 Task: Find connections with filter location Hospet with filter topic #homes with filter profile language French with filter current company Gensler with filter school Institute of Road and Transport Technology with filter industry Wholesale Food and Beverage with filter service category iOS Development with filter keywords title Mover
Action: Mouse moved to (672, 94)
Screenshot: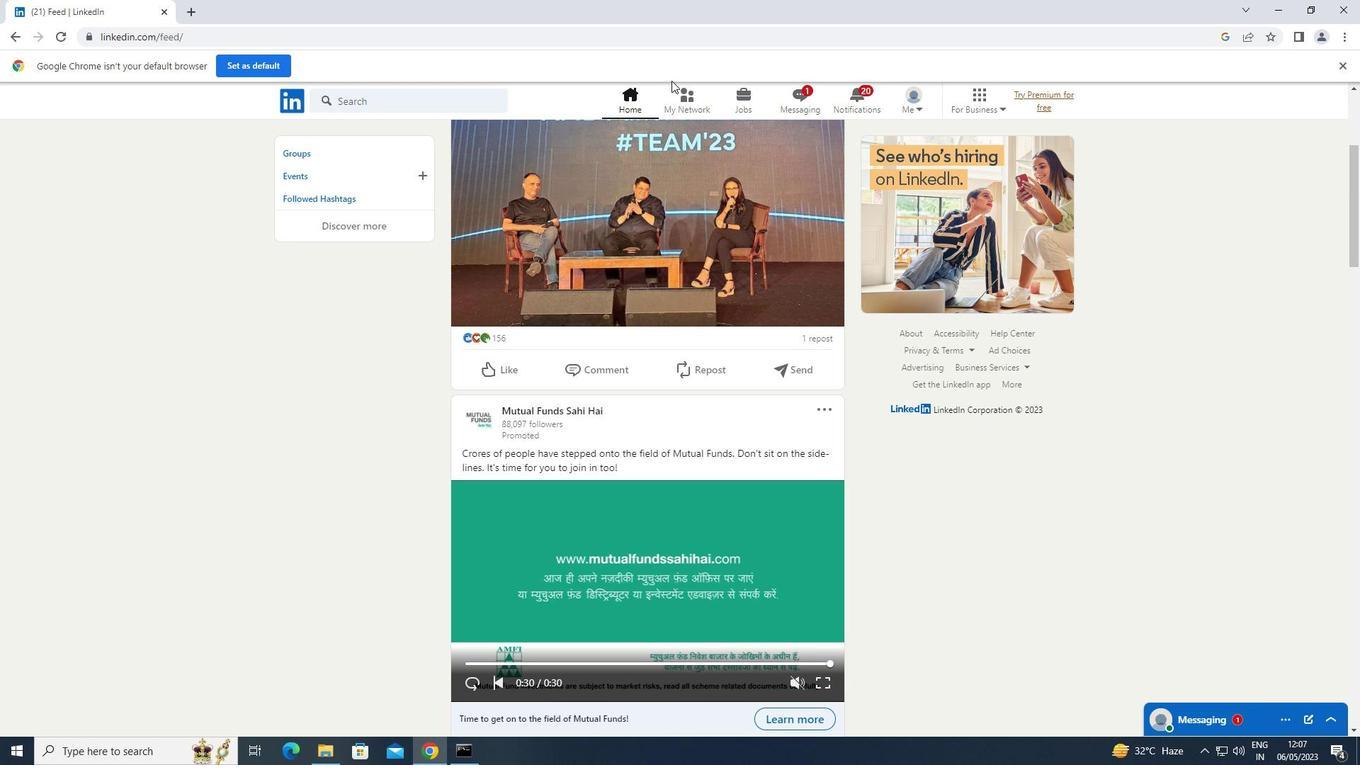 
Action: Mouse pressed left at (672, 94)
Screenshot: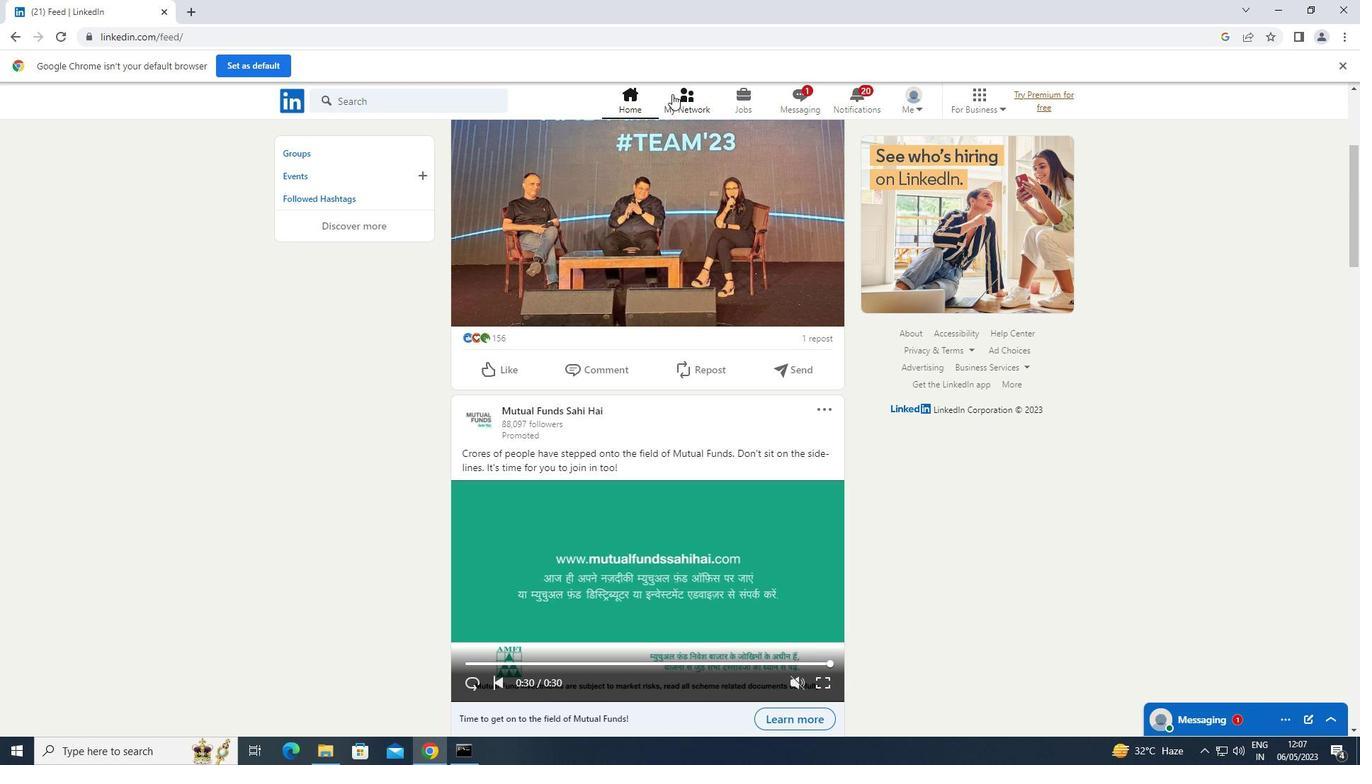 
Action: Mouse moved to (314, 171)
Screenshot: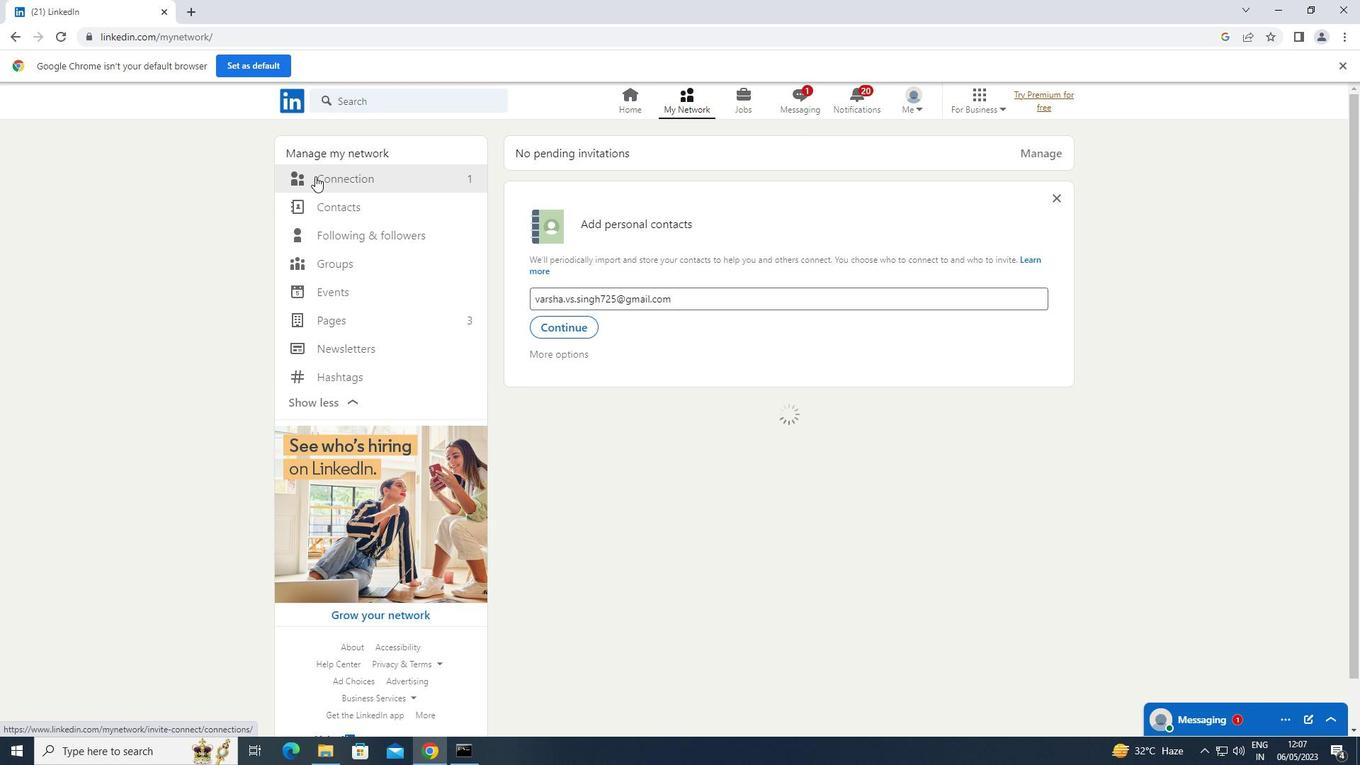 
Action: Mouse pressed left at (314, 171)
Screenshot: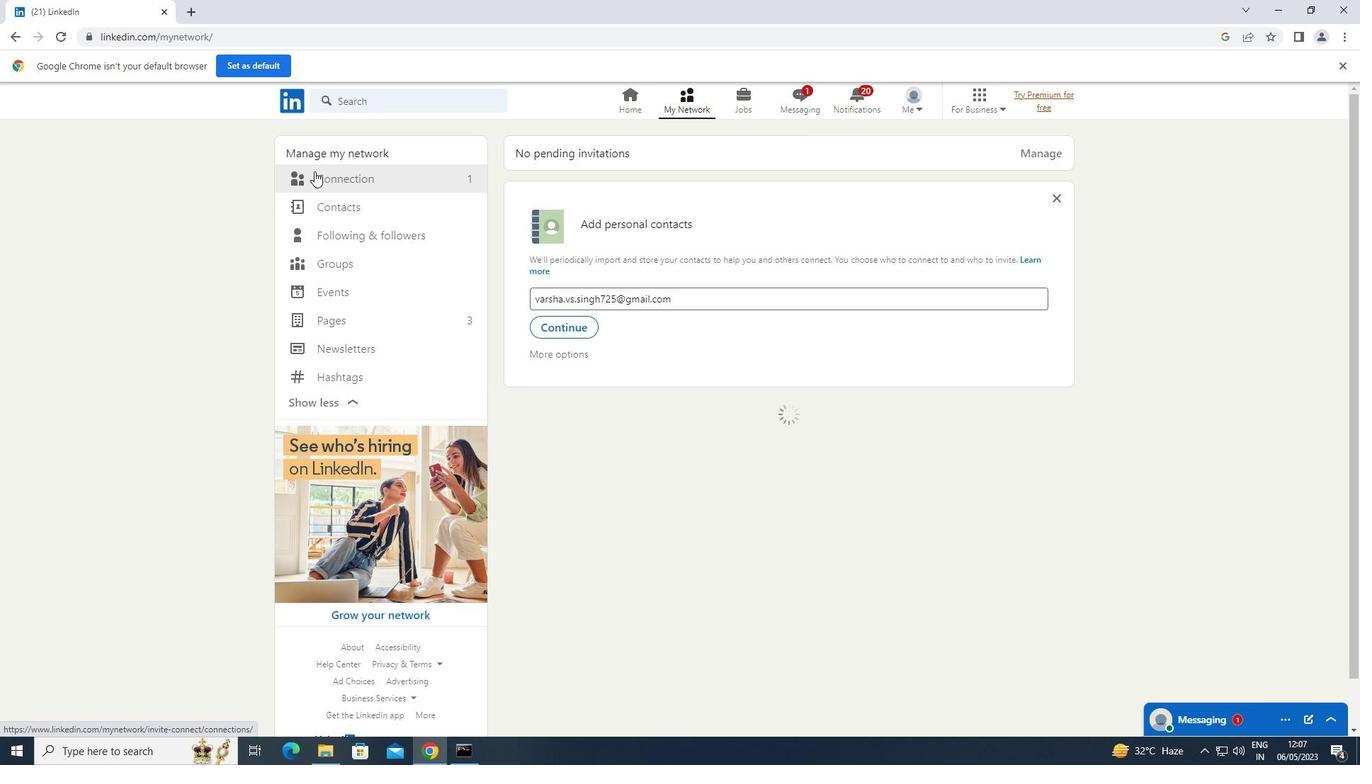
Action: Mouse moved to (778, 175)
Screenshot: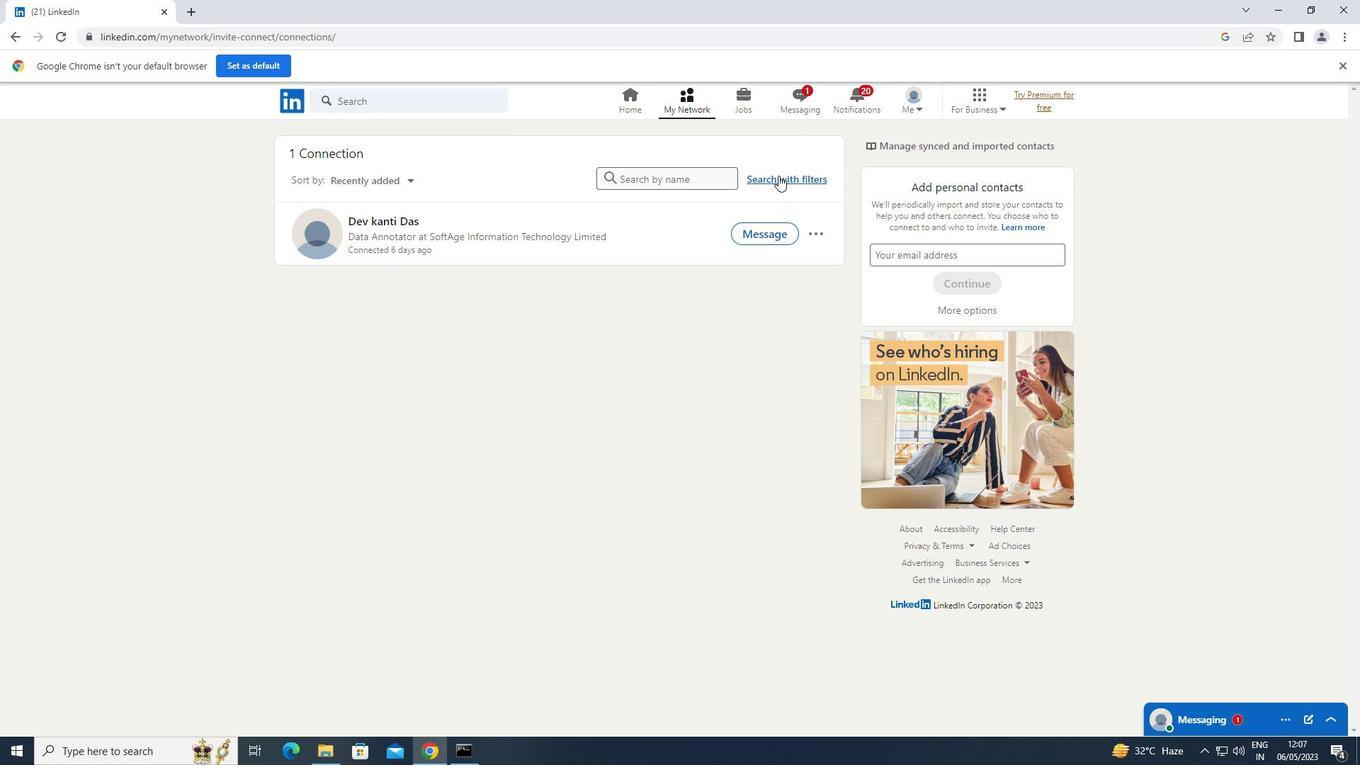 
Action: Mouse pressed left at (778, 175)
Screenshot: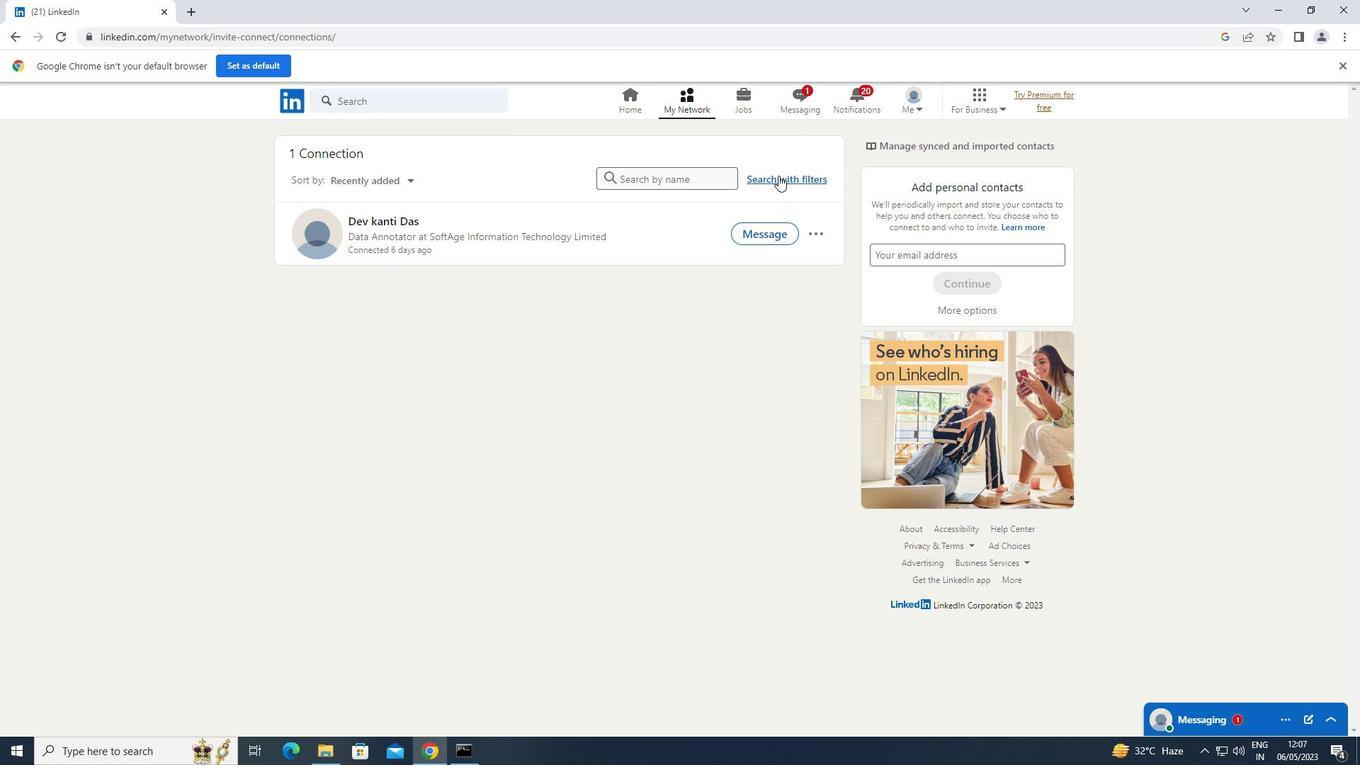 
Action: Mouse moved to (720, 143)
Screenshot: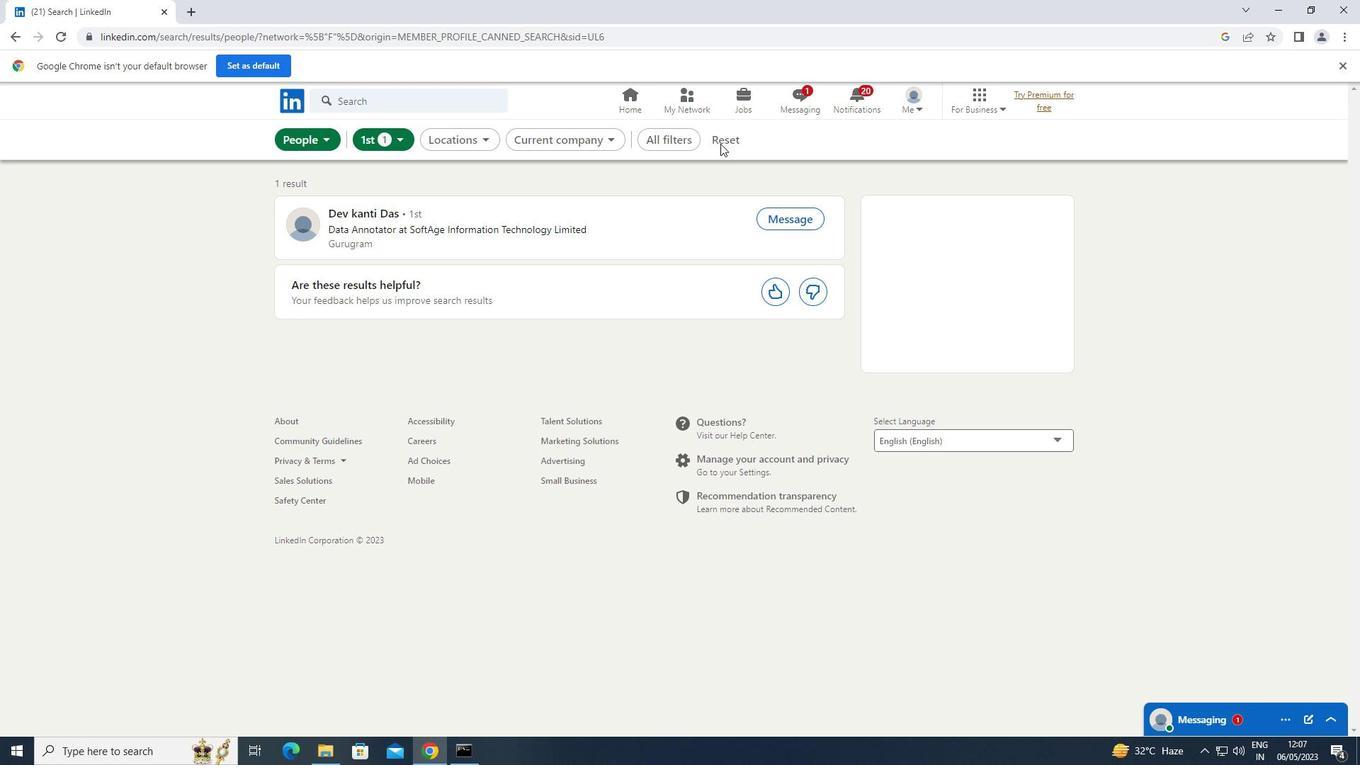 
Action: Mouse pressed left at (720, 143)
Screenshot: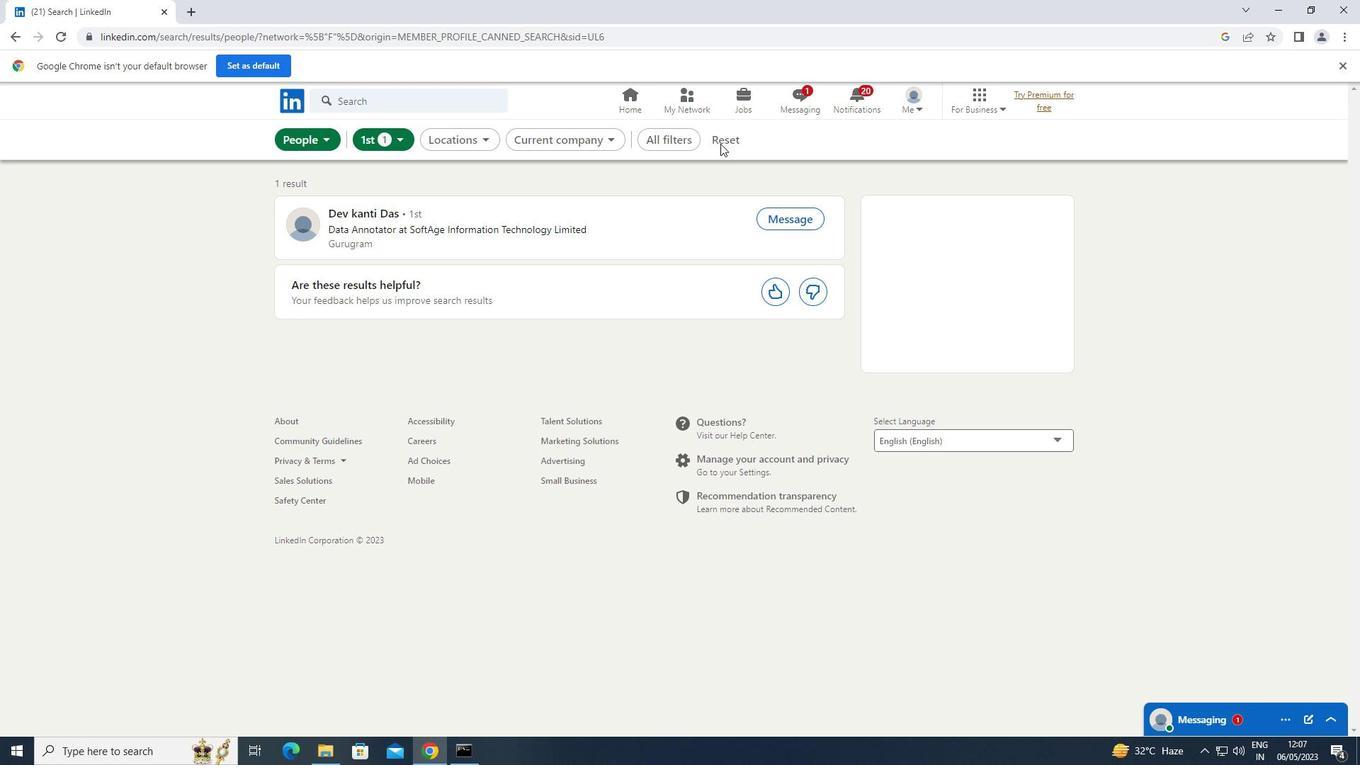 
Action: Mouse moved to (701, 142)
Screenshot: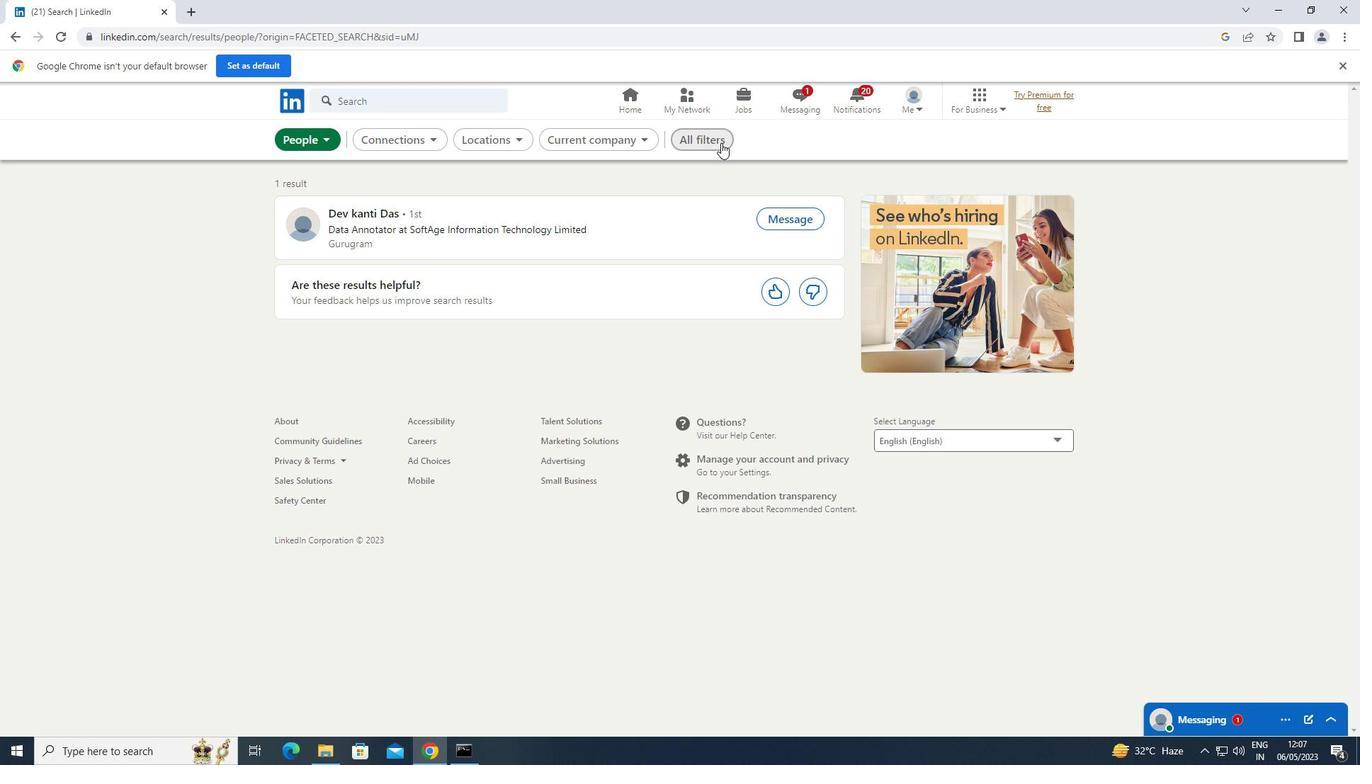 
Action: Mouse pressed left at (701, 142)
Screenshot: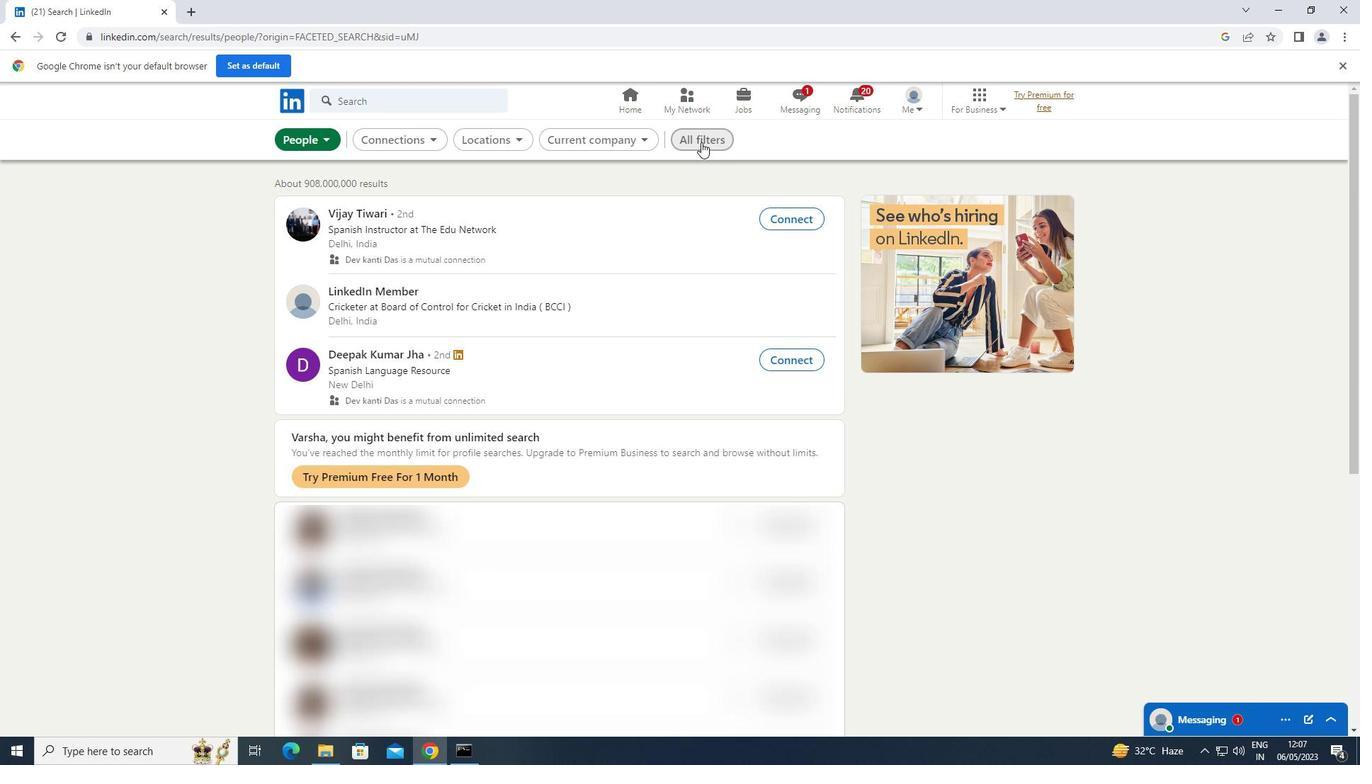
Action: Mouse moved to (1097, 362)
Screenshot: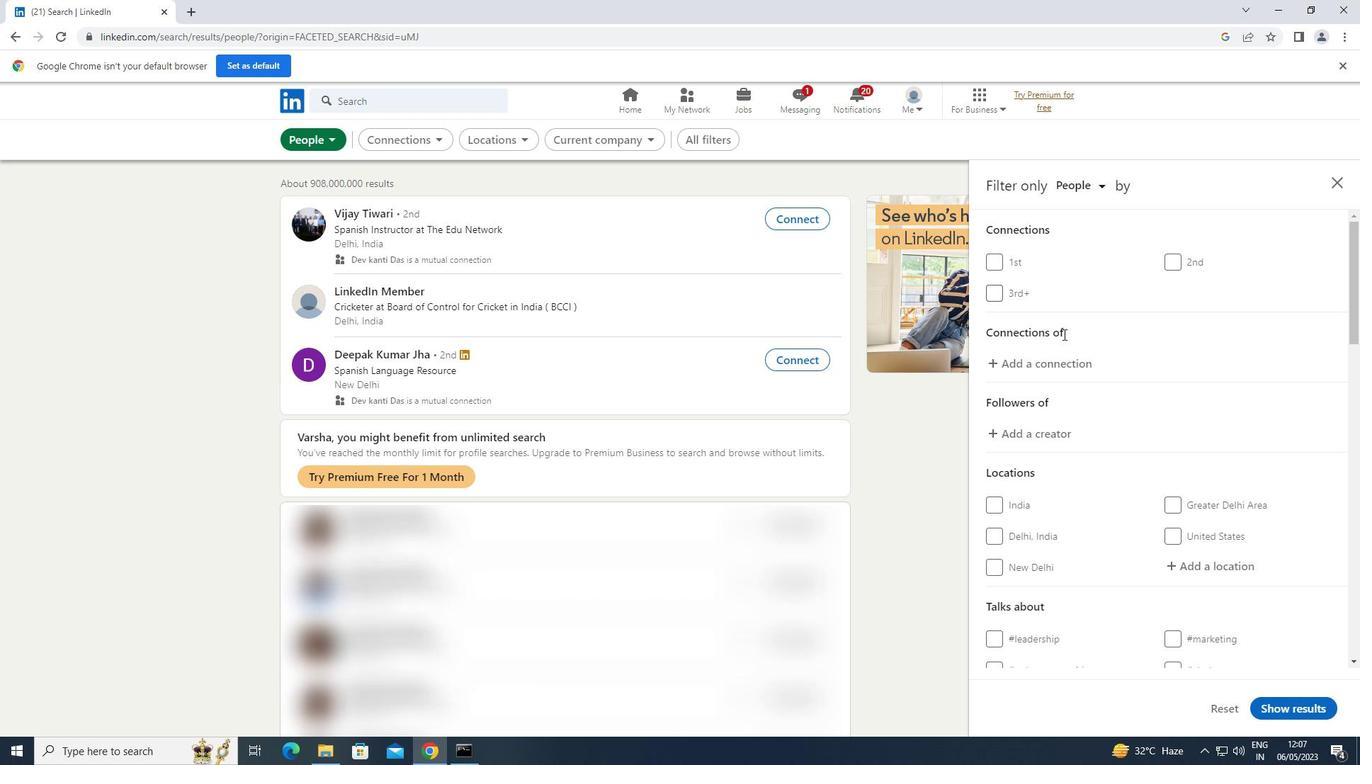 
Action: Mouse scrolled (1097, 361) with delta (0, 0)
Screenshot: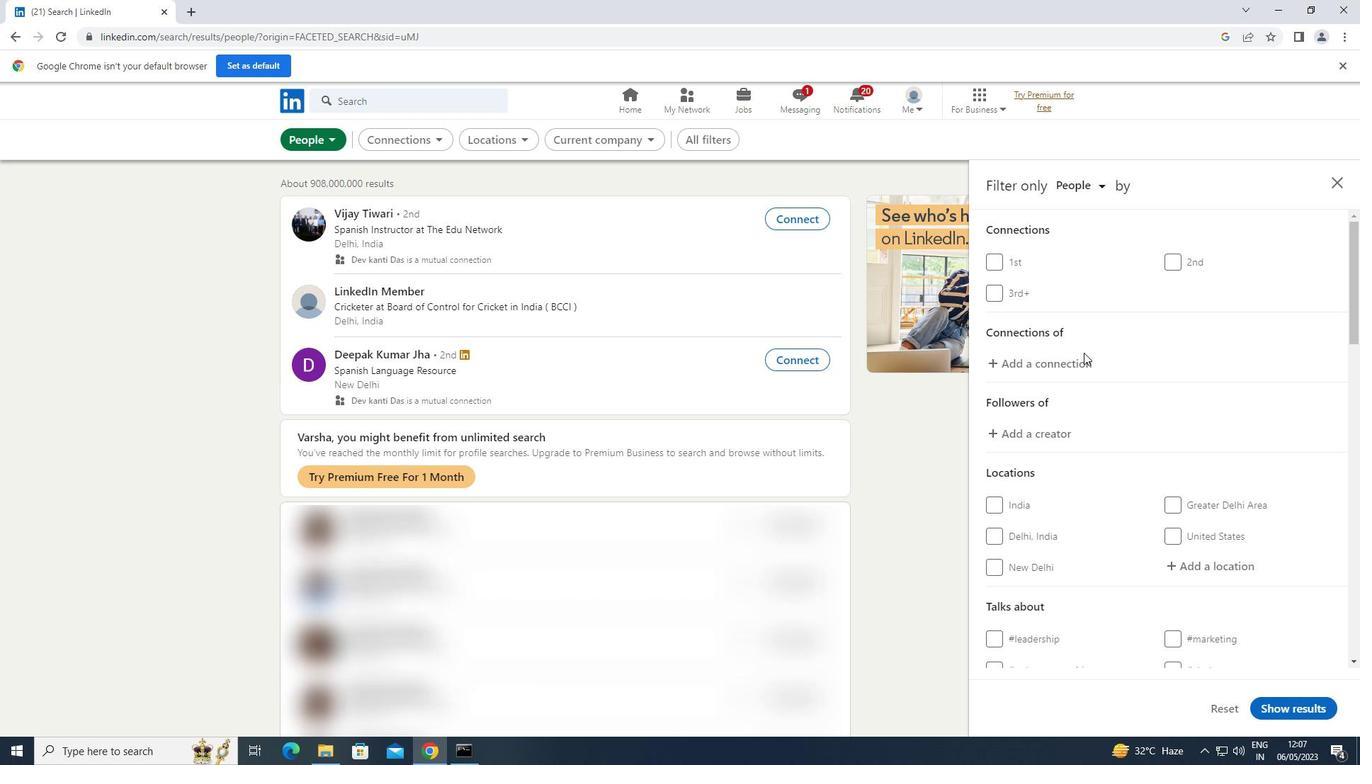 
Action: Mouse scrolled (1097, 361) with delta (0, 0)
Screenshot: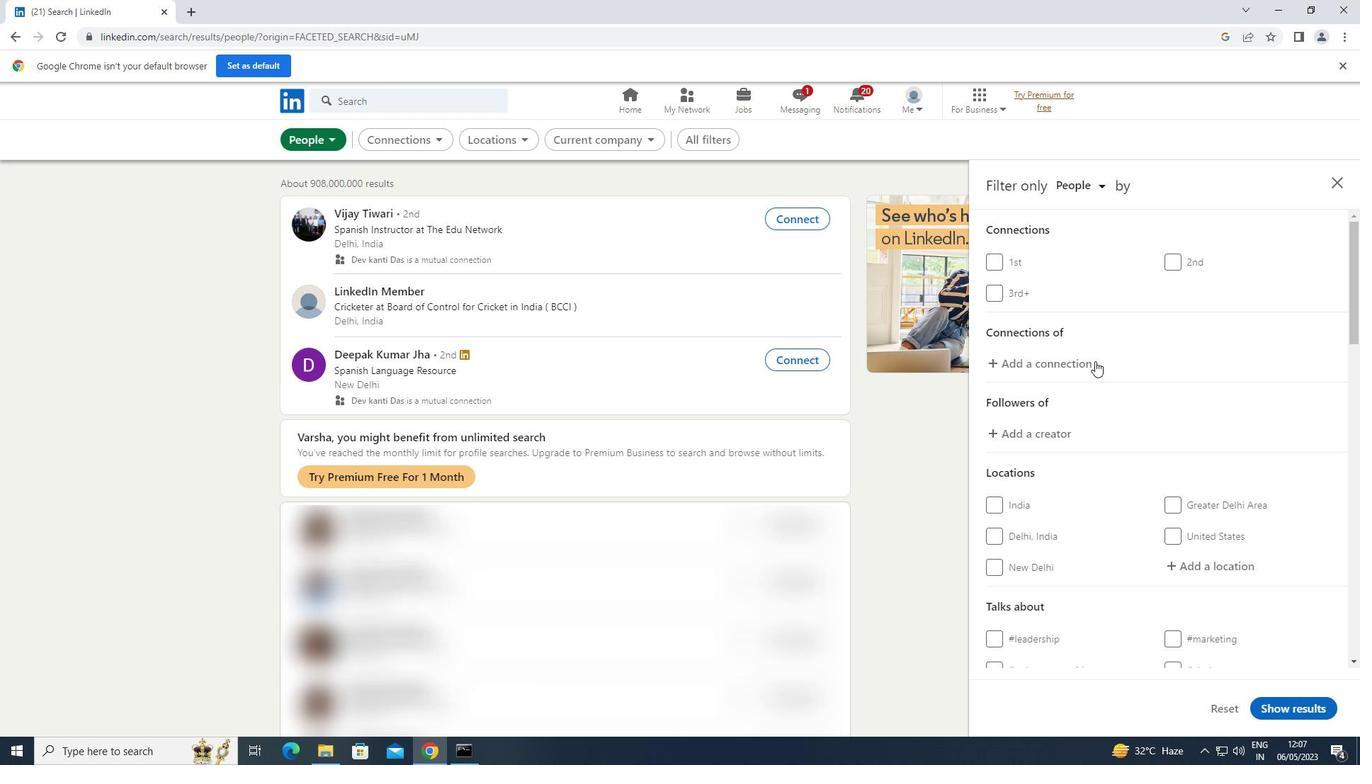 
Action: Mouse scrolled (1097, 361) with delta (0, 0)
Screenshot: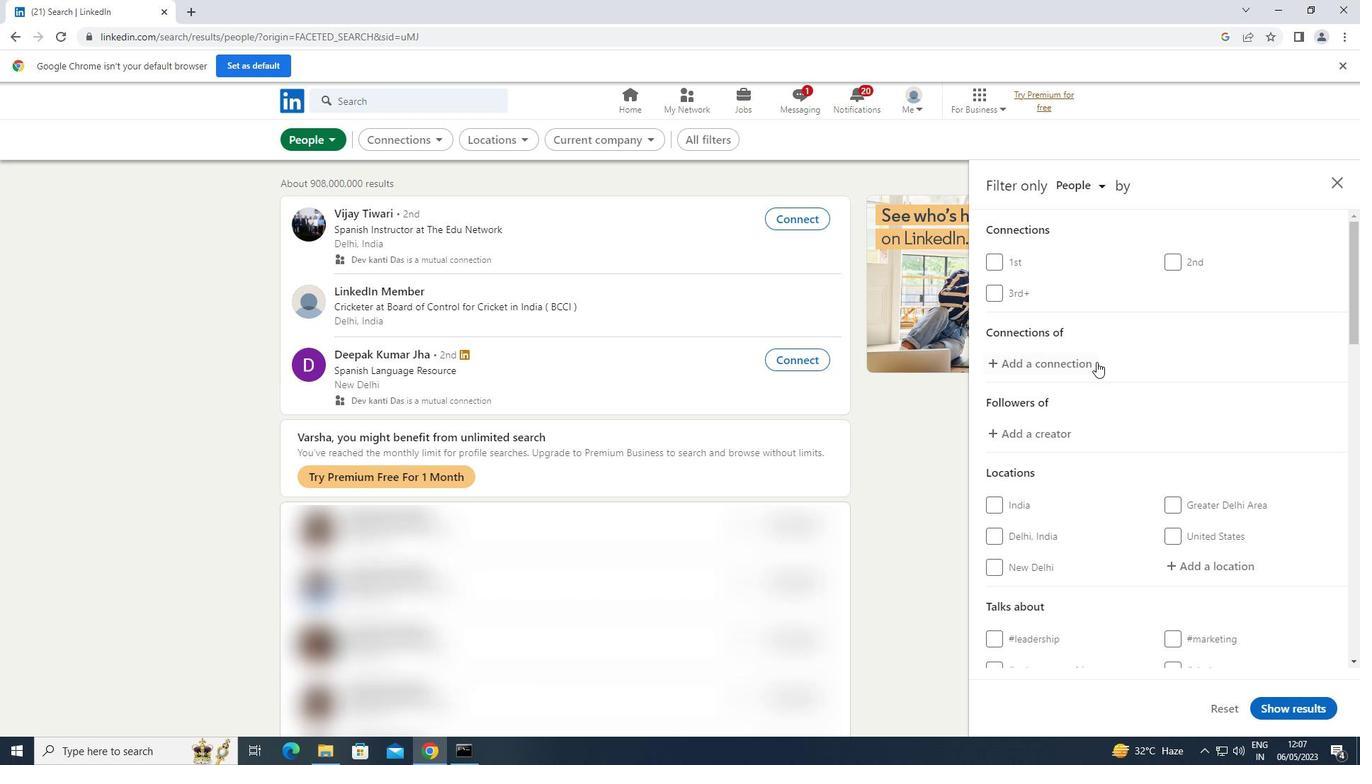 
Action: Mouse moved to (1197, 352)
Screenshot: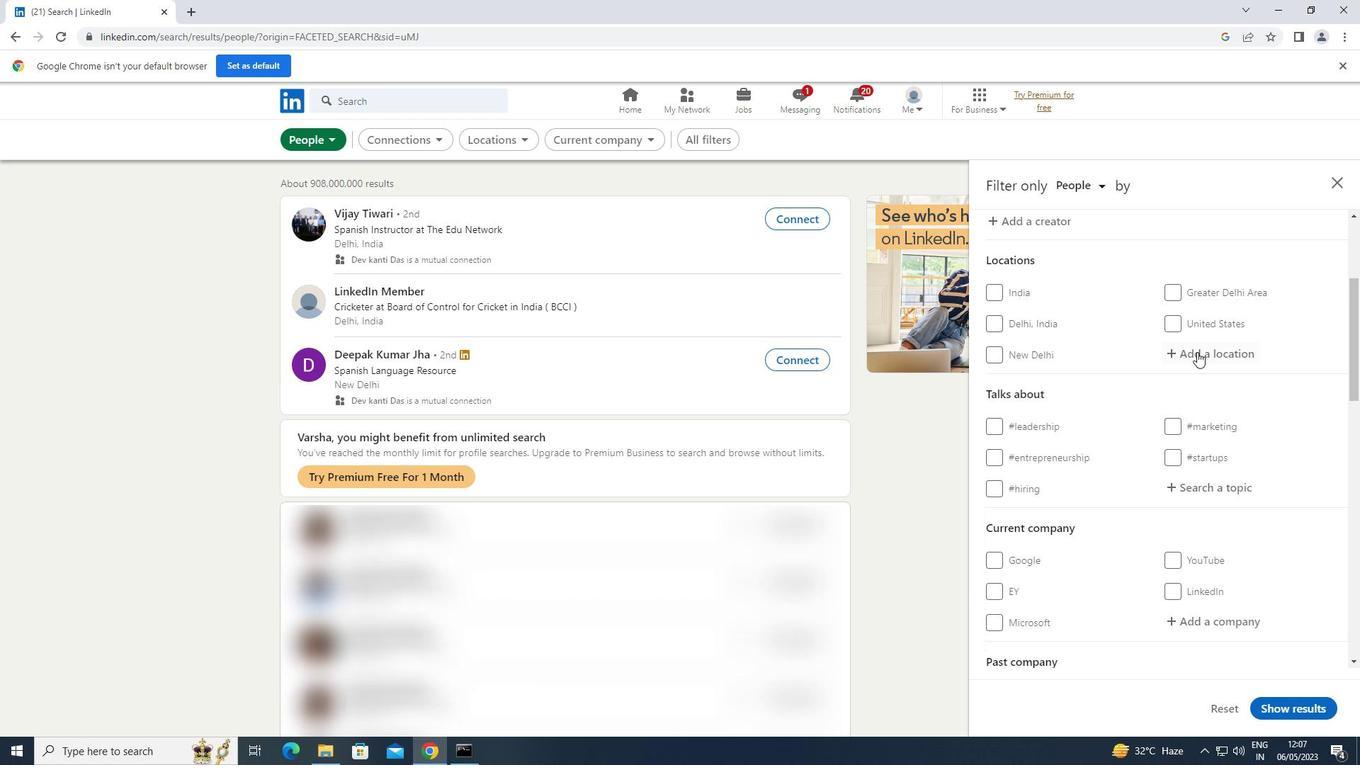 
Action: Mouse pressed left at (1197, 352)
Screenshot: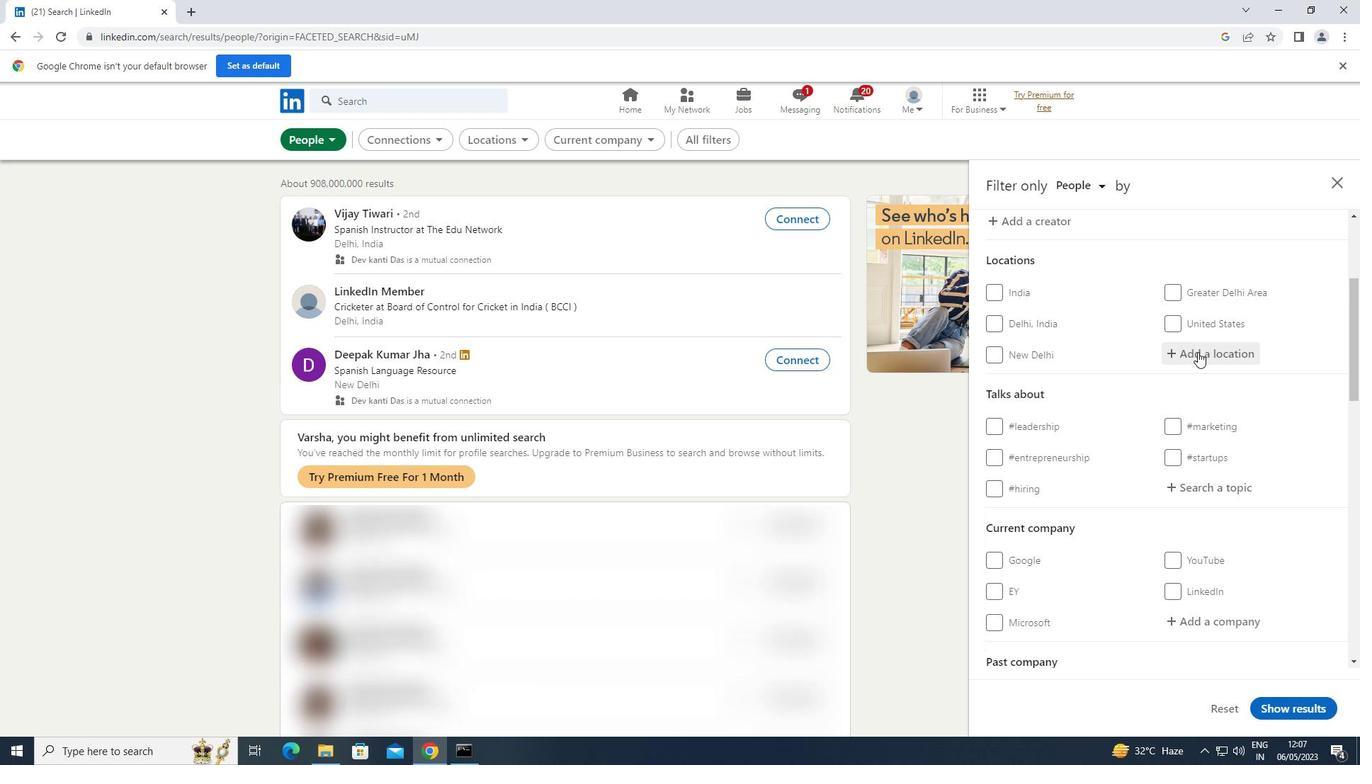 
Action: Mouse moved to (1180, 347)
Screenshot: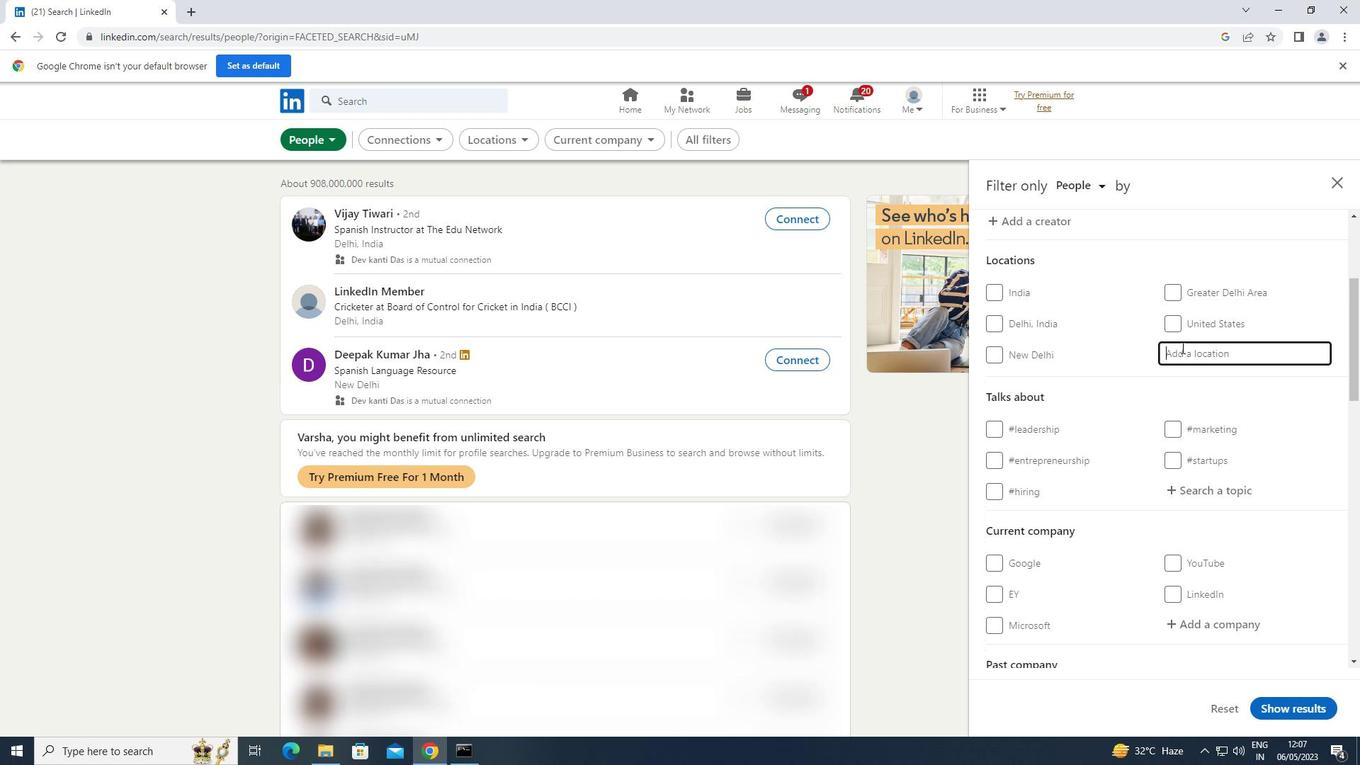 
Action: Key pressed <Key.shift>HOSPET
Screenshot: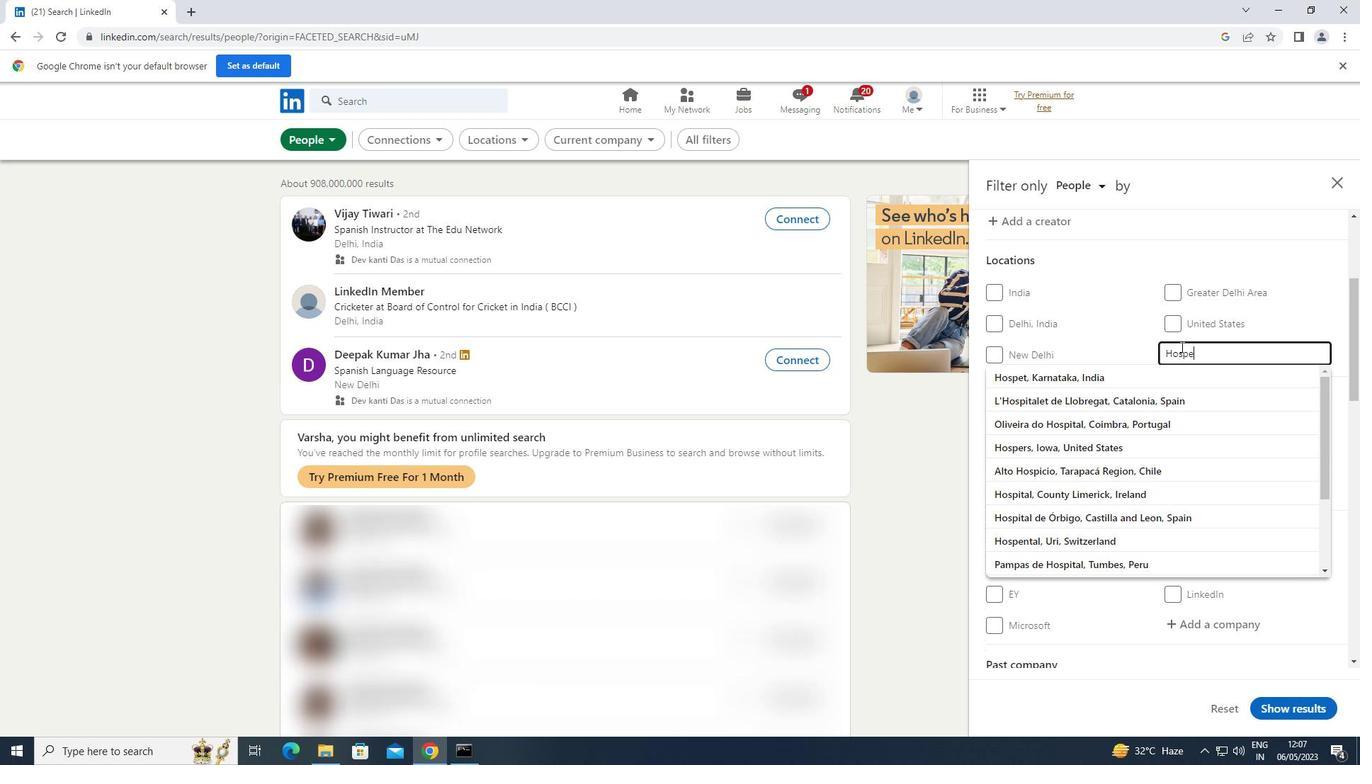 
Action: Mouse moved to (1213, 489)
Screenshot: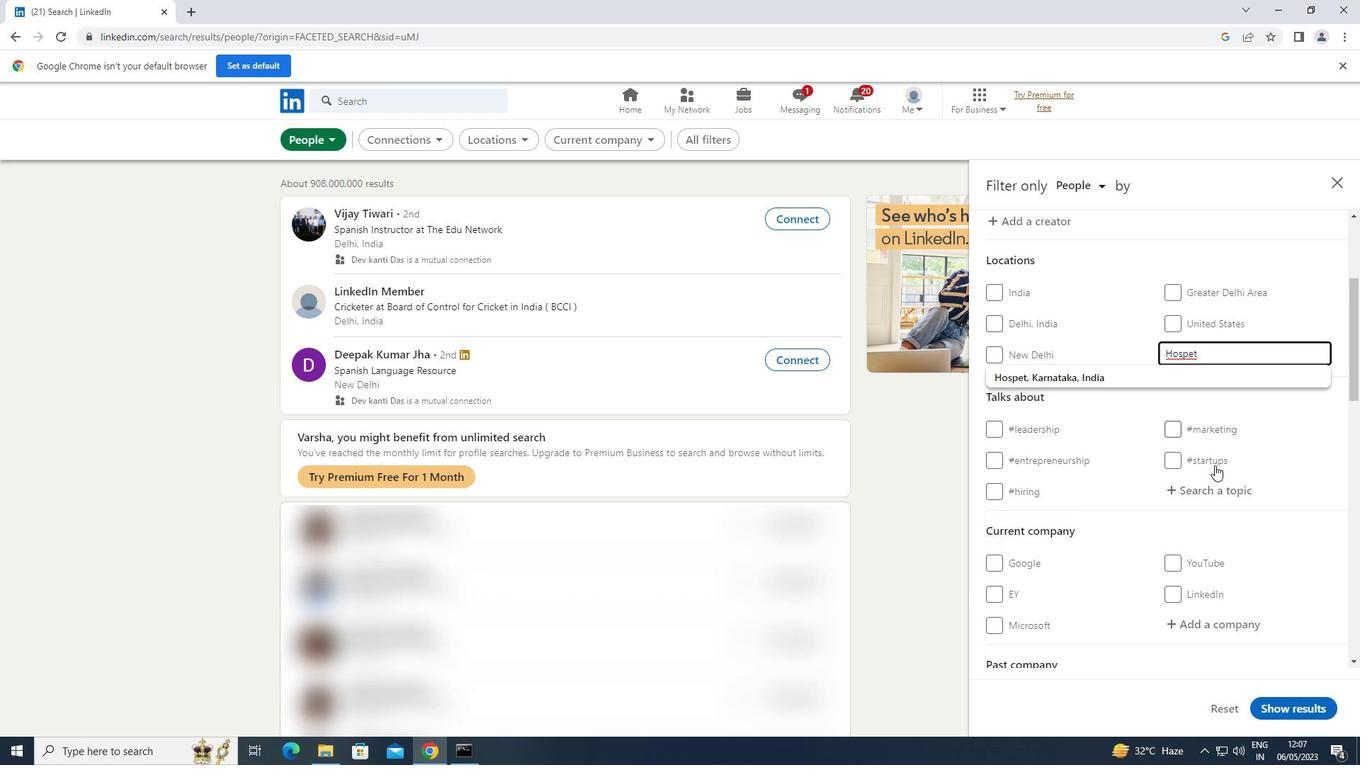 
Action: Mouse pressed left at (1213, 489)
Screenshot: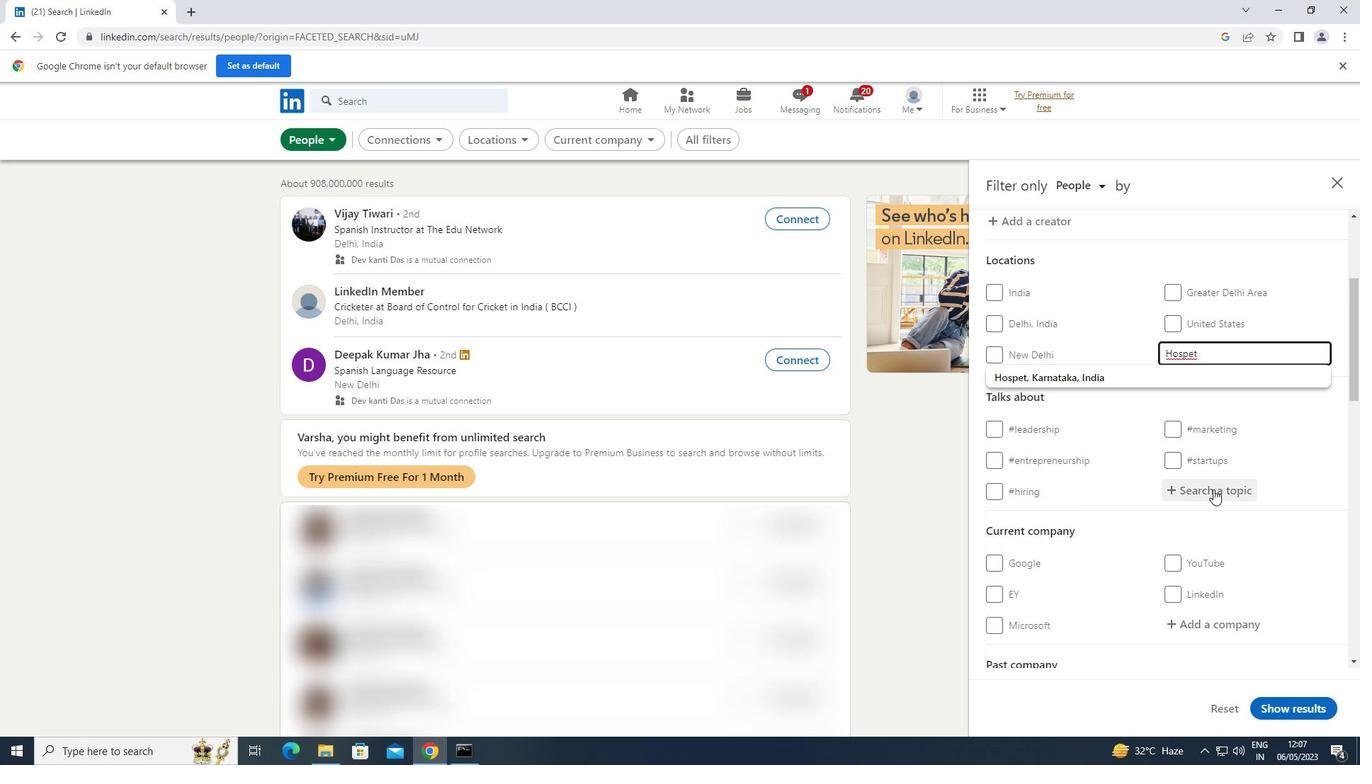 
Action: Key pressed HOMES
Screenshot: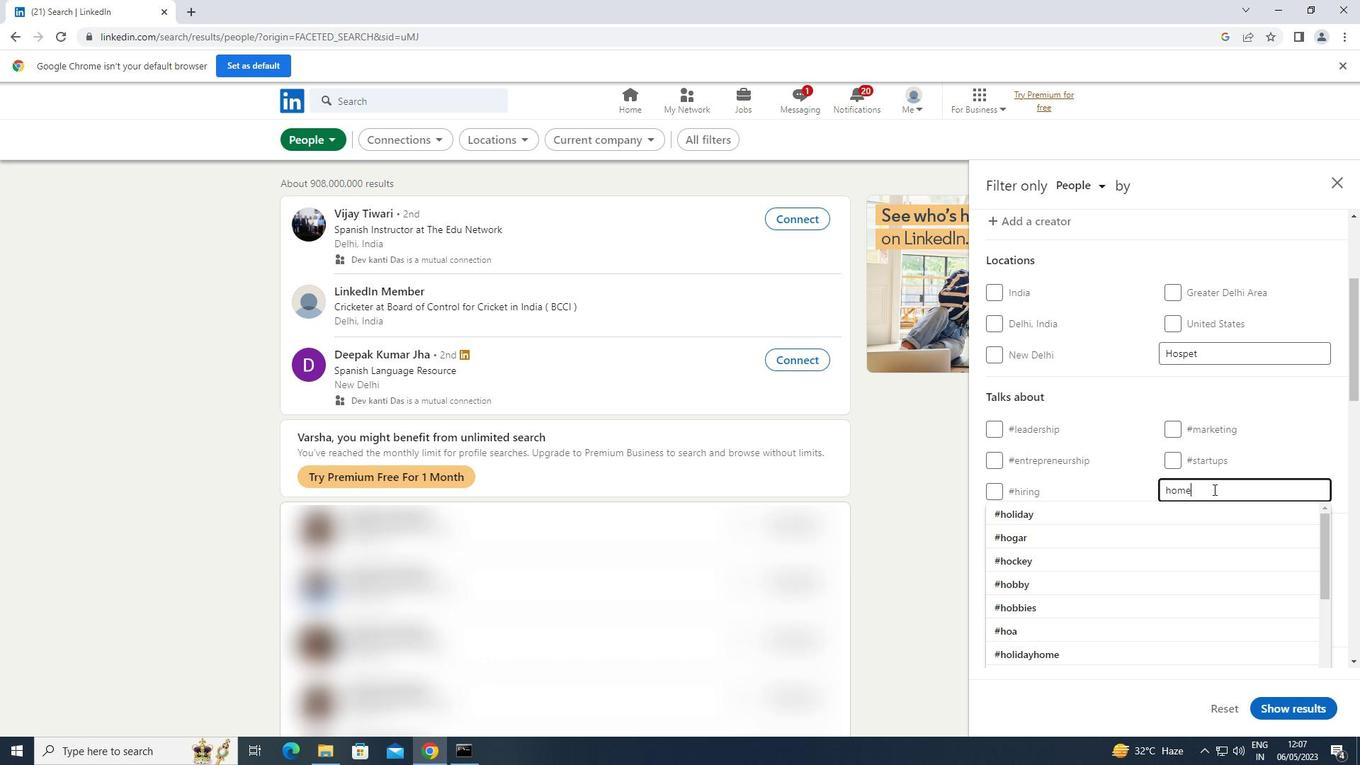 
Action: Mouse moved to (1034, 607)
Screenshot: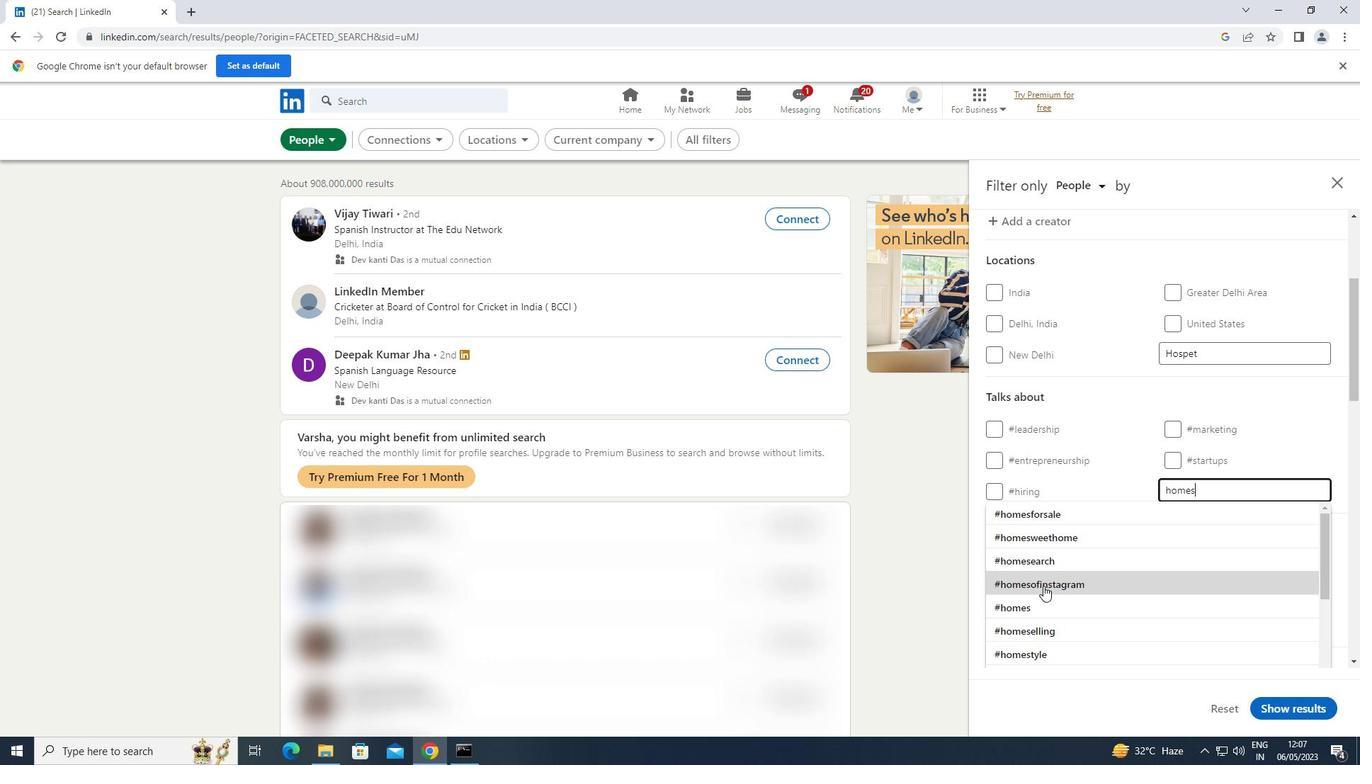 
Action: Mouse pressed left at (1034, 607)
Screenshot: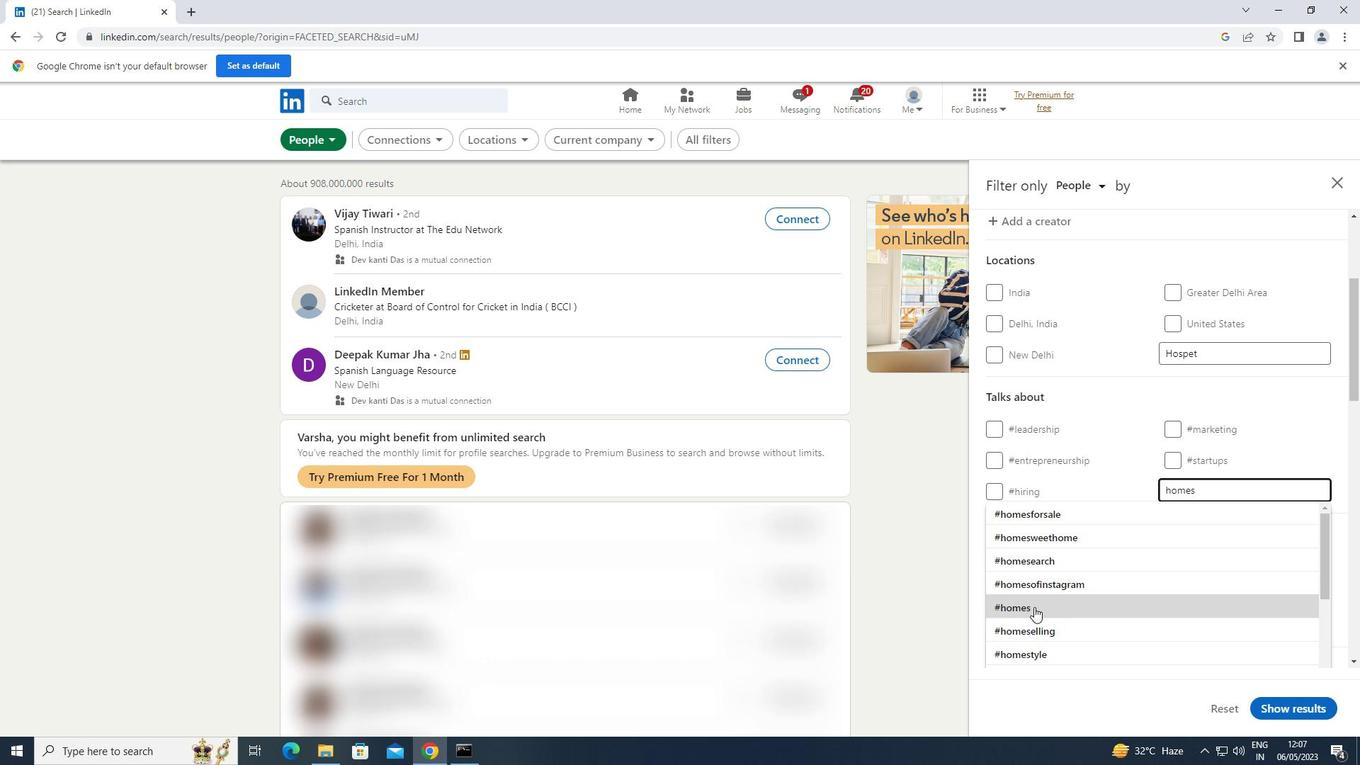 
Action: Mouse moved to (1106, 471)
Screenshot: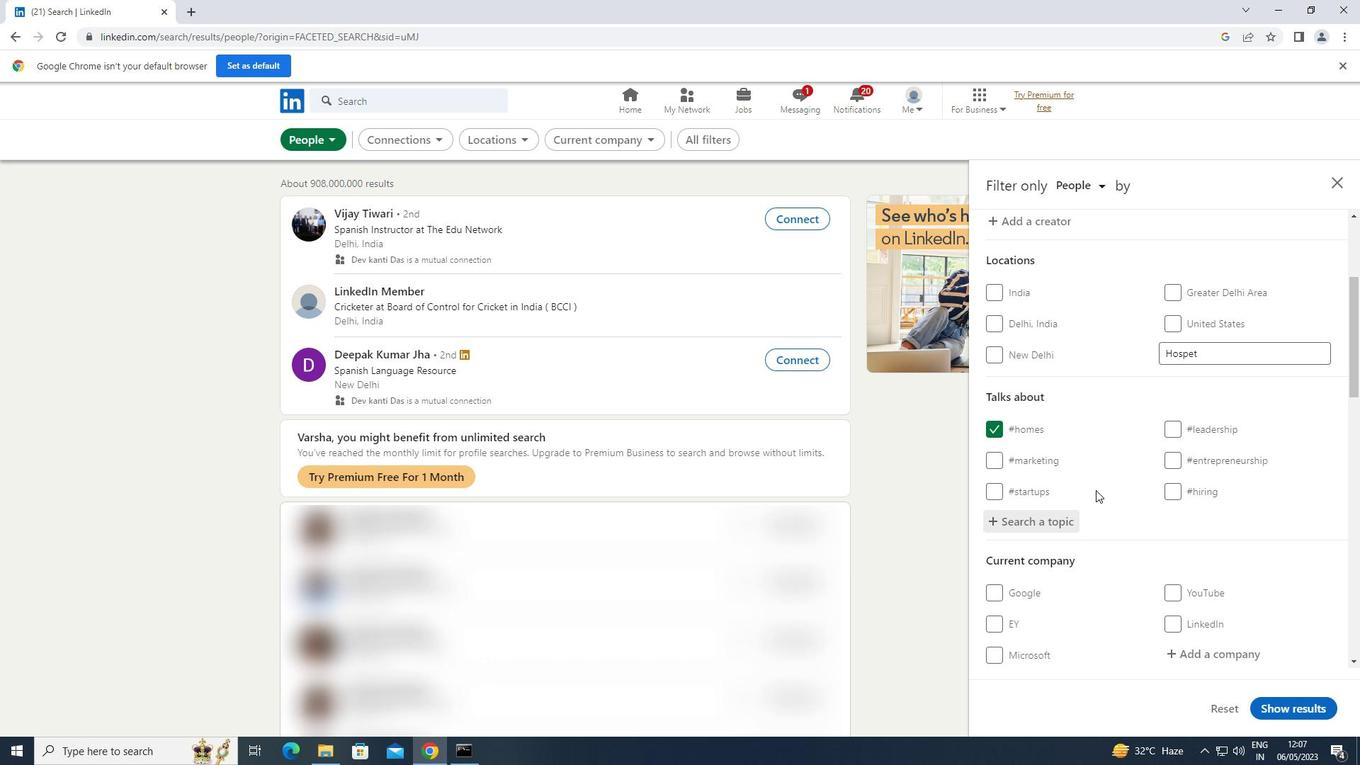 
Action: Mouse scrolled (1106, 470) with delta (0, 0)
Screenshot: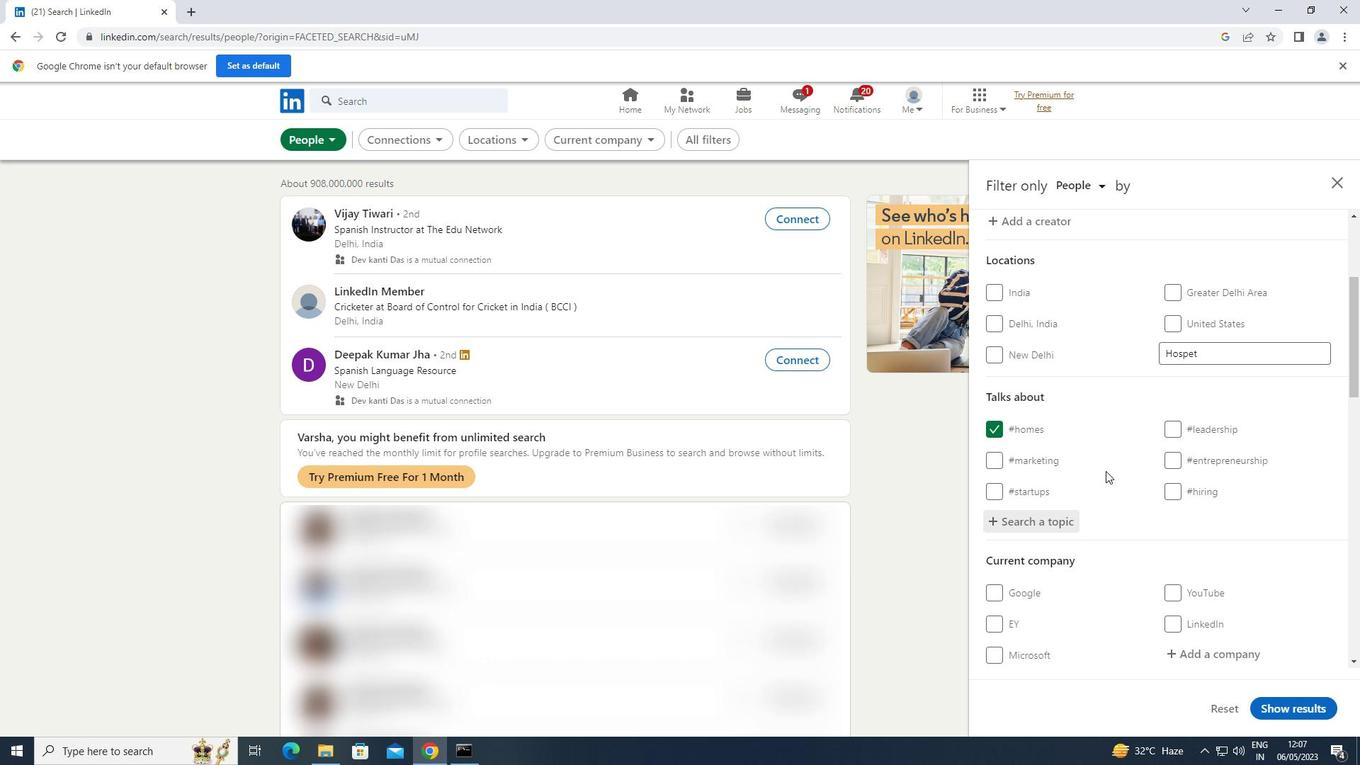 
Action: Mouse scrolled (1106, 470) with delta (0, 0)
Screenshot: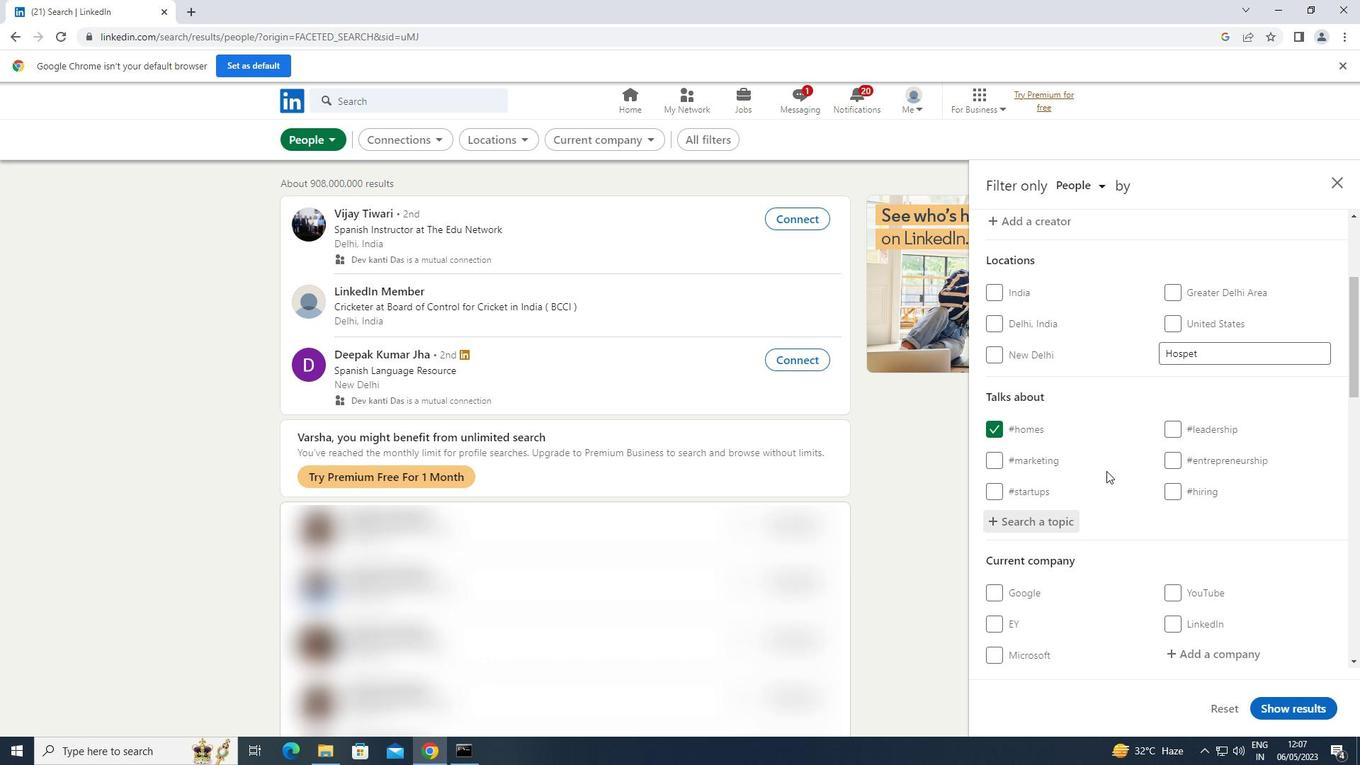 
Action: Mouse scrolled (1106, 470) with delta (0, 0)
Screenshot: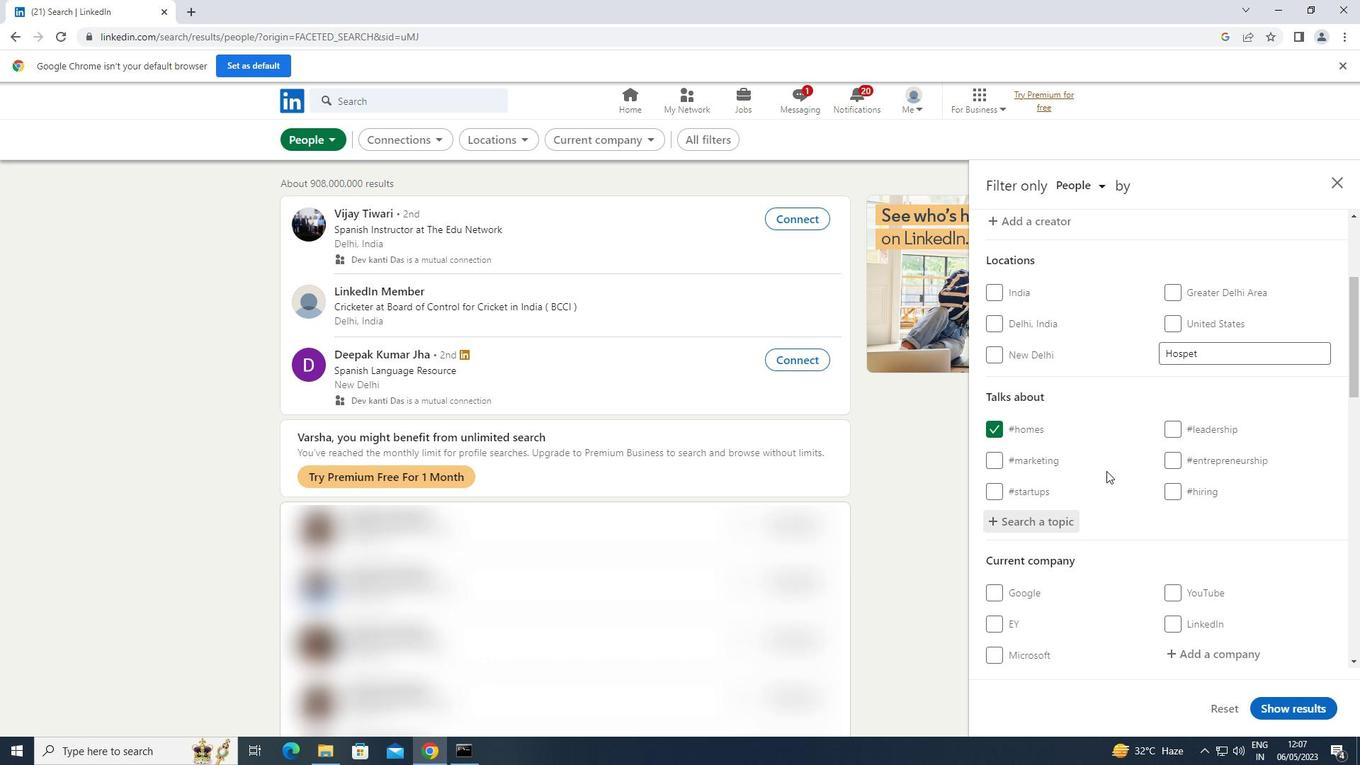 
Action: Mouse scrolled (1106, 470) with delta (0, 0)
Screenshot: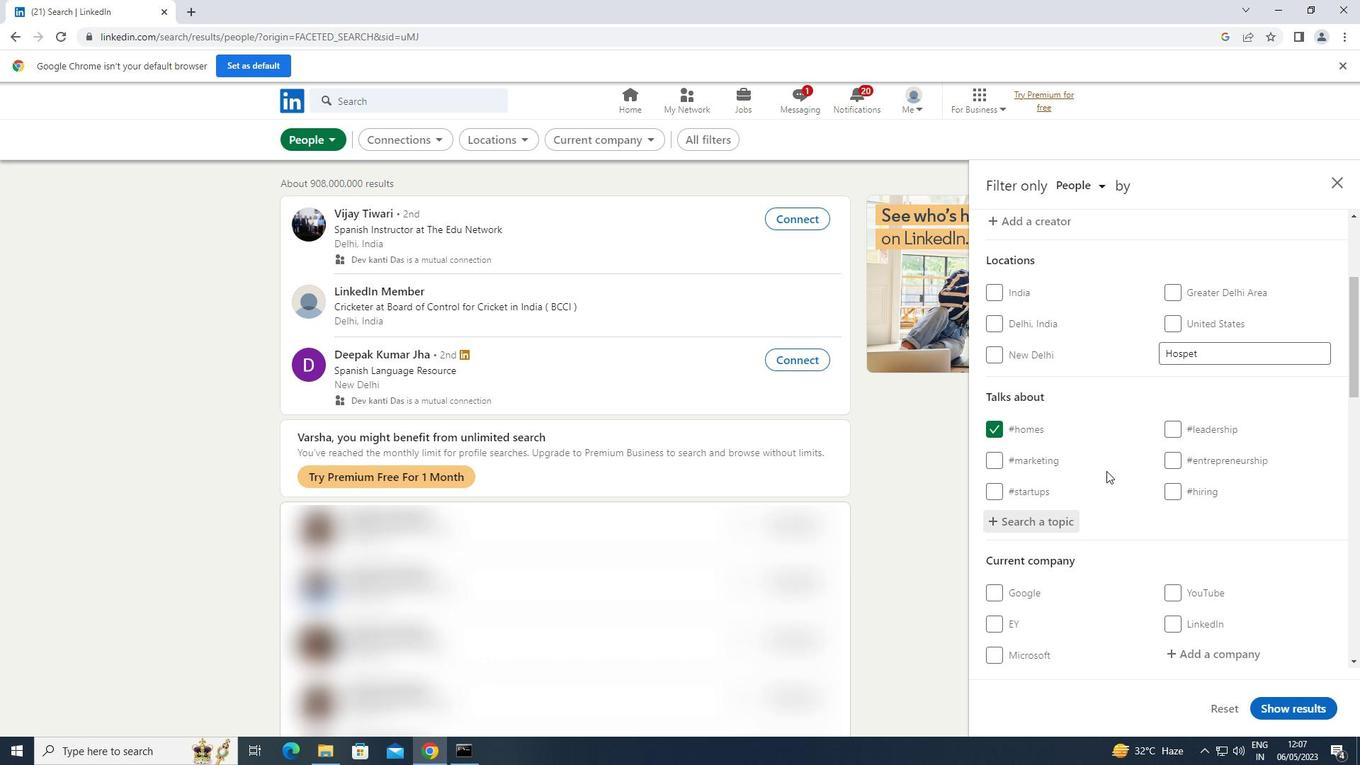 
Action: Mouse scrolled (1106, 470) with delta (0, 0)
Screenshot: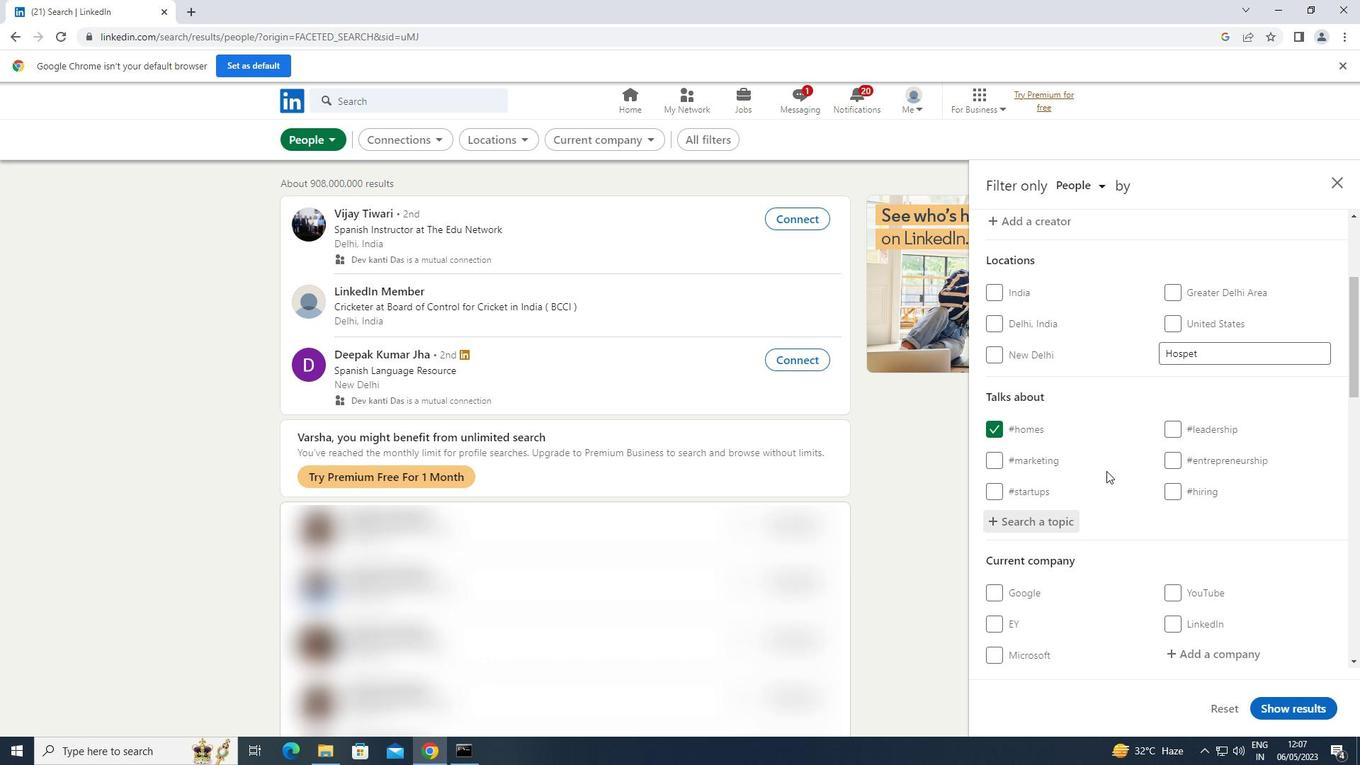 
Action: Mouse moved to (1107, 397)
Screenshot: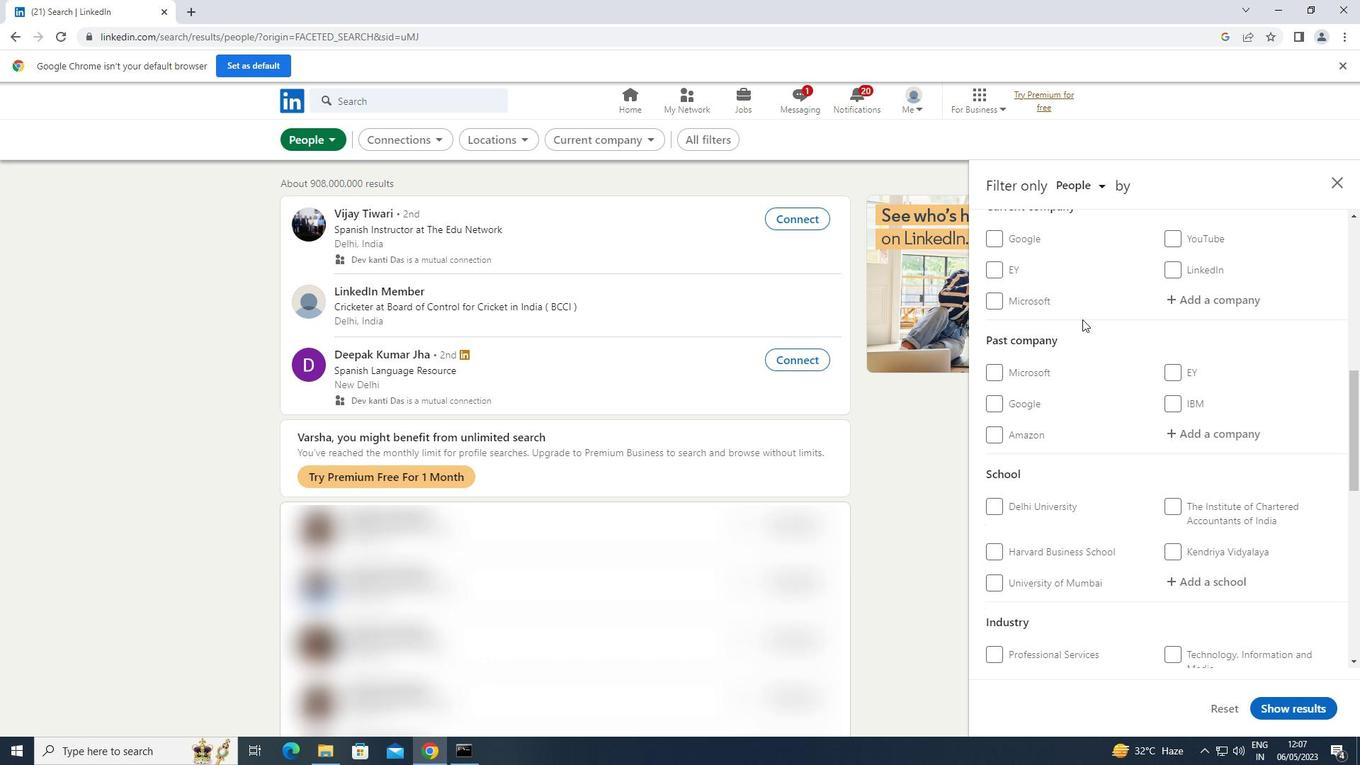 
Action: Mouse scrolled (1107, 396) with delta (0, 0)
Screenshot: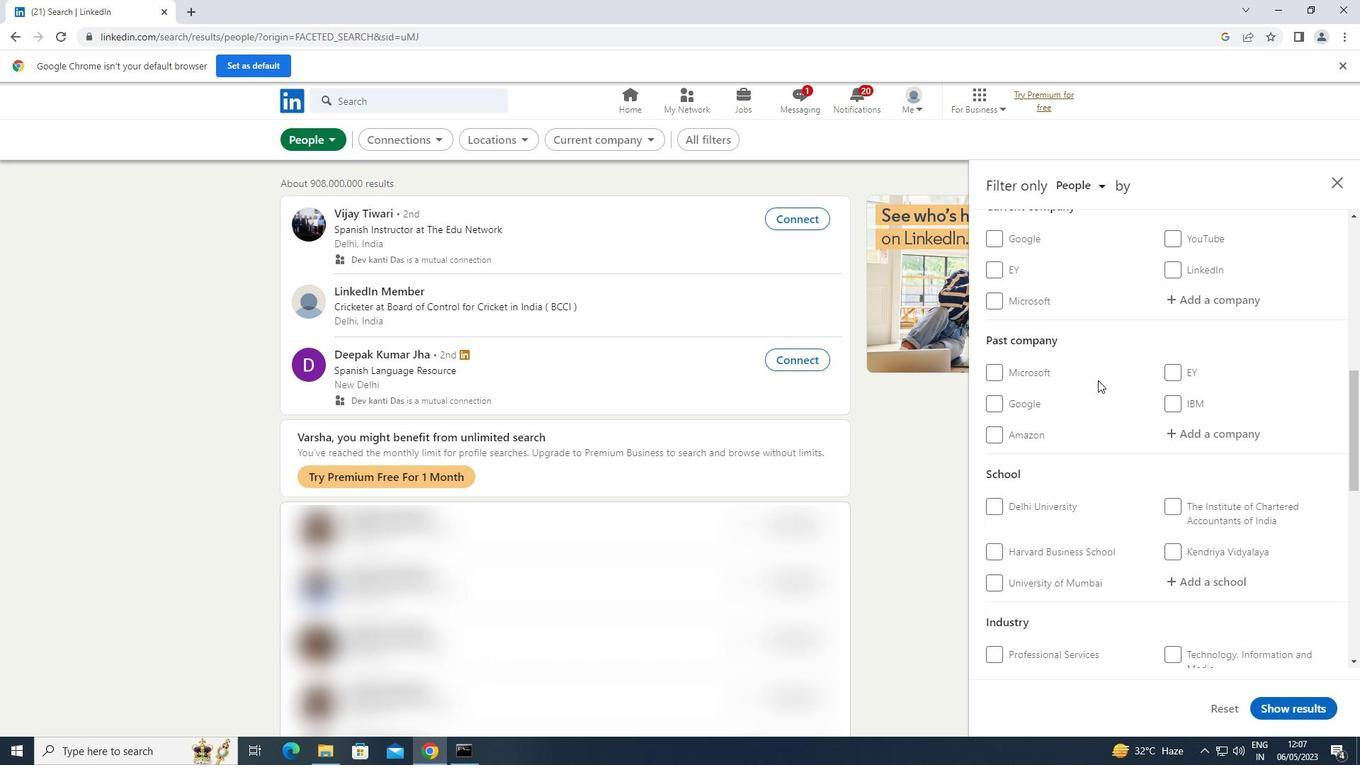 
Action: Mouse scrolled (1107, 396) with delta (0, 0)
Screenshot: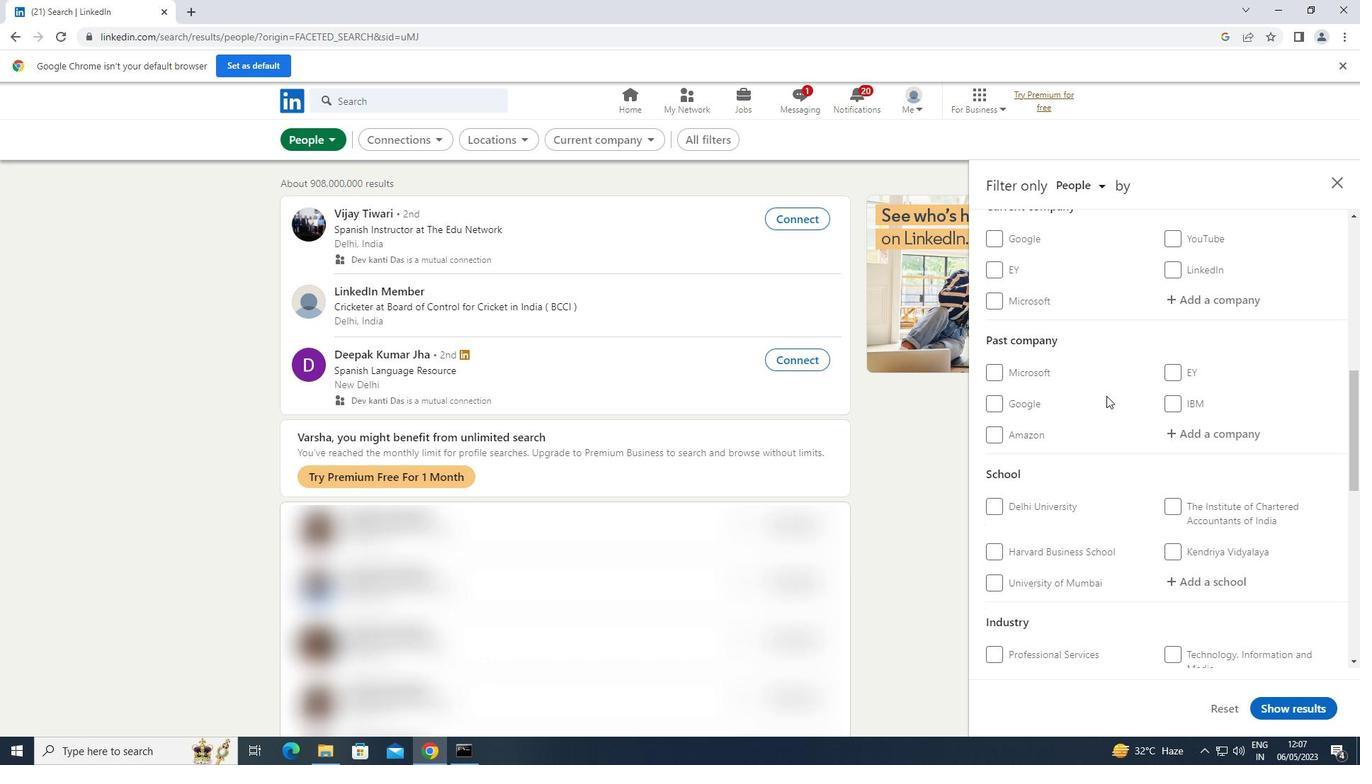 
Action: Mouse scrolled (1107, 396) with delta (0, 0)
Screenshot: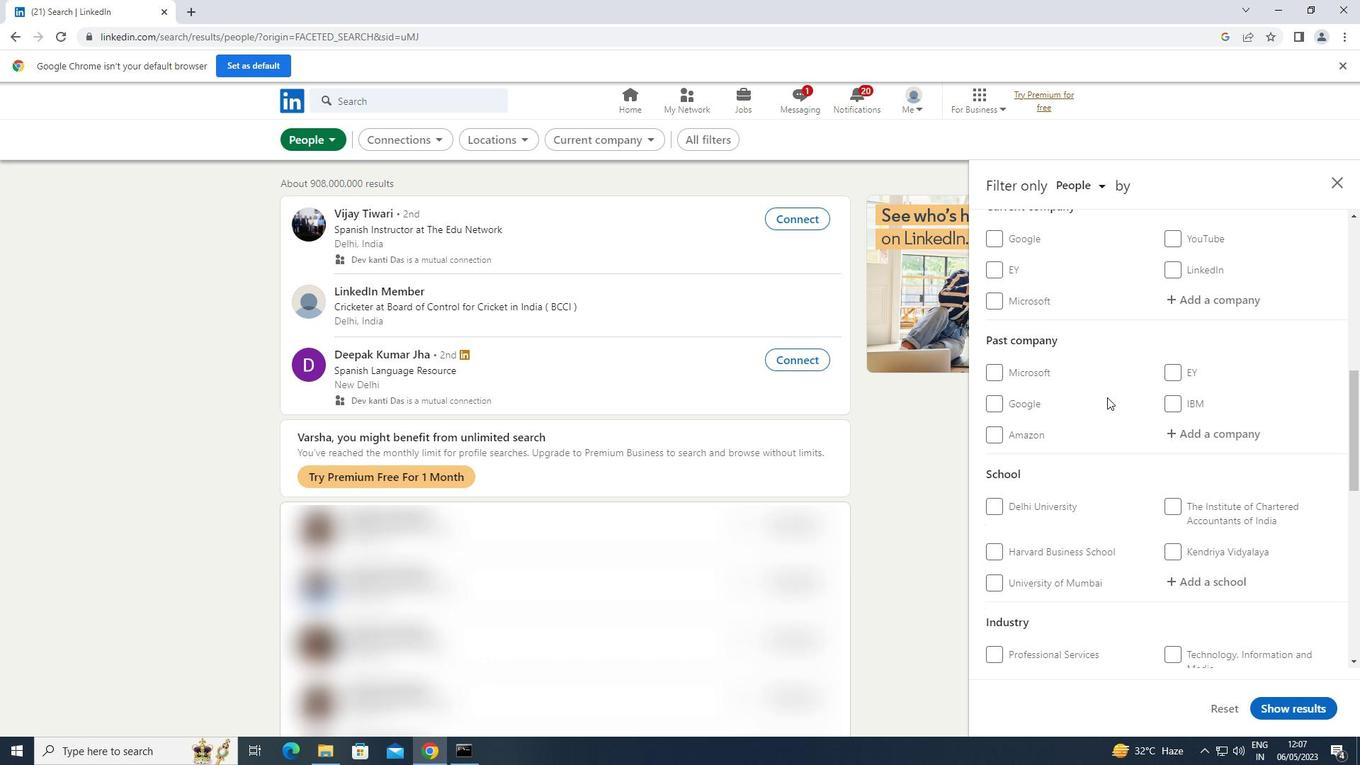 
Action: Mouse scrolled (1107, 396) with delta (0, 0)
Screenshot: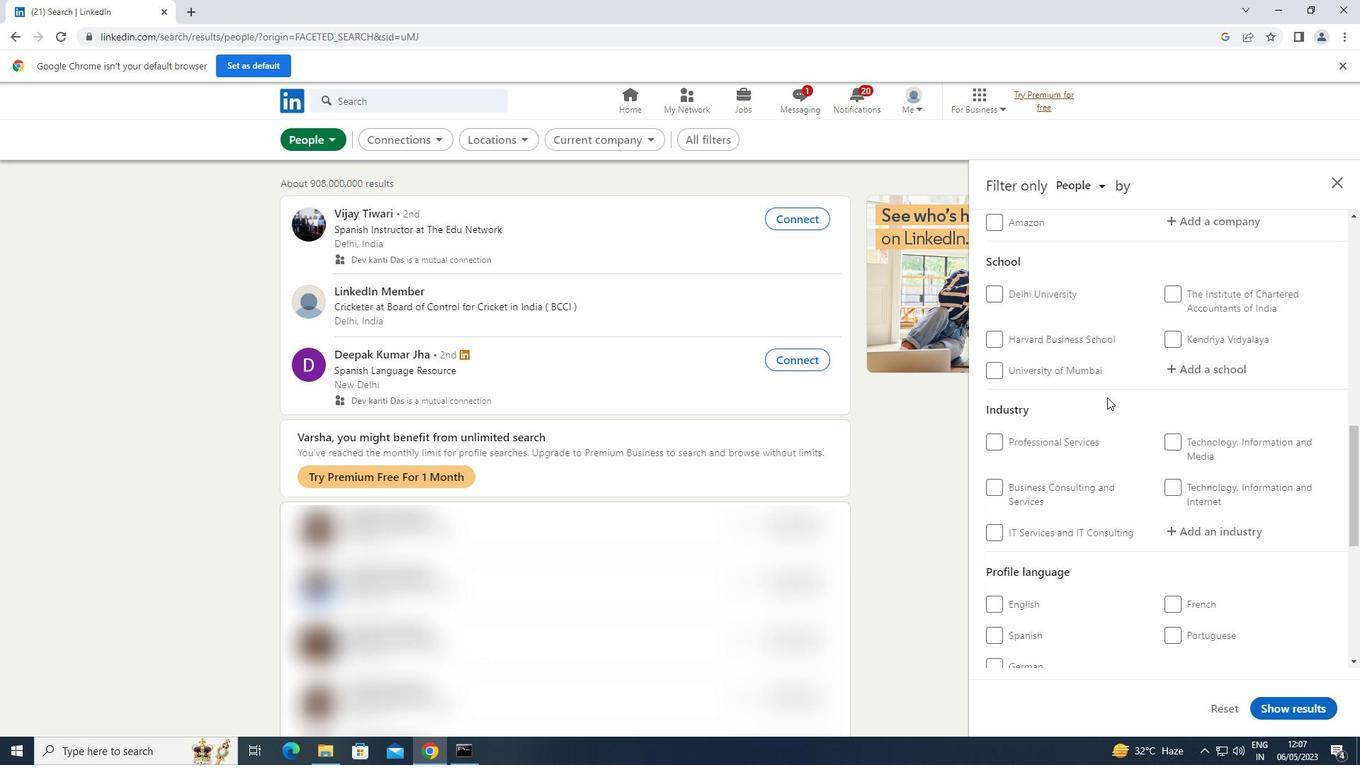 
Action: Mouse scrolled (1107, 396) with delta (0, 0)
Screenshot: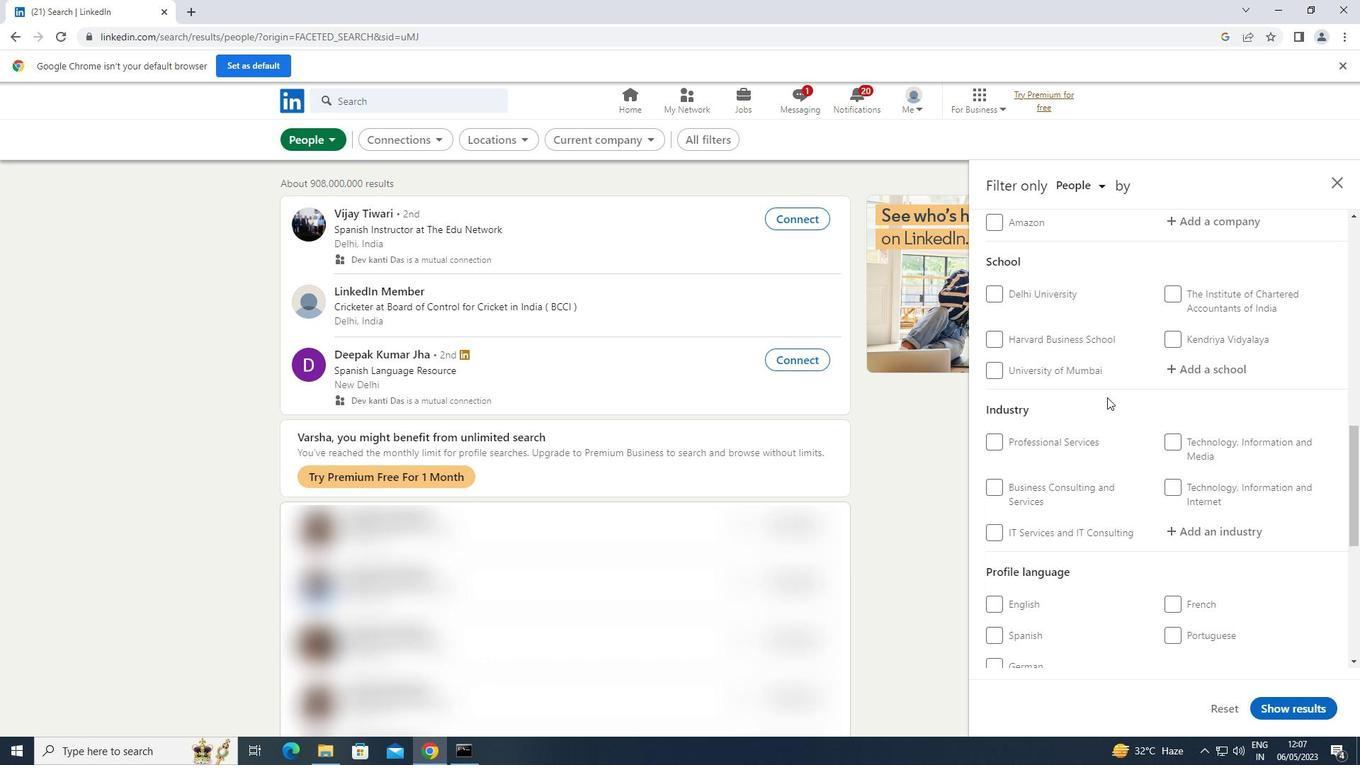 
Action: Mouse scrolled (1107, 396) with delta (0, 0)
Screenshot: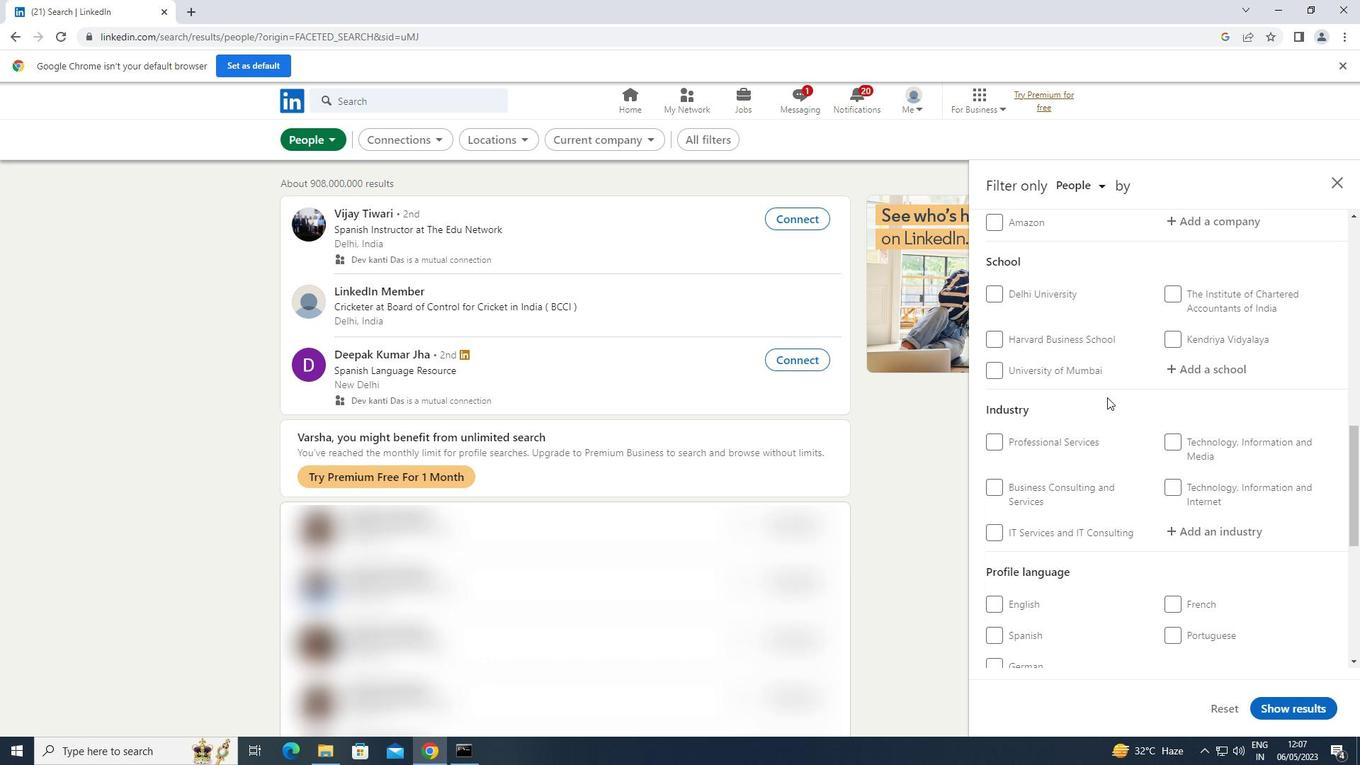 
Action: Mouse moved to (1171, 390)
Screenshot: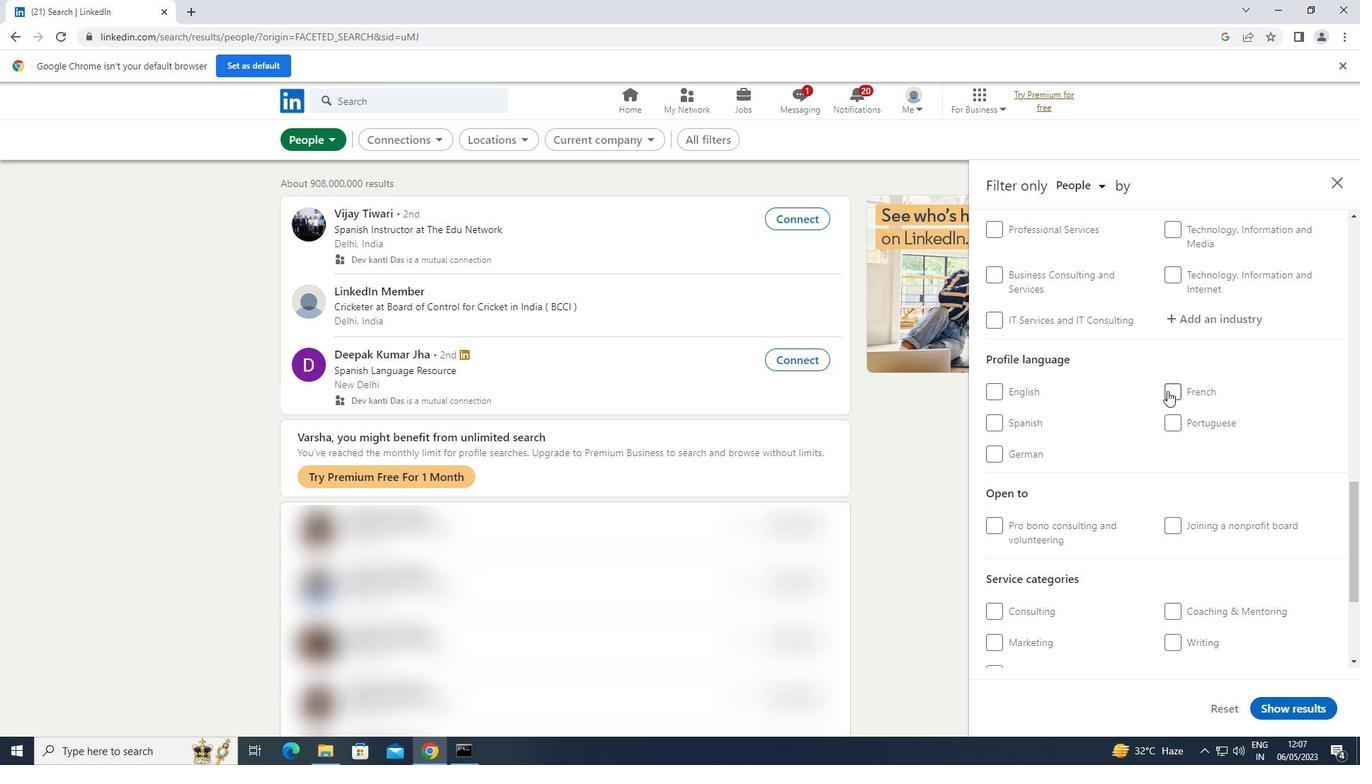 
Action: Mouse pressed left at (1171, 390)
Screenshot: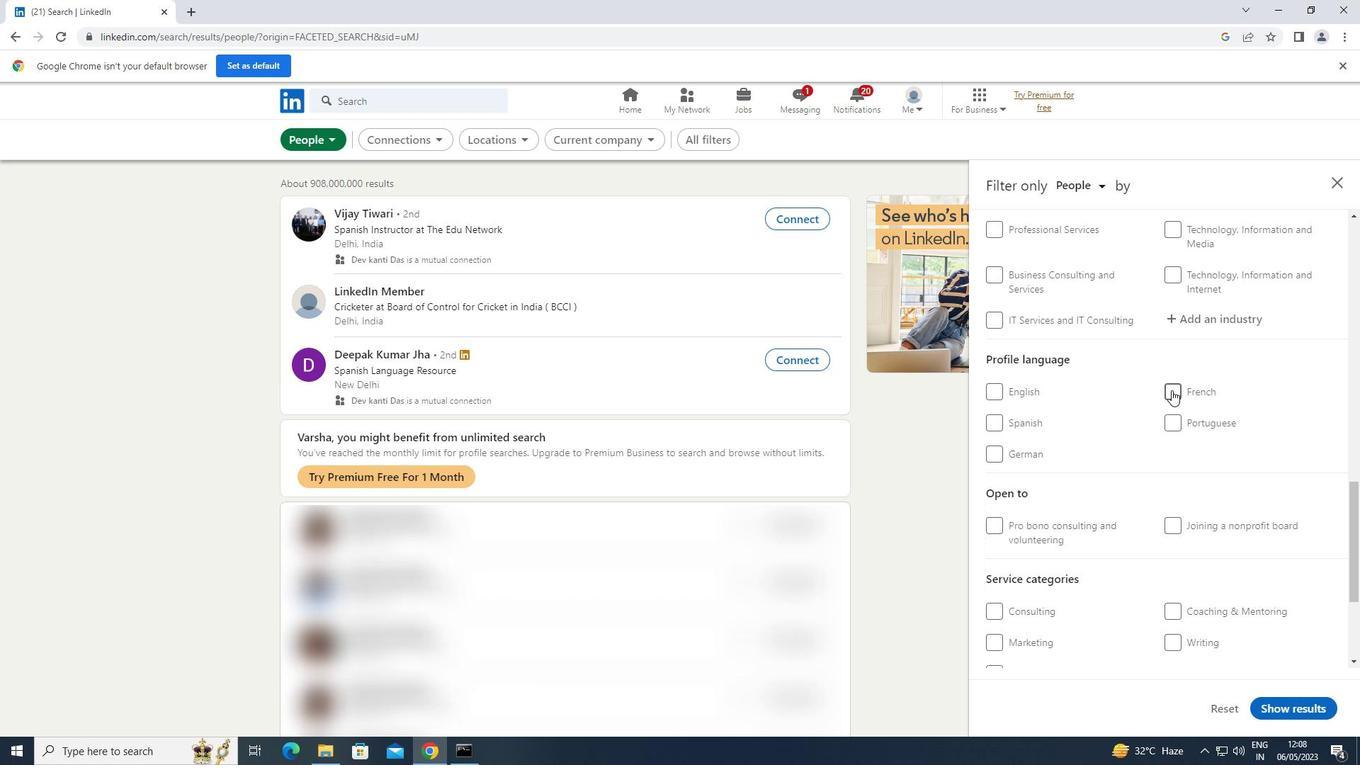 
Action: Mouse moved to (1170, 388)
Screenshot: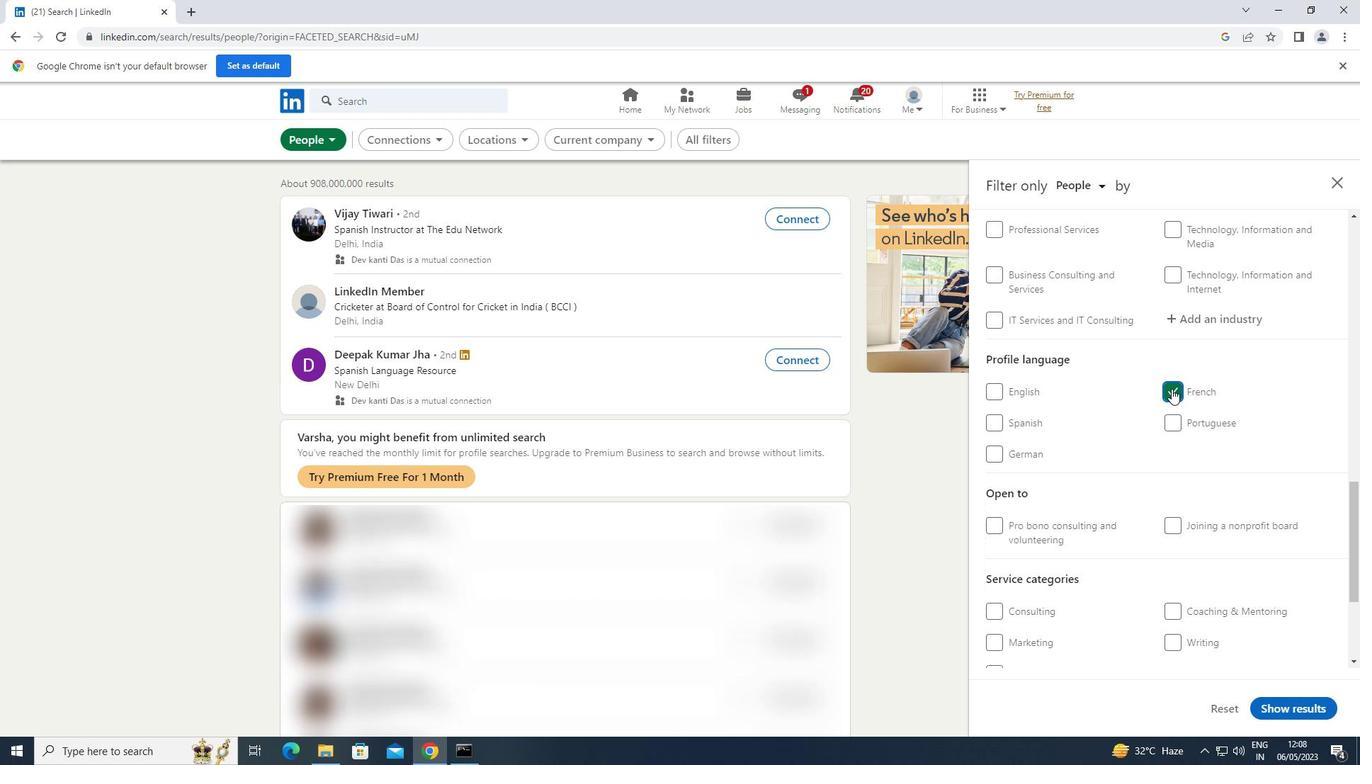 
Action: Mouse scrolled (1170, 388) with delta (0, 0)
Screenshot: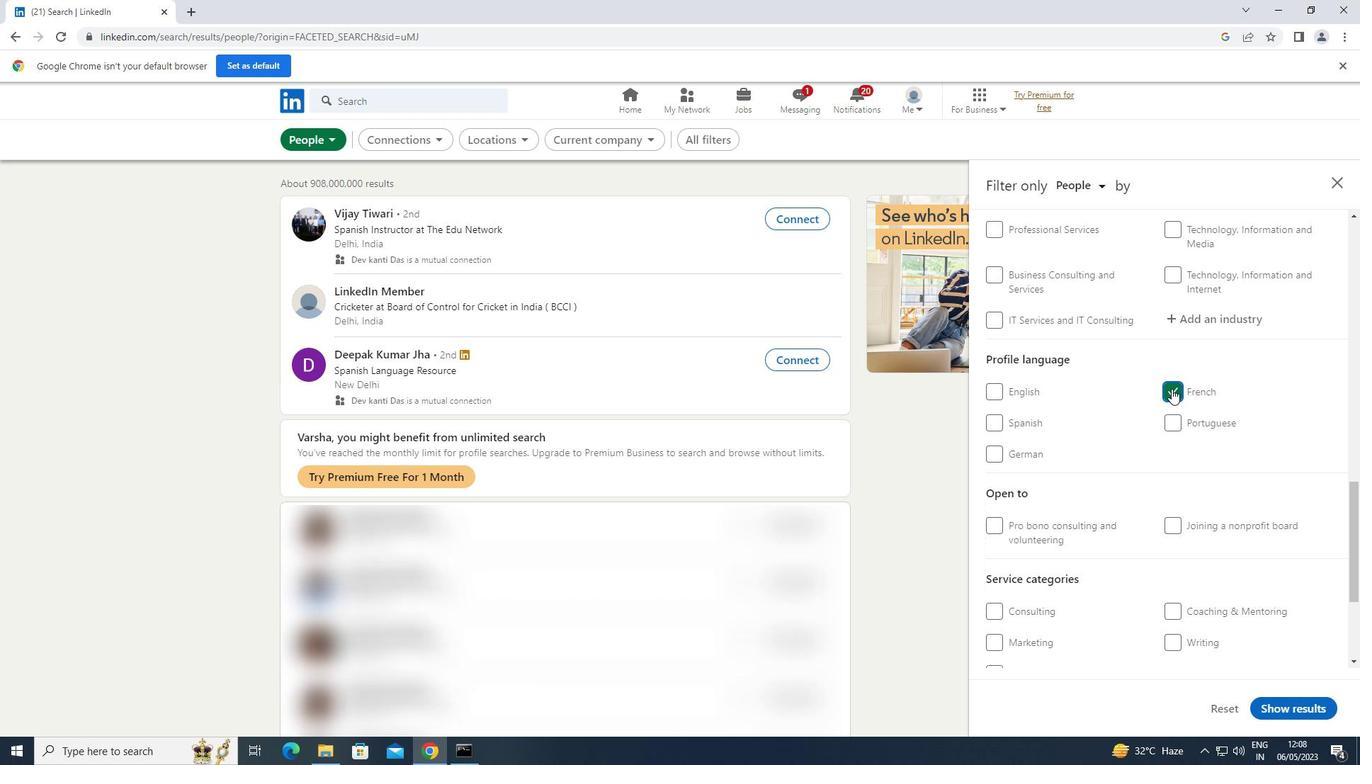 
Action: Mouse scrolled (1170, 388) with delta (0, 0)
Screenshot: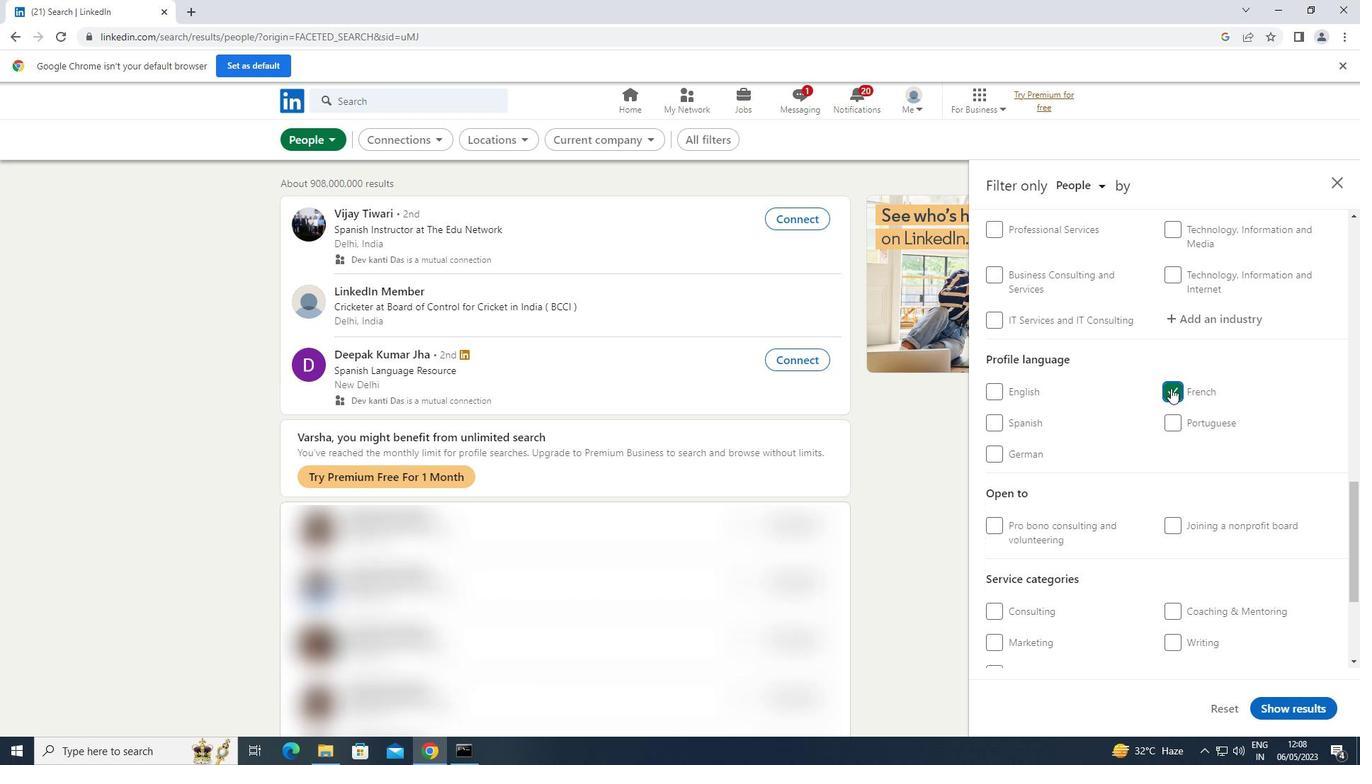 
Action: Mouse moved to (1169, 386)
Screenshot: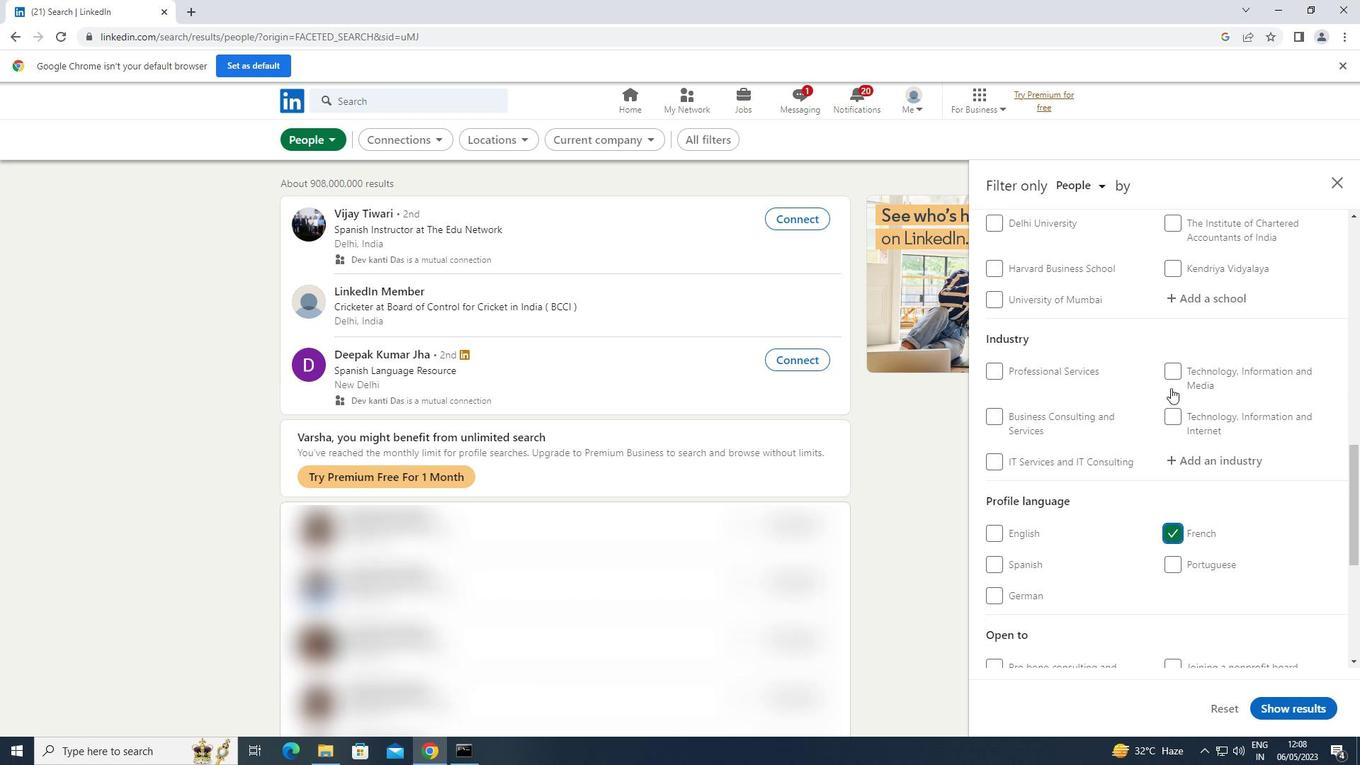 
Action: Mouse scrolled (1169, 387) with delta (0, 0)
Screenshot: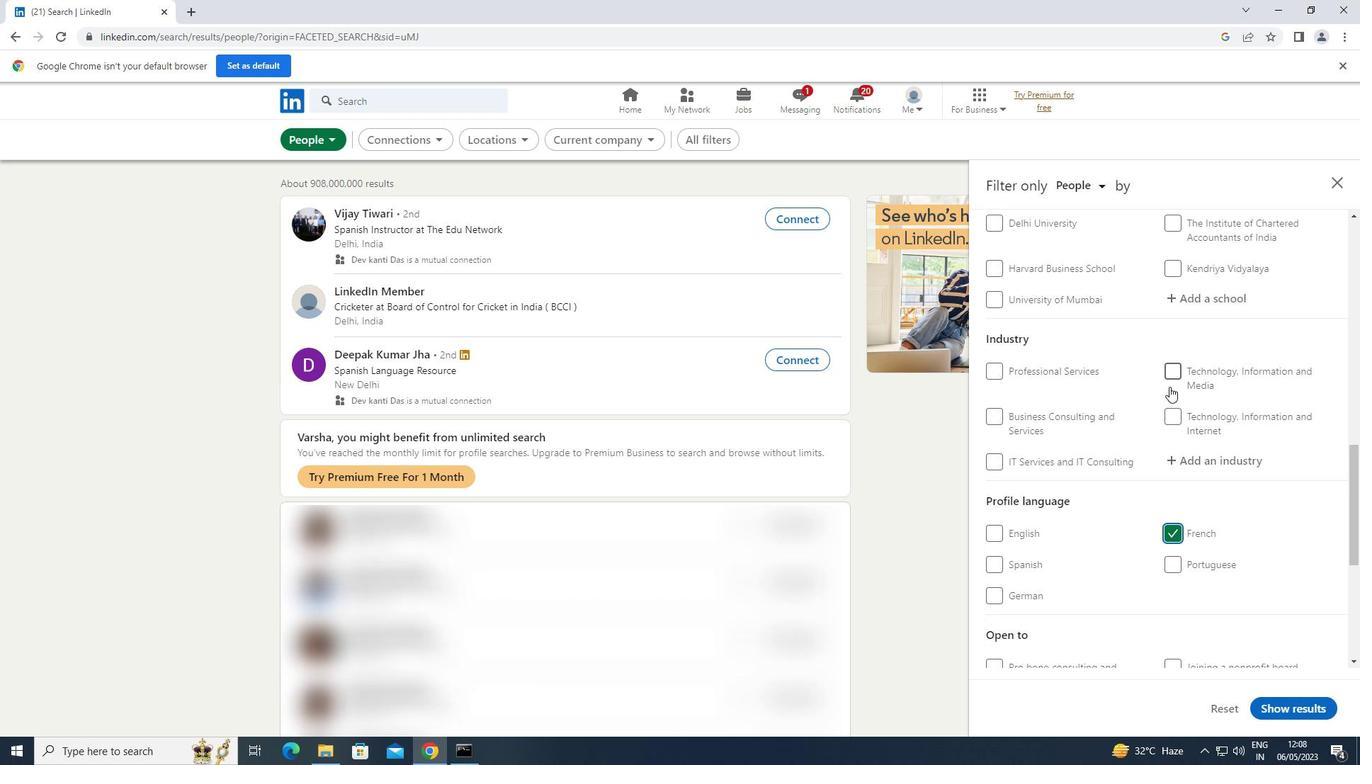 
Action: Mouse scrolled (1169, 387) with delta (0, 0)
Screenshot: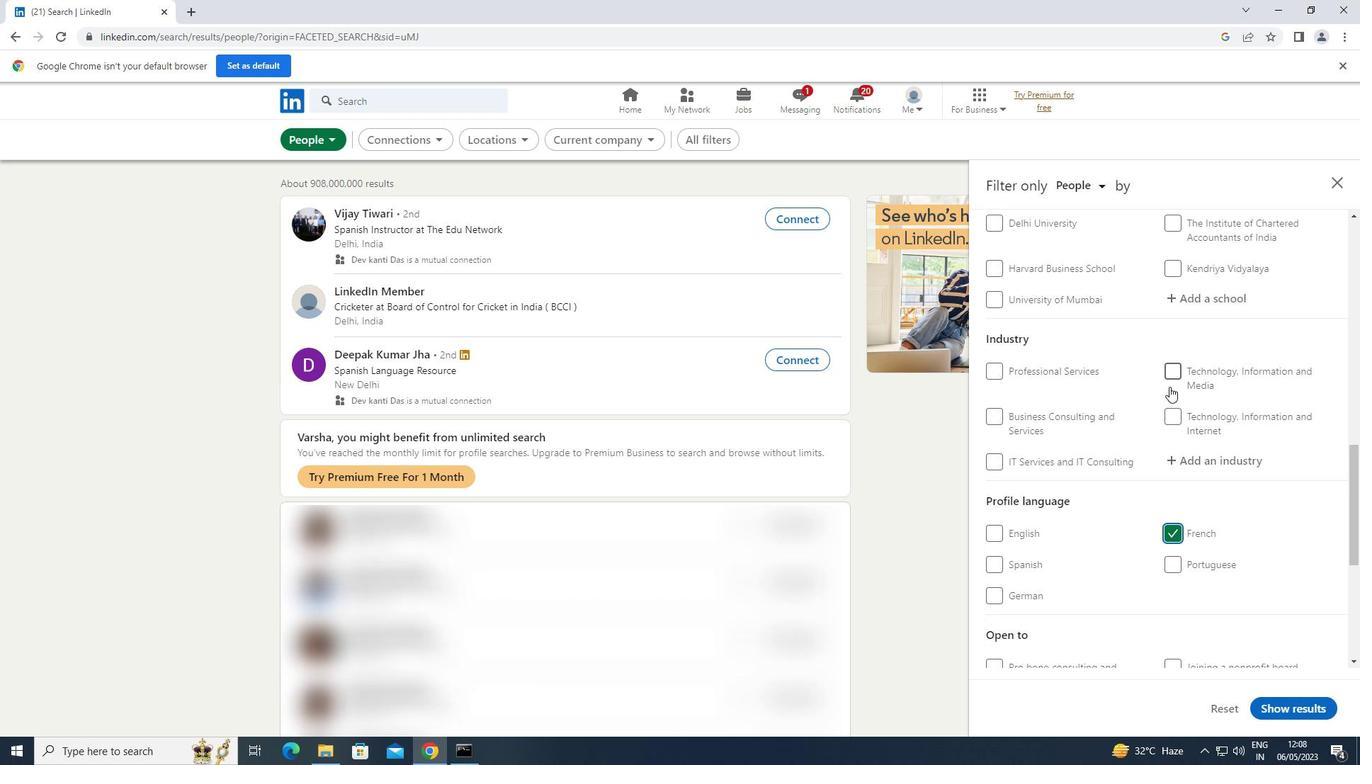 
Action: Mouse scrolled (1169, 387) with delta (0, 0)
Screenshot: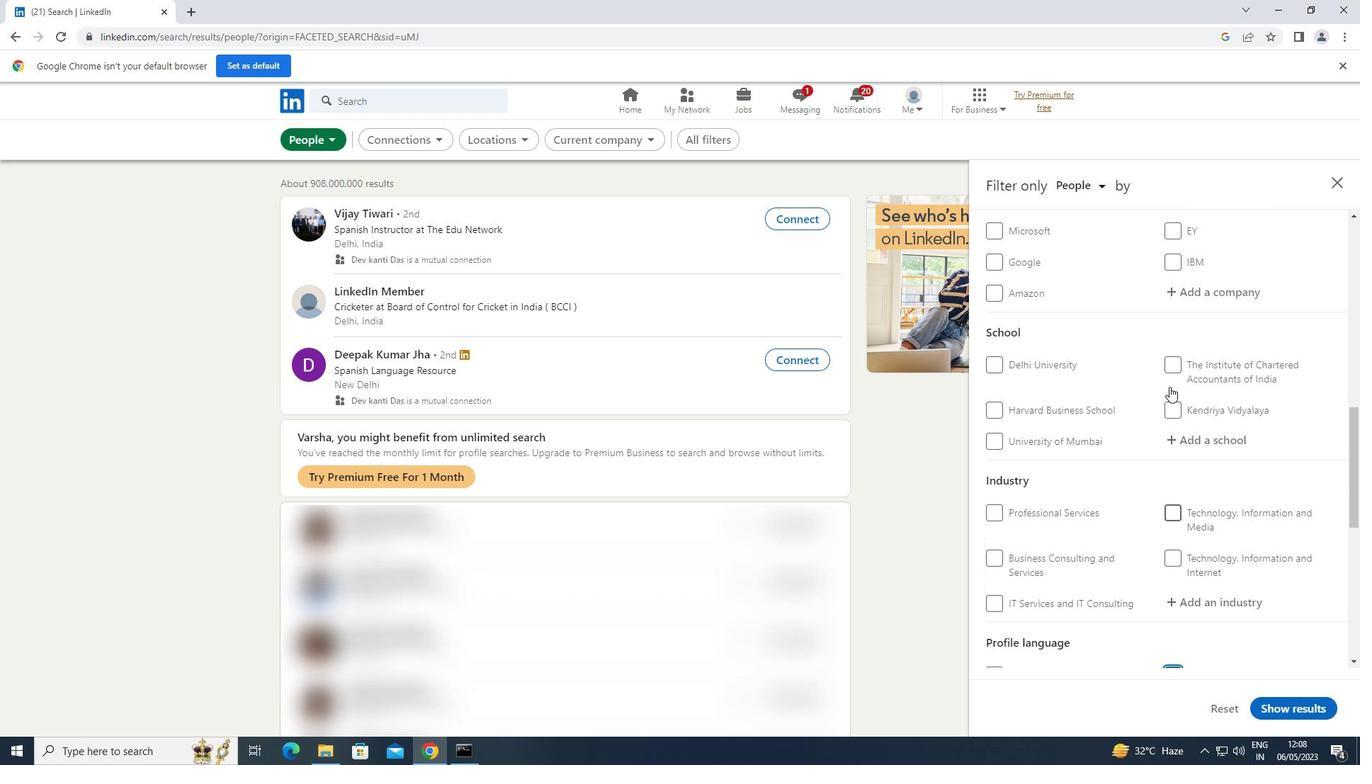 
Action: Mouse scrolled (1169, 387) with delta (0, 0)
Screenshot: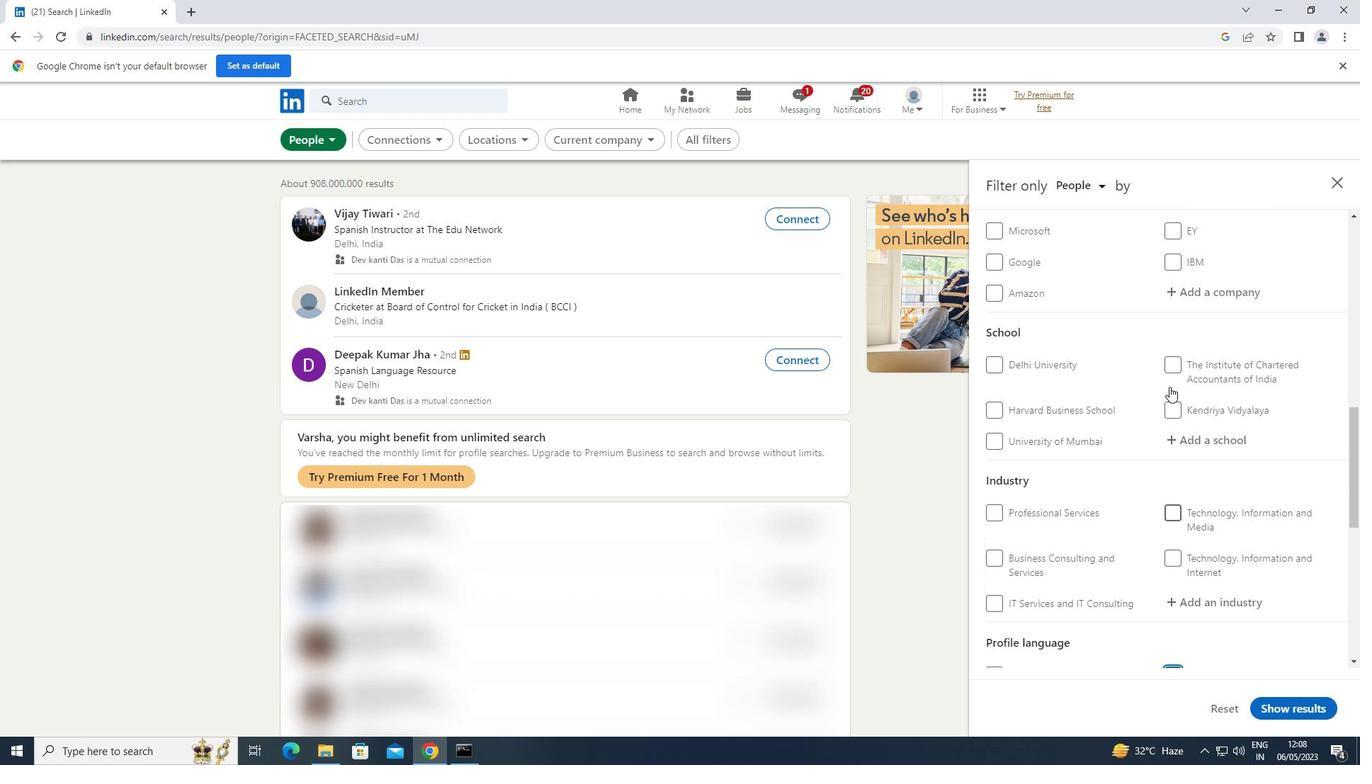
Action: Mouse scrolled (1169, 387) with delta (0, 0)
Screenshot: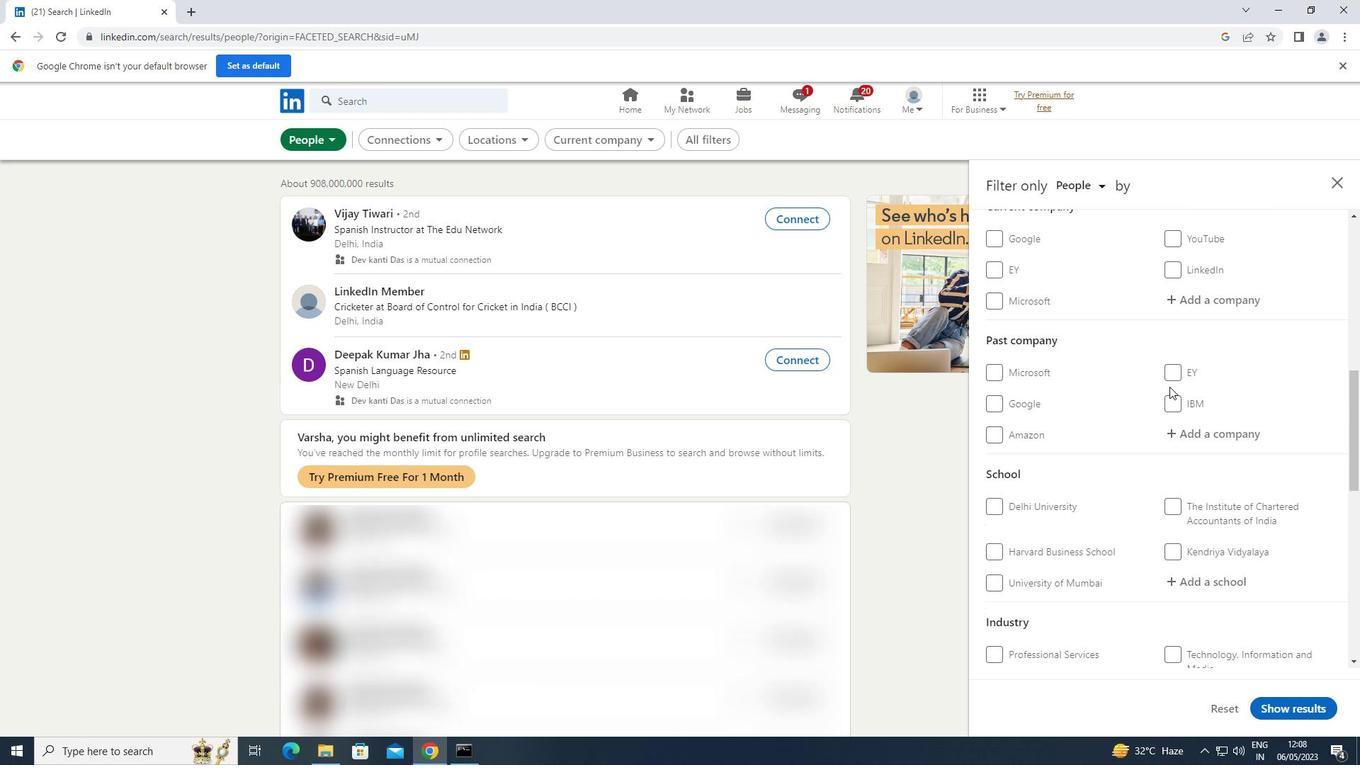
Action: Mouse moved to (1190, 371)
Screenshot: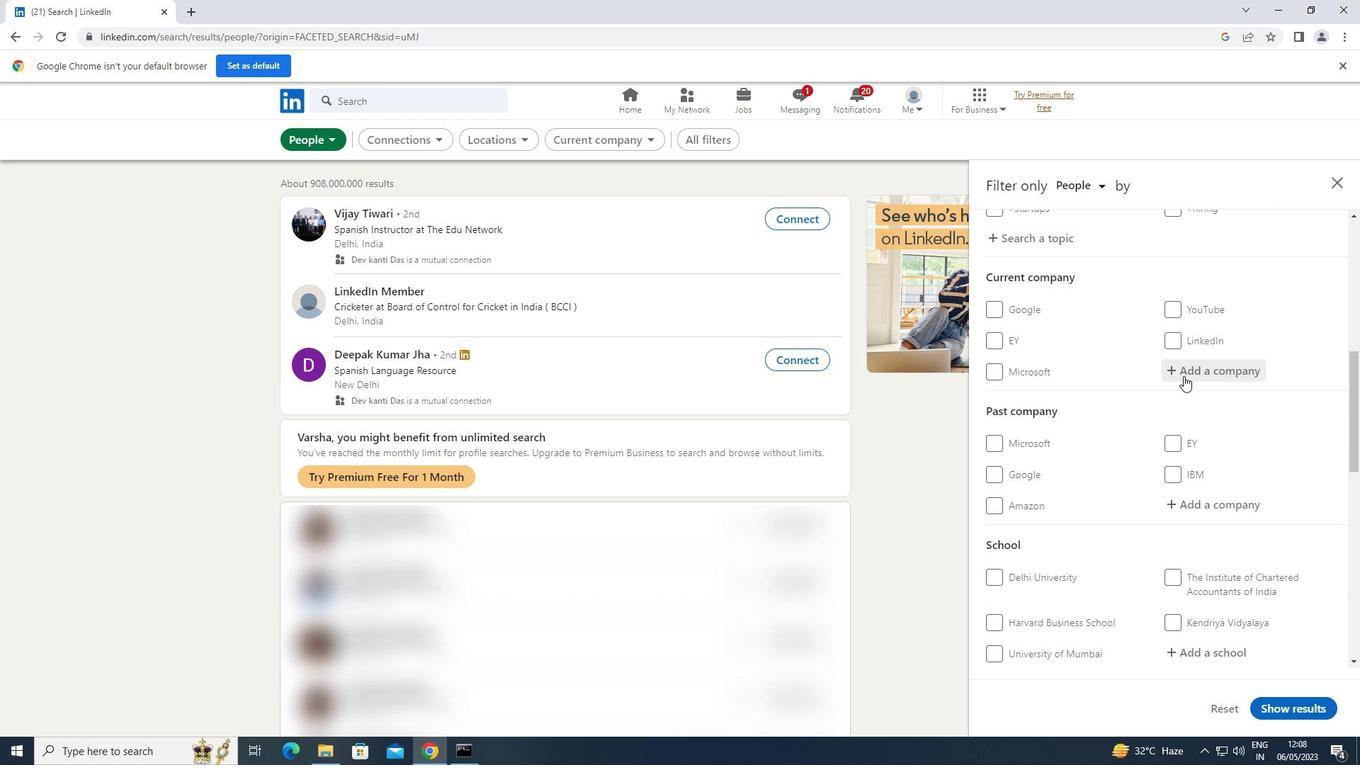
Action: Mouse pressed left at (1190, 371)
Screenshot: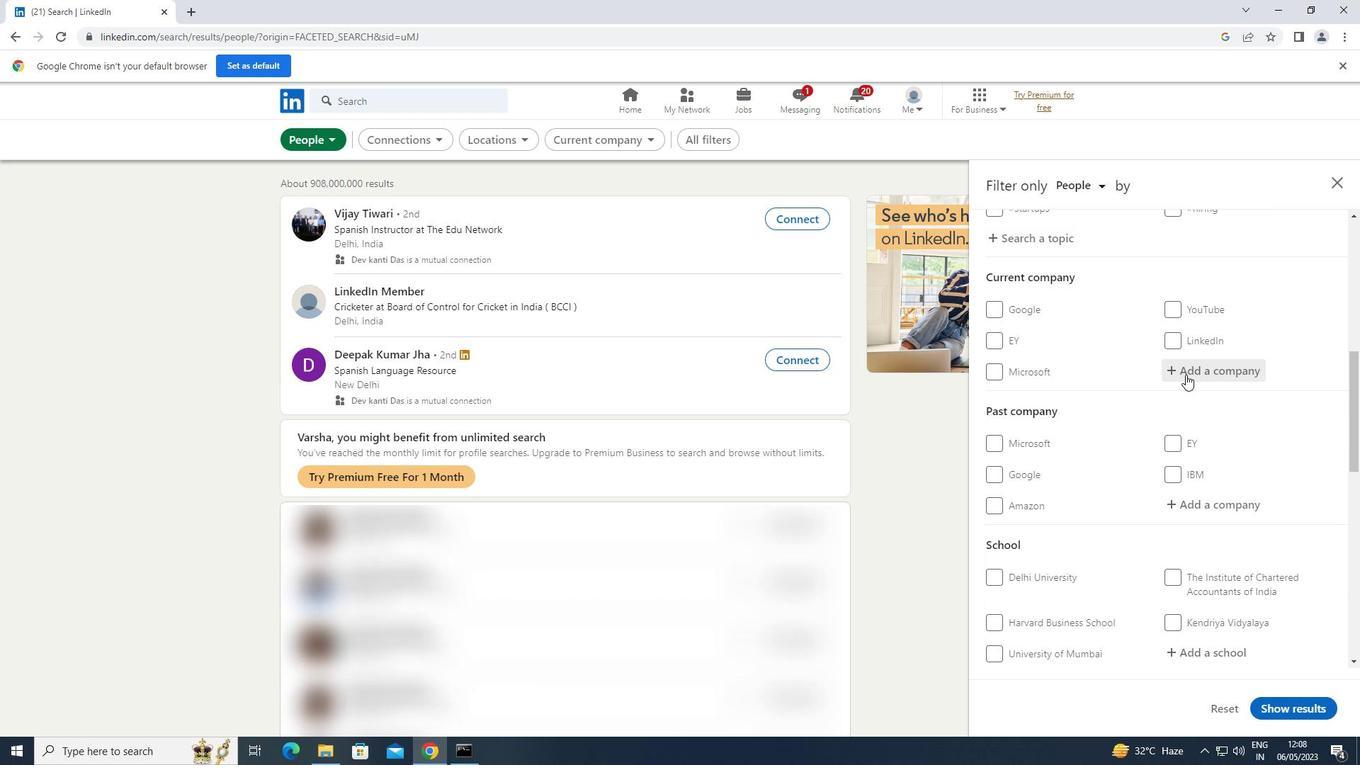 
Action: Mouse moved to (1165, 371)
Screenshot: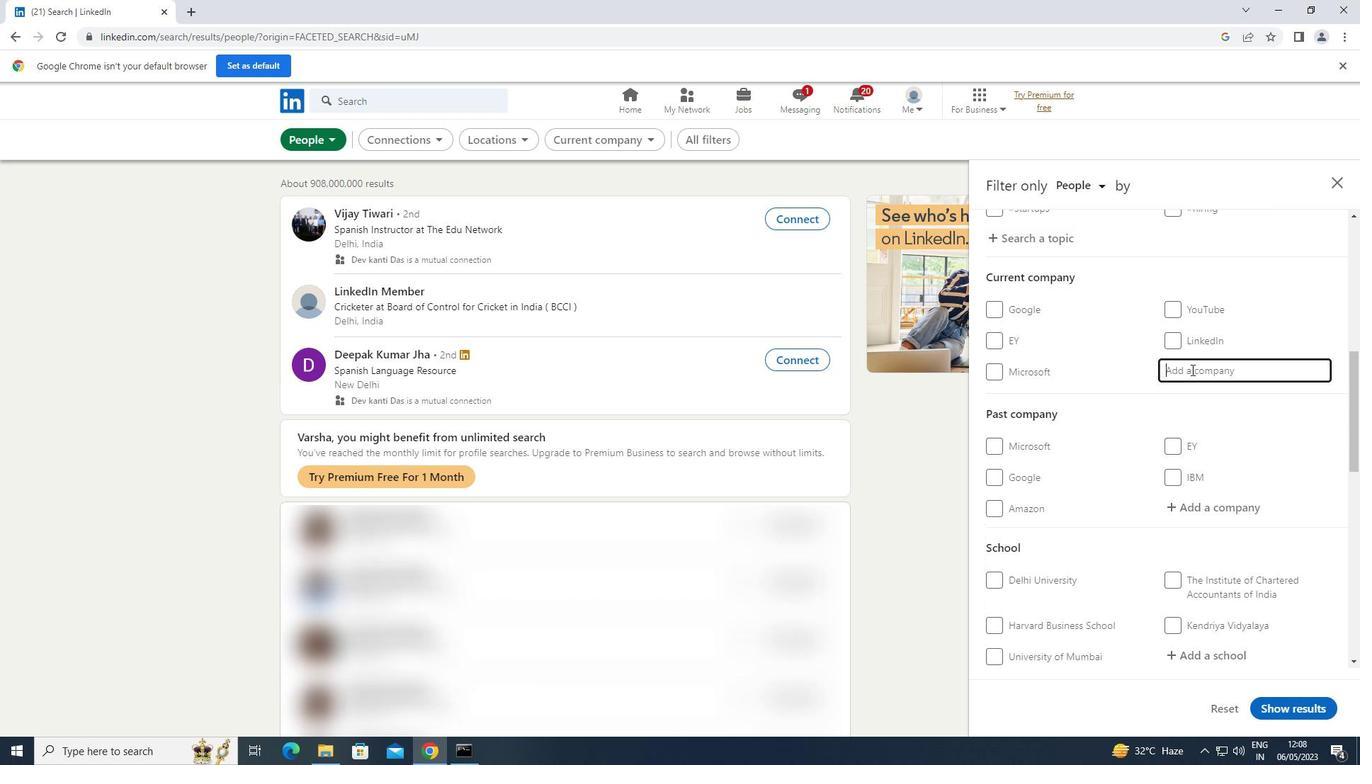
Action: Key pressed <Key.shift>GENSLER
Screenshot: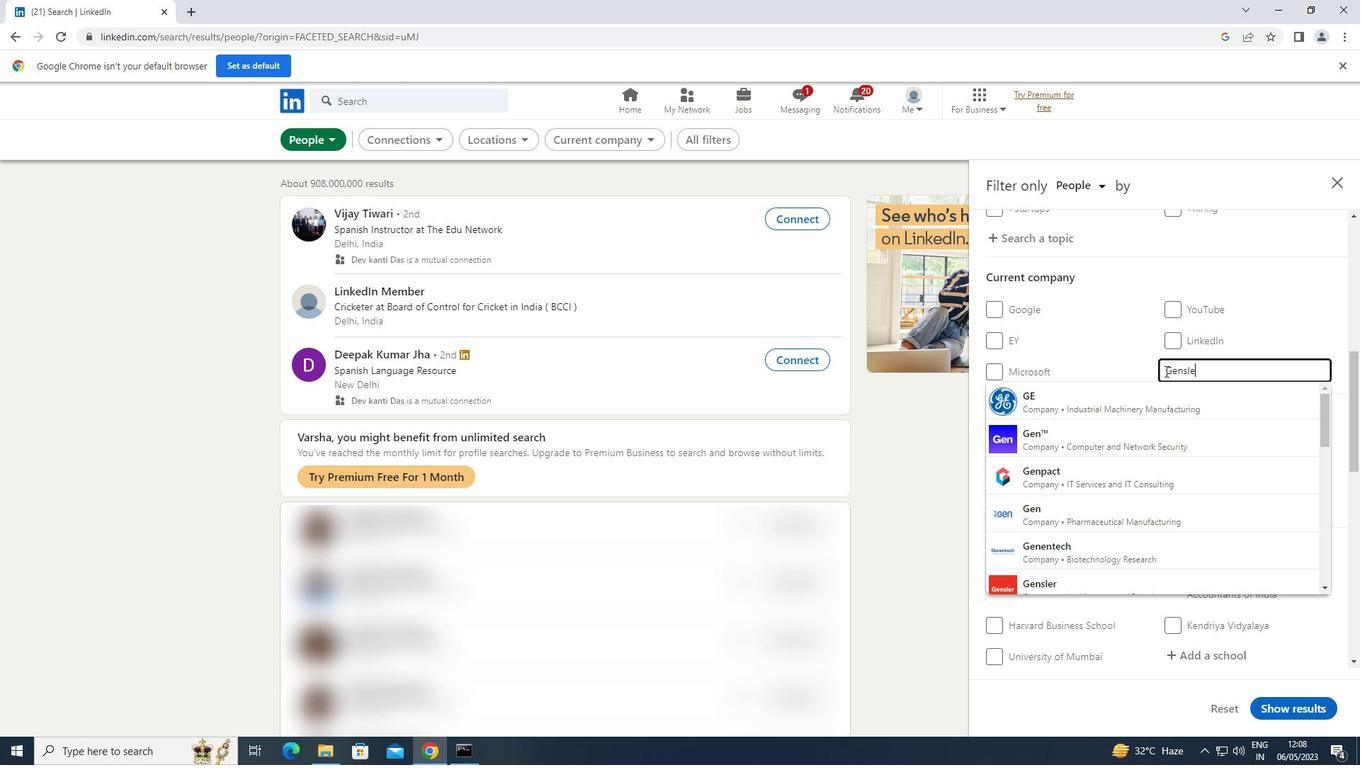 
Action: Mouse moved to (1058, 412)
Screenshot: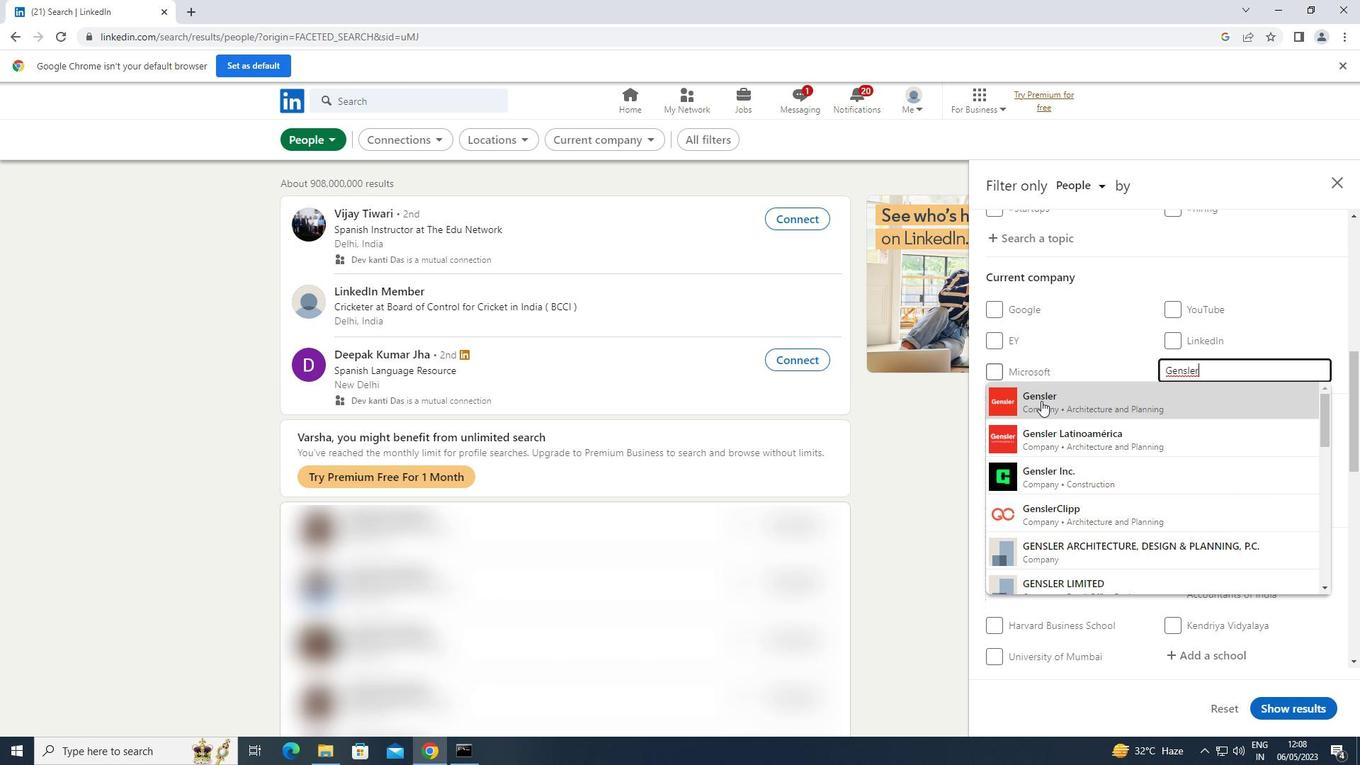 
Action: Mouse pressed left at (1058, 412)
Screenshot: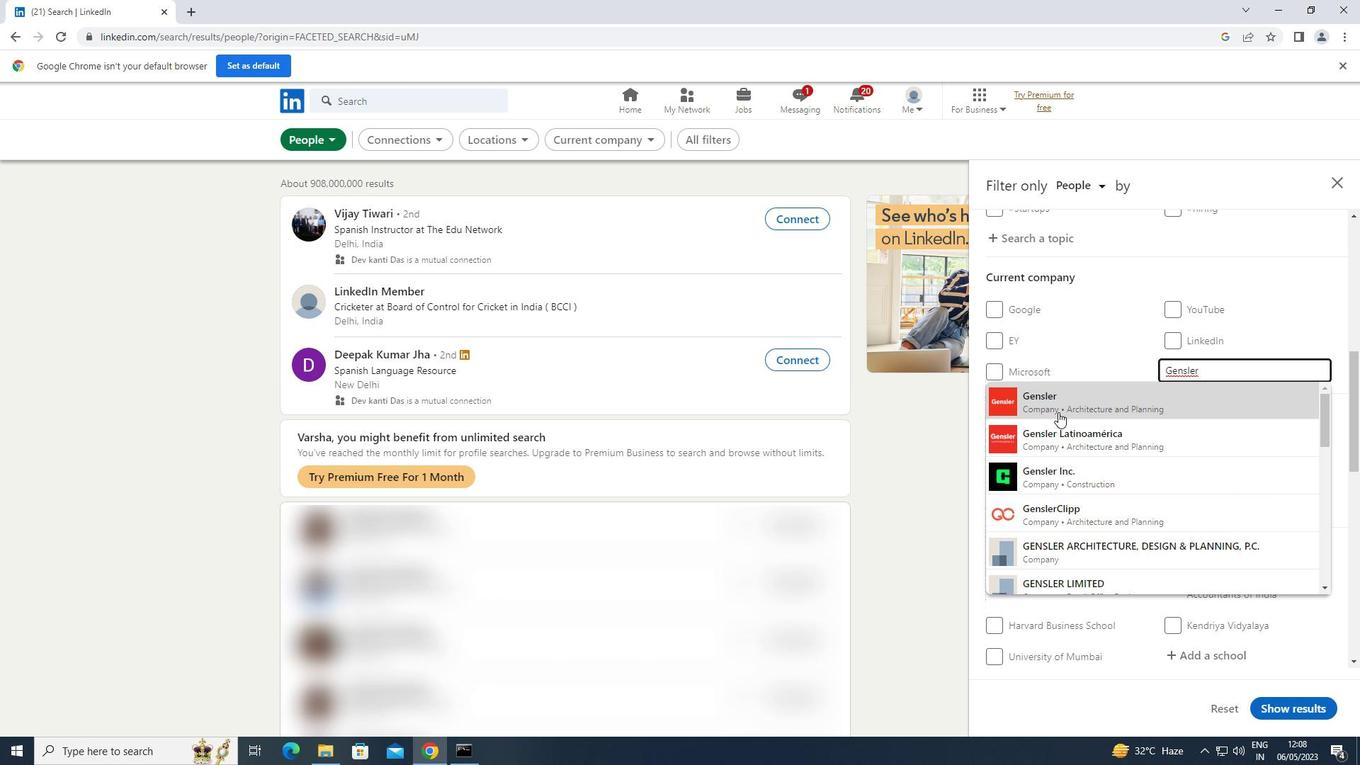 
Action: Mouse scrolled (1058, 411) with delta (0, 0)
Screenshot: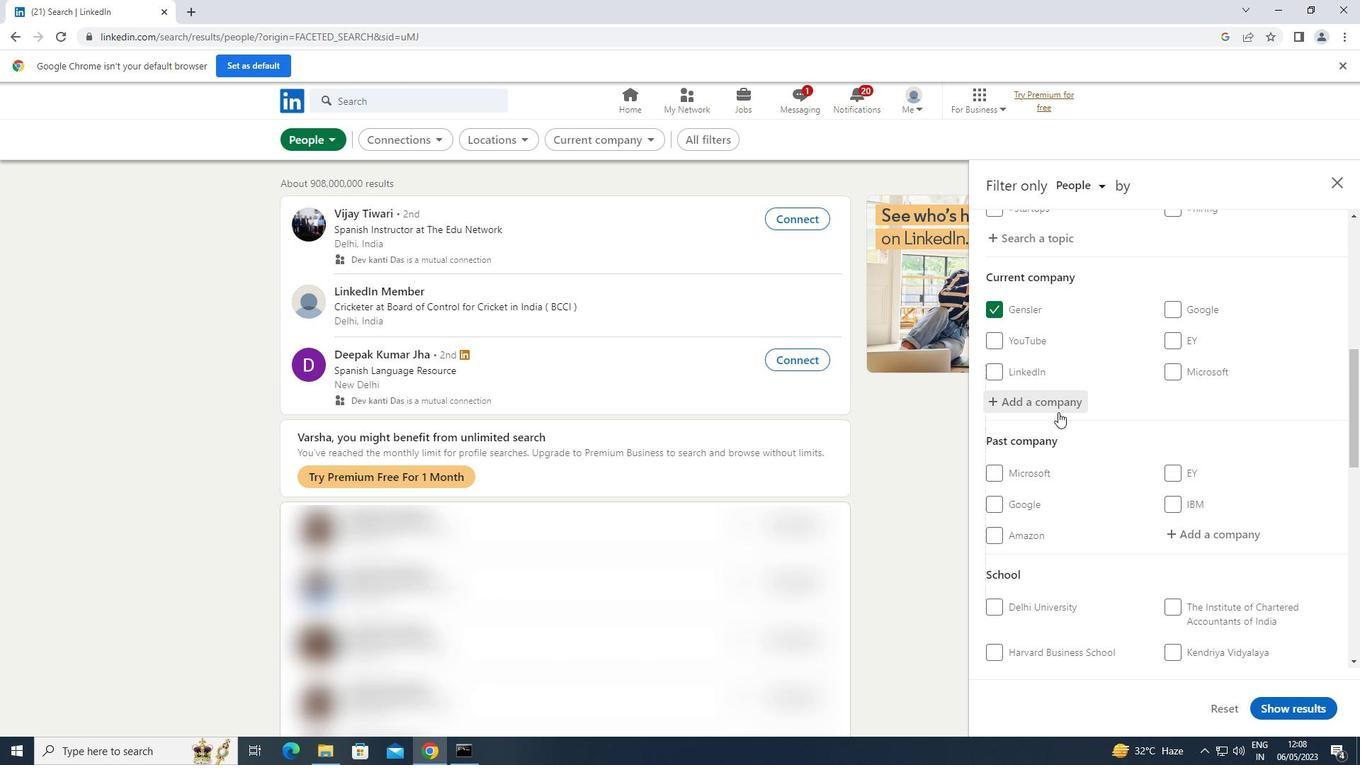 
Action: Mouse scrolled (1058, 411) with delta (0, 0)
Screenshot: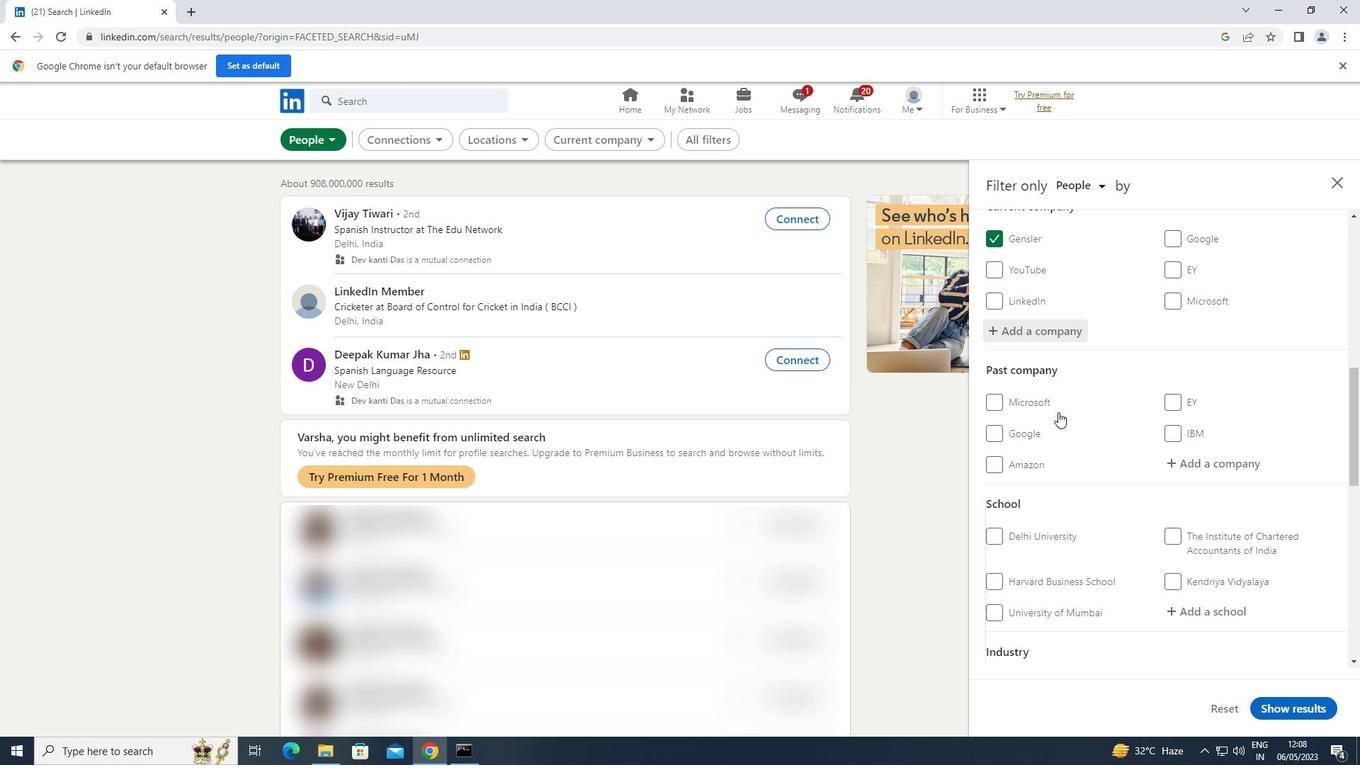 
Action: Mouse scrolled (1058, 411) with delta (0, 0)
Screenshot: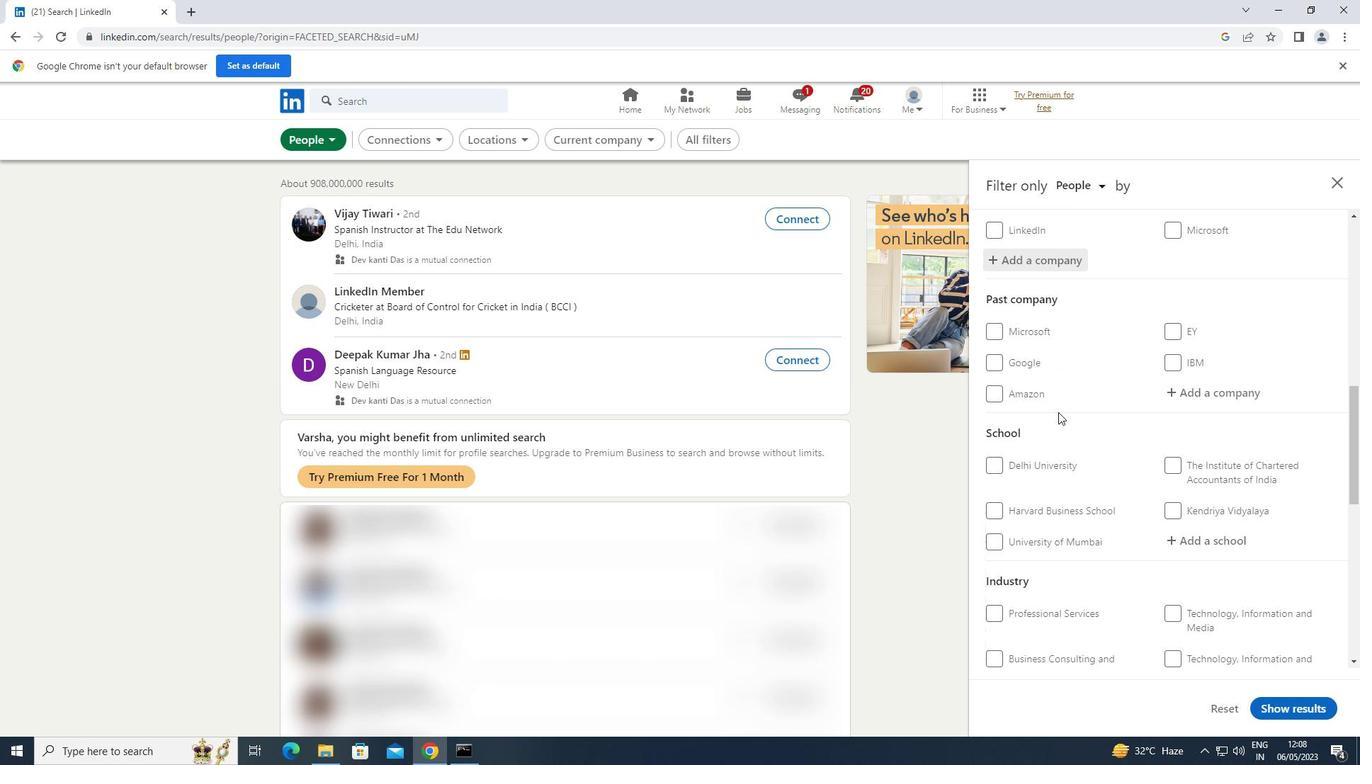 
Action: Mouse moved to (1236, 470)
Screenshot: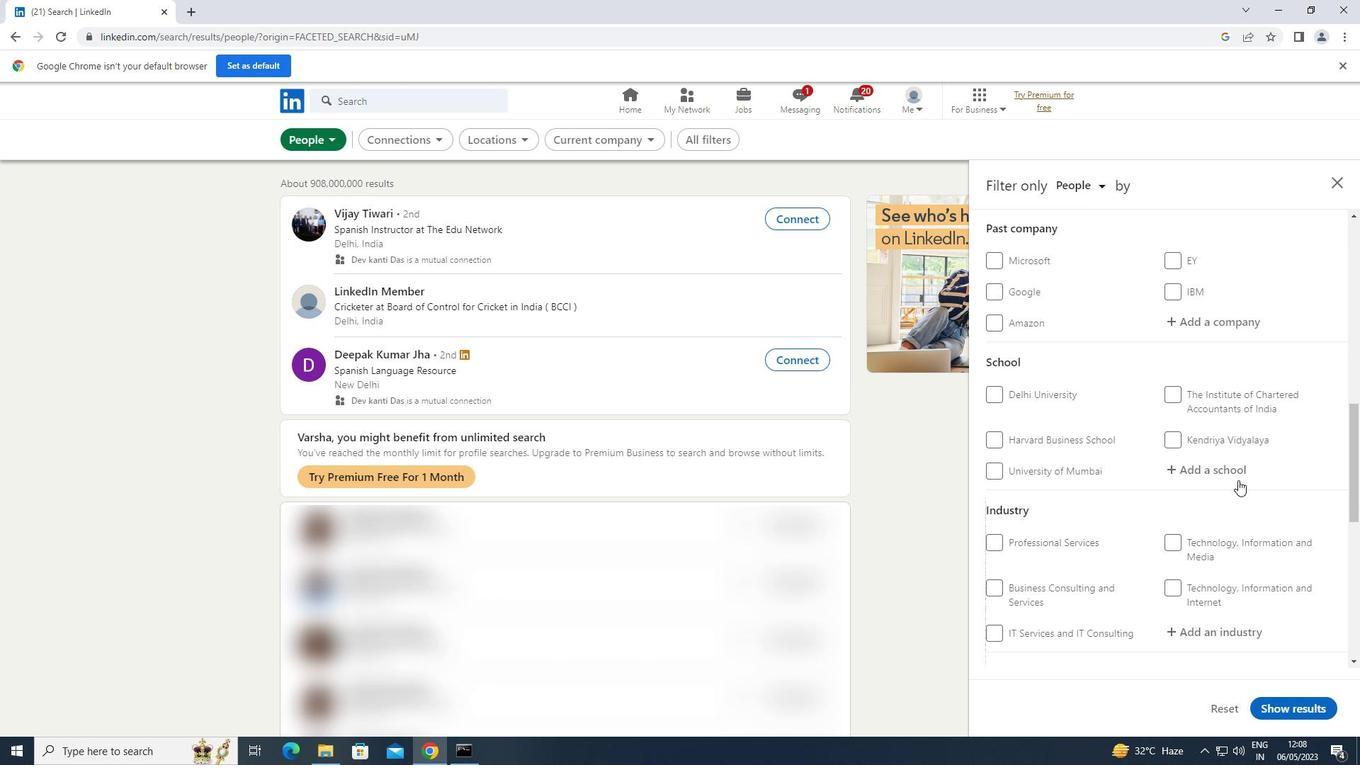 
Action: Mouse pressed left at (1236, 470)
Screenshot: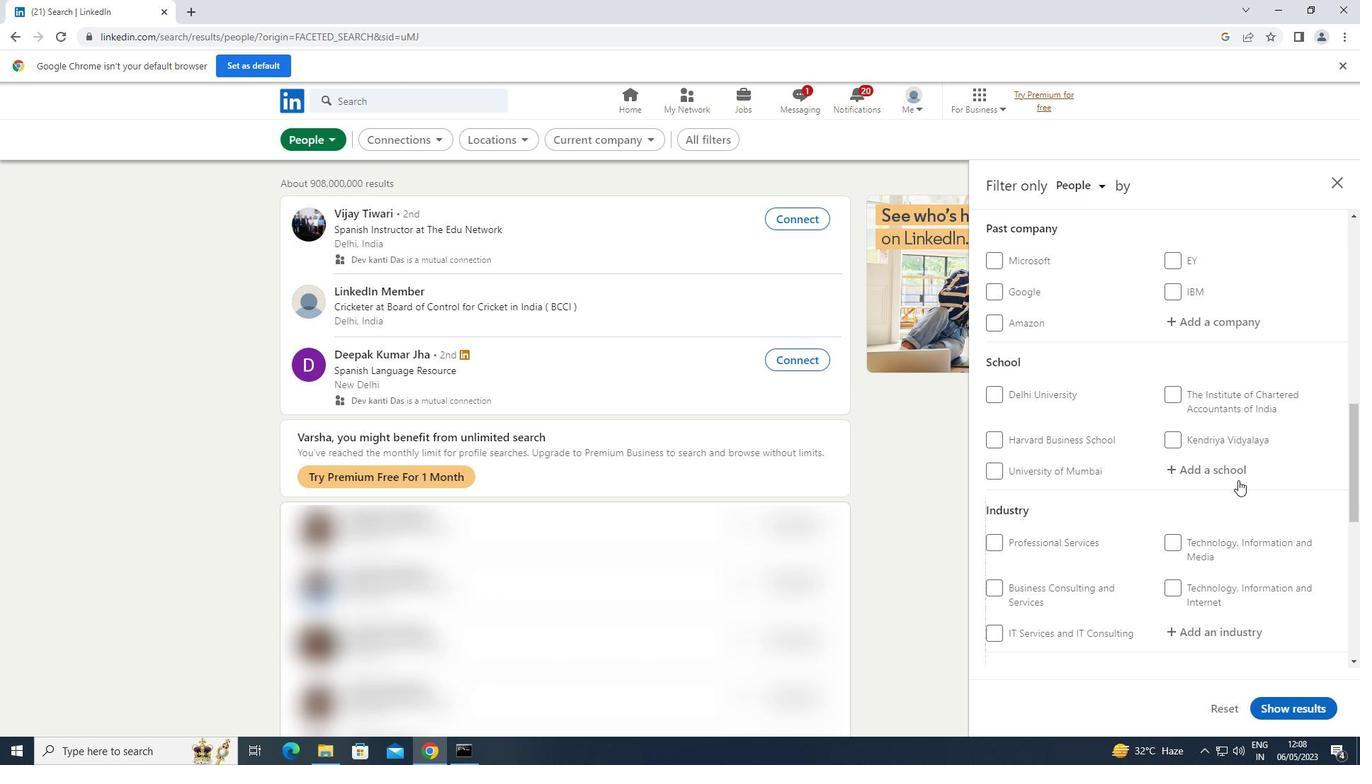 
Action: Key pressed <Key.shift>INSTITUTE<Key.space>OF<Key.space><Key.shift>ROAD<Key.space>AND<Key.space><Key.shift>TRA
Screenshot: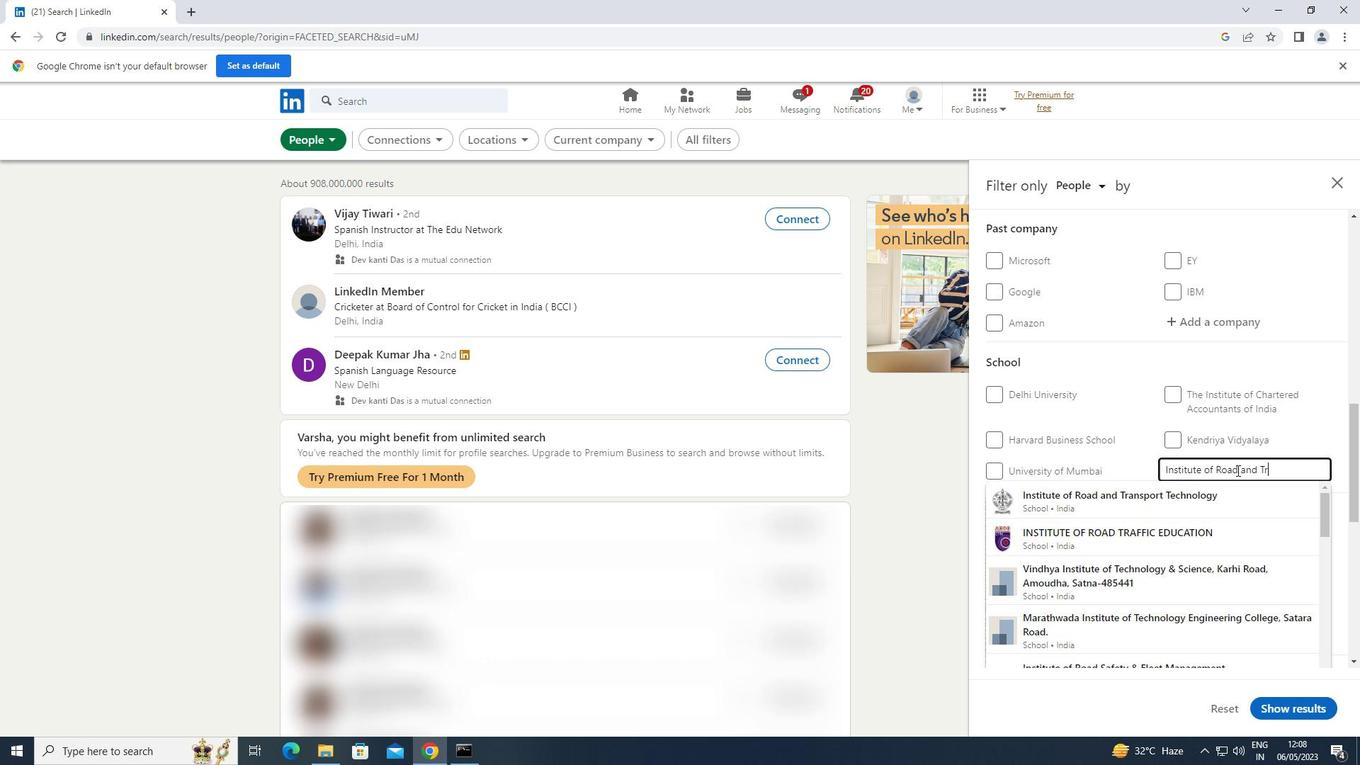 
Action: Mouse moved to (1176, 492)
Screenshot: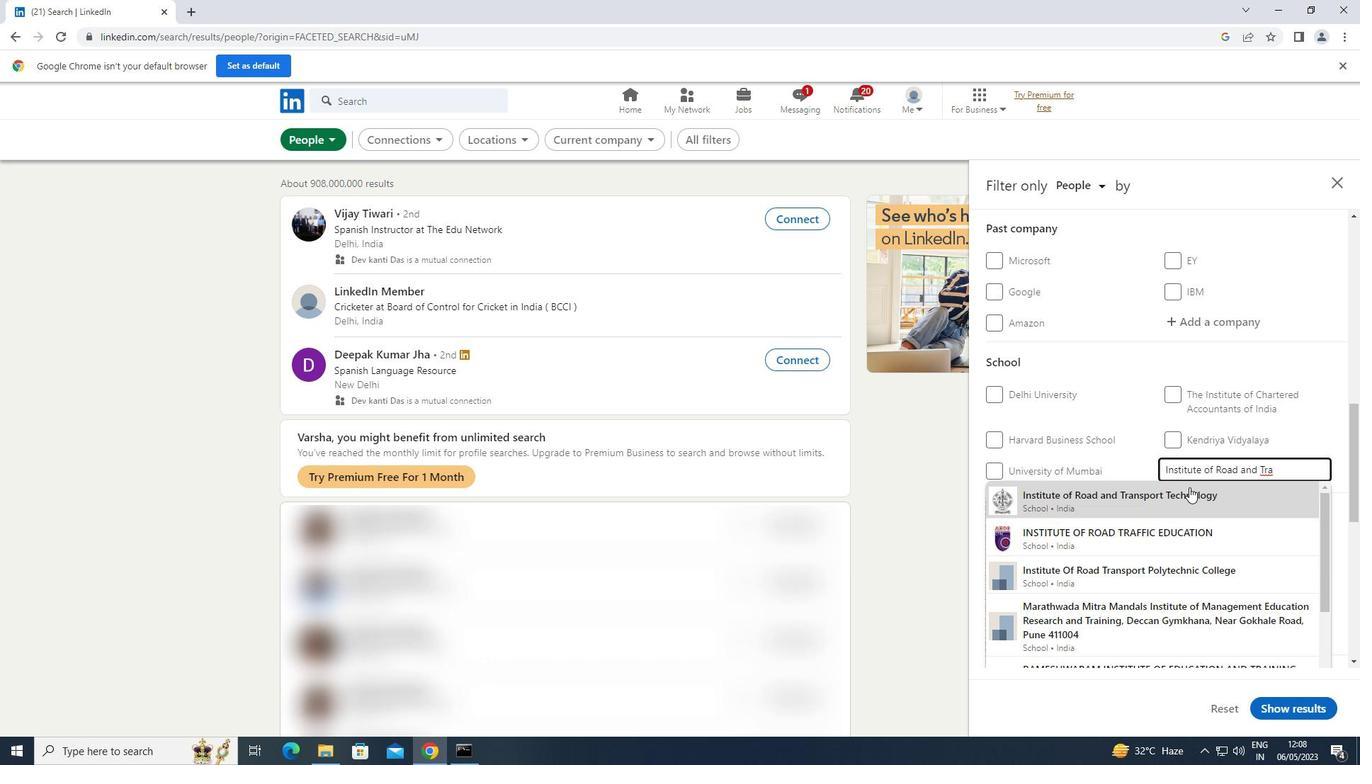 
Action: Mouse pressed left at (1176, 492)
Screenshot: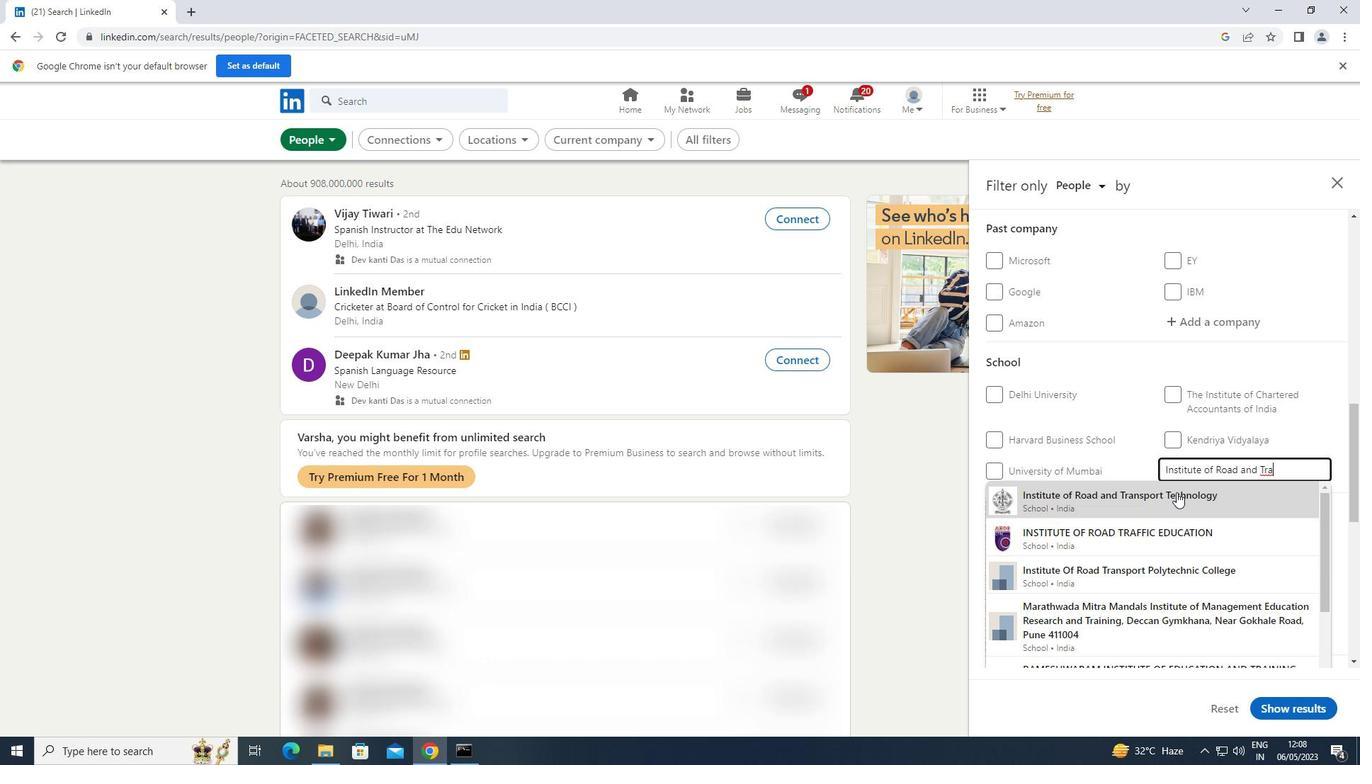 
Action: Mouse scrolled (1176, 491) with delta (0, 0)
Screenshot: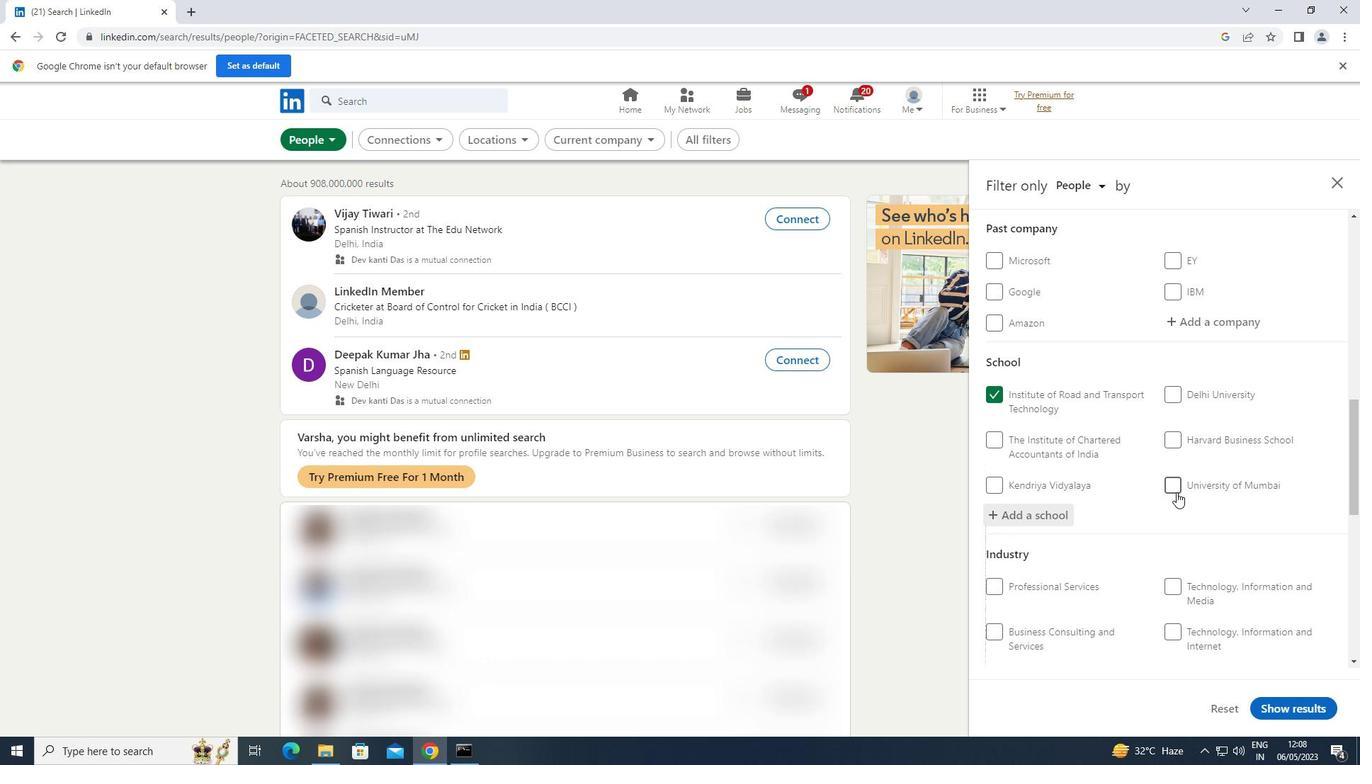 
Action: Mouse scrolled (1176, 491) with delta (0, 0)
Screenshot: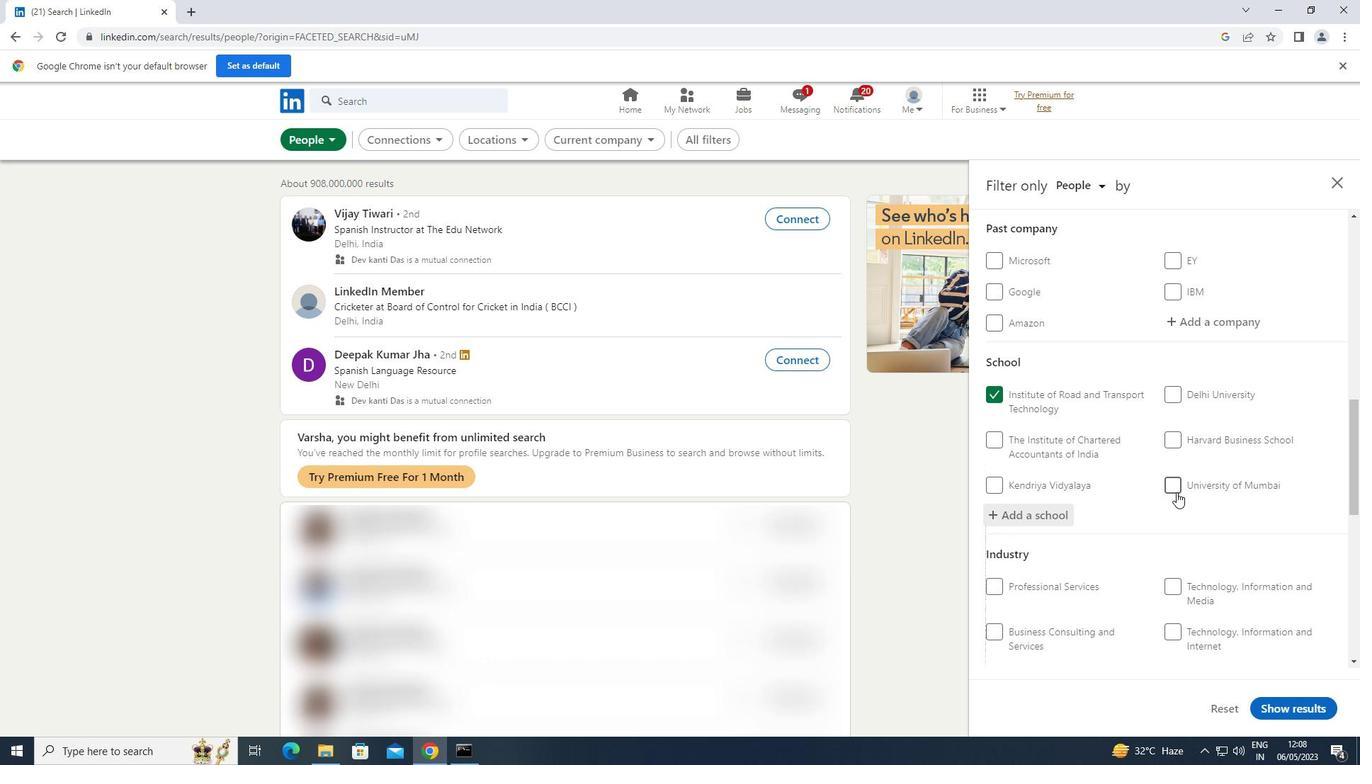 
Action: Mouse scrolled (1176, 491) with delta (0, 0)
Screenshot: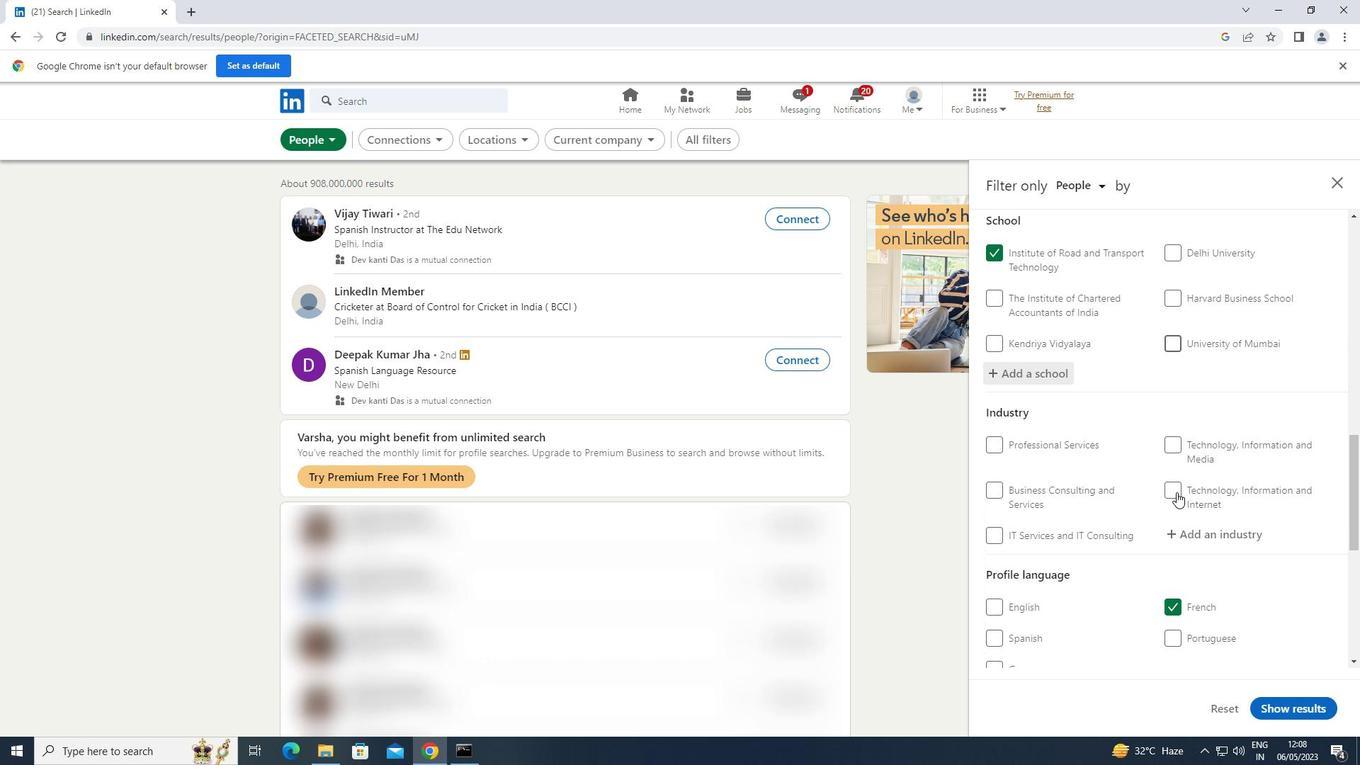 
Action: Mouse scrolled (1176, 491) with delta (0, 0)
Screenshot: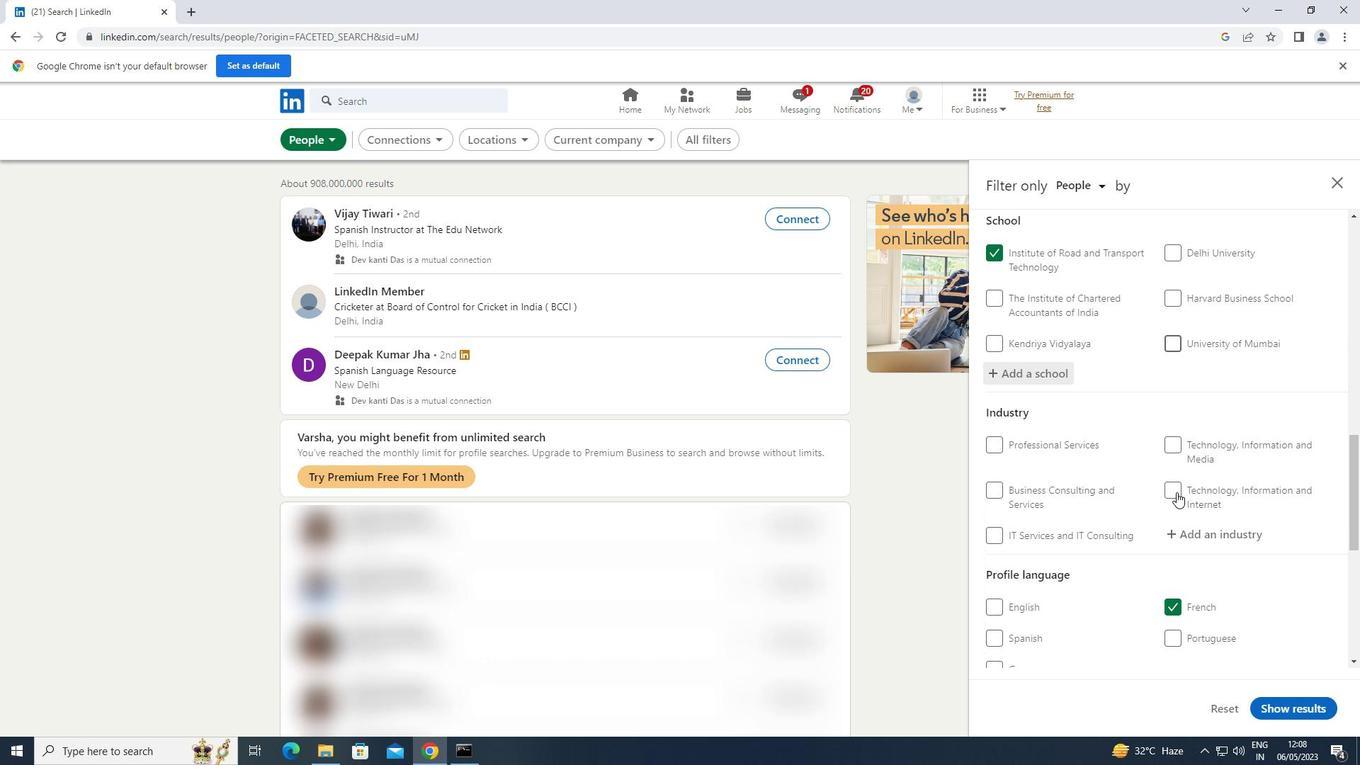 
Action: Mouse moved to (1240, 395)
Screenshot: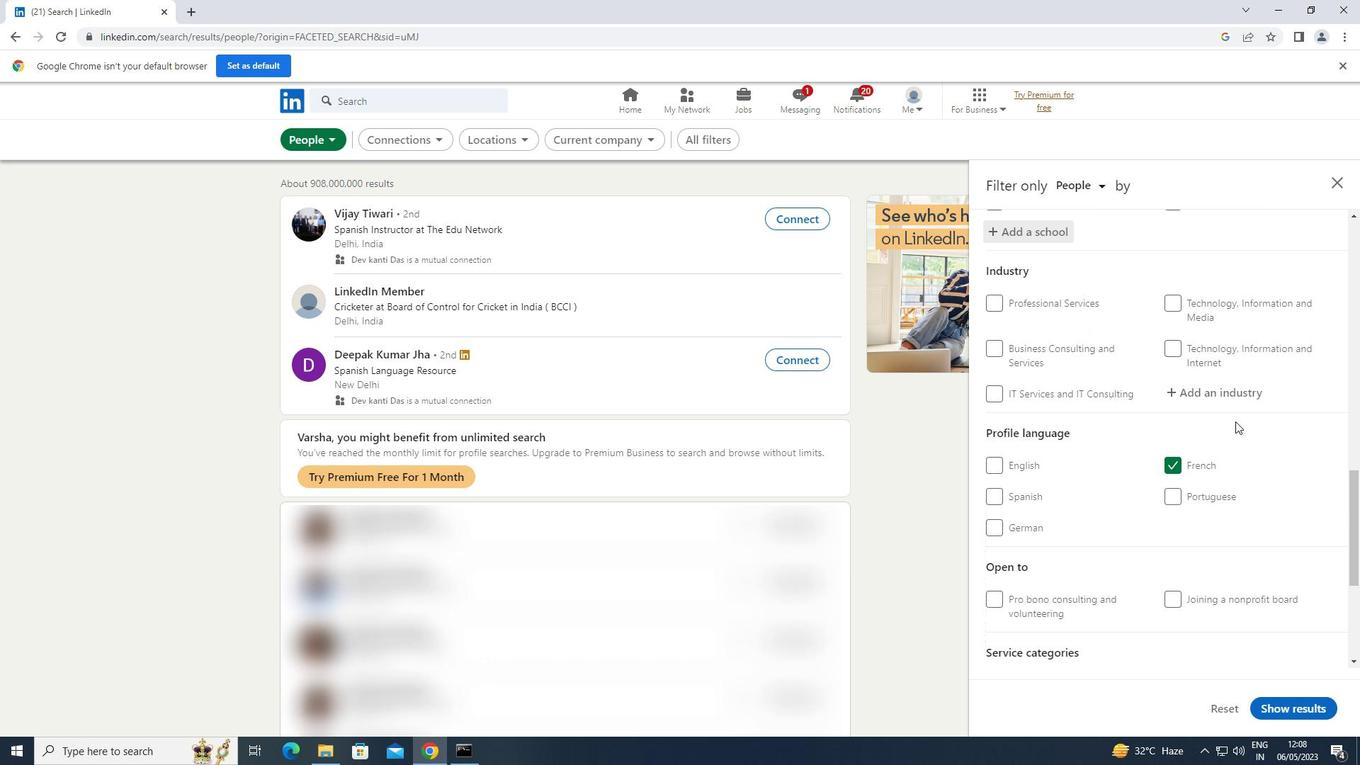 
Action: Mouse pressed left at (1240, 395)
Screenshot: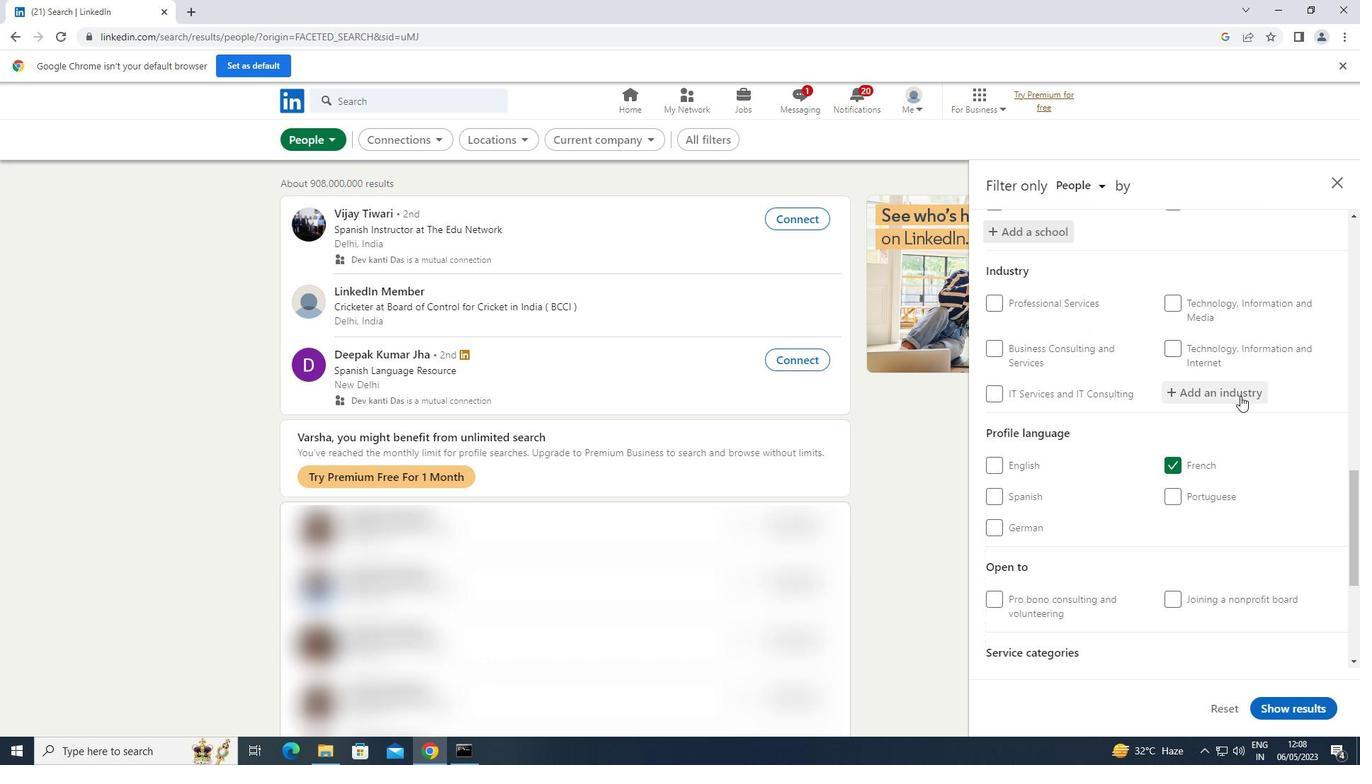 
Action: Key pressed <Key.shift>WHOLESALE<Key.space><Key.shift>FOOD<Key.space>AND<Key.space>
Screenshot: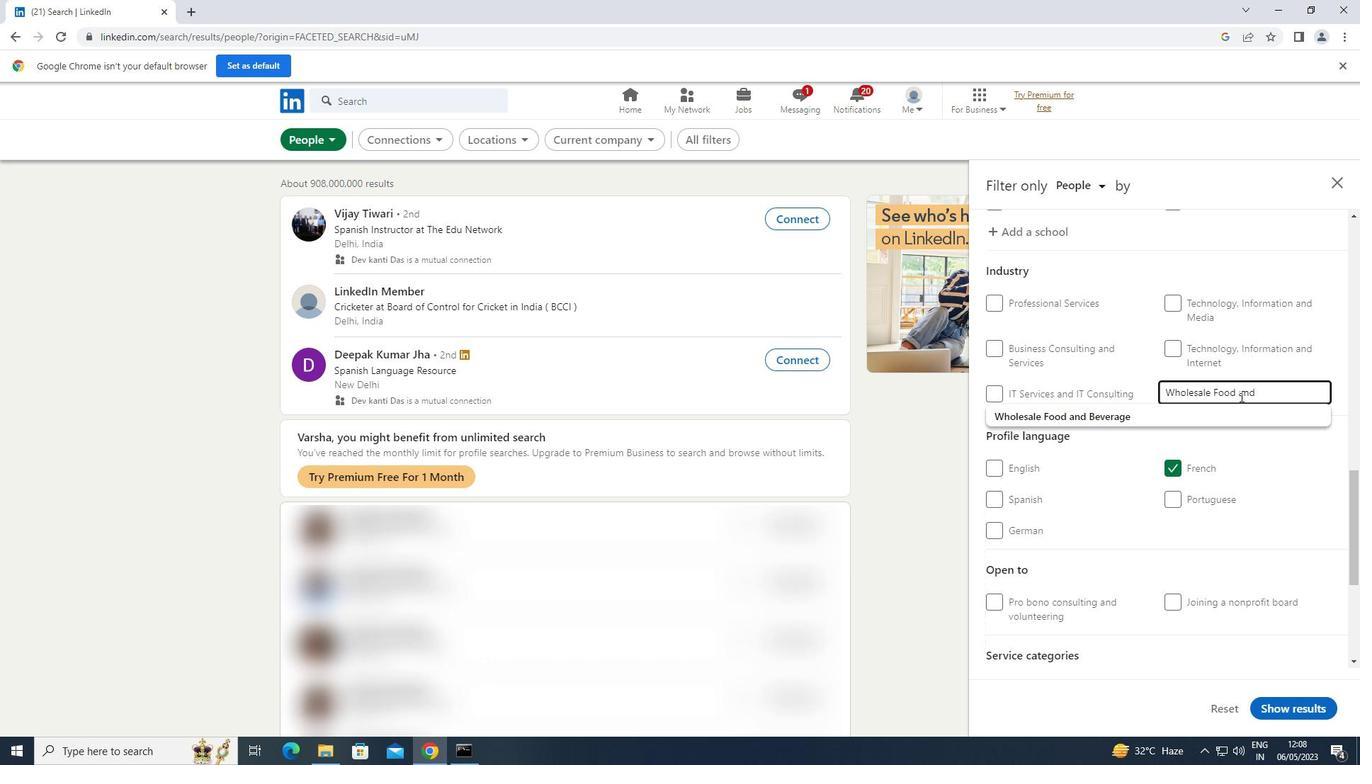 
Action: Mouse moved to (1151, 407)
Screenshot: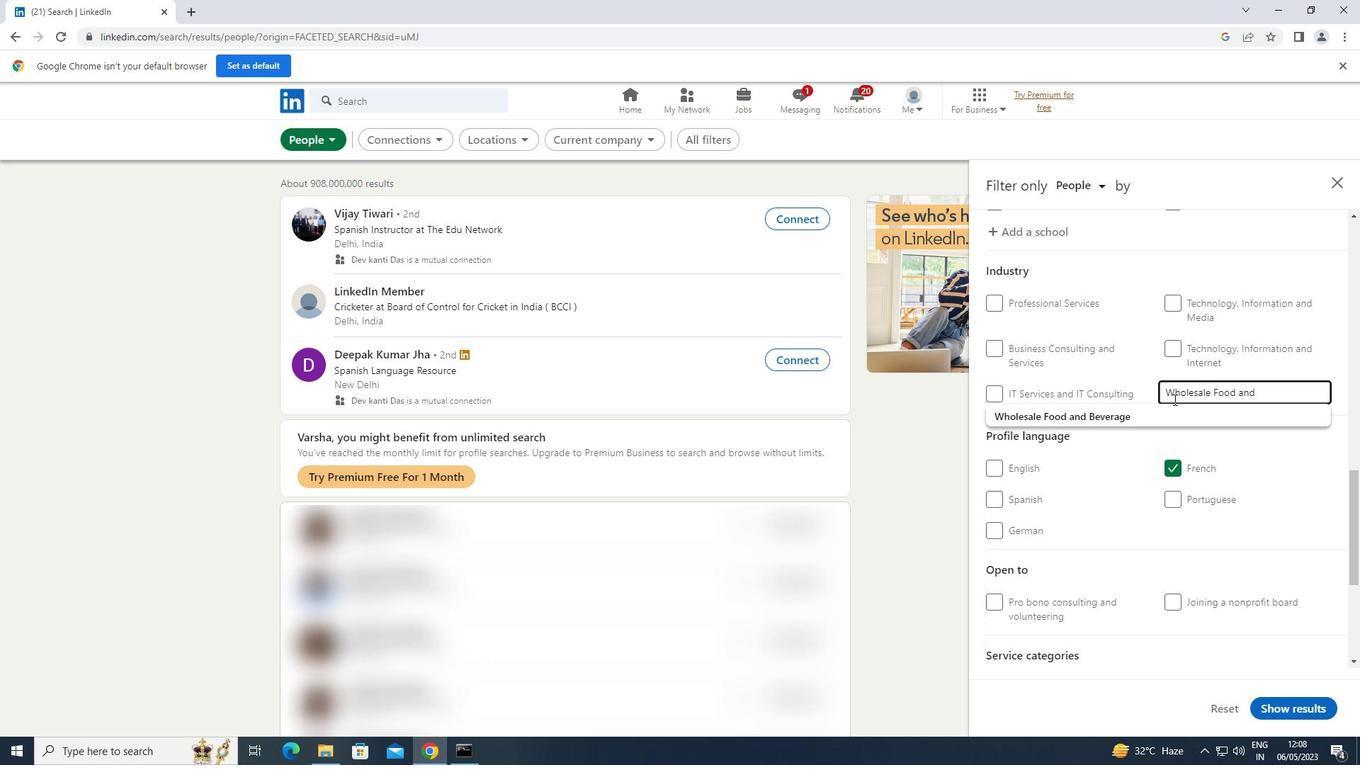 
Action: Mouse pressed left at (1151, 407)
Screenshot: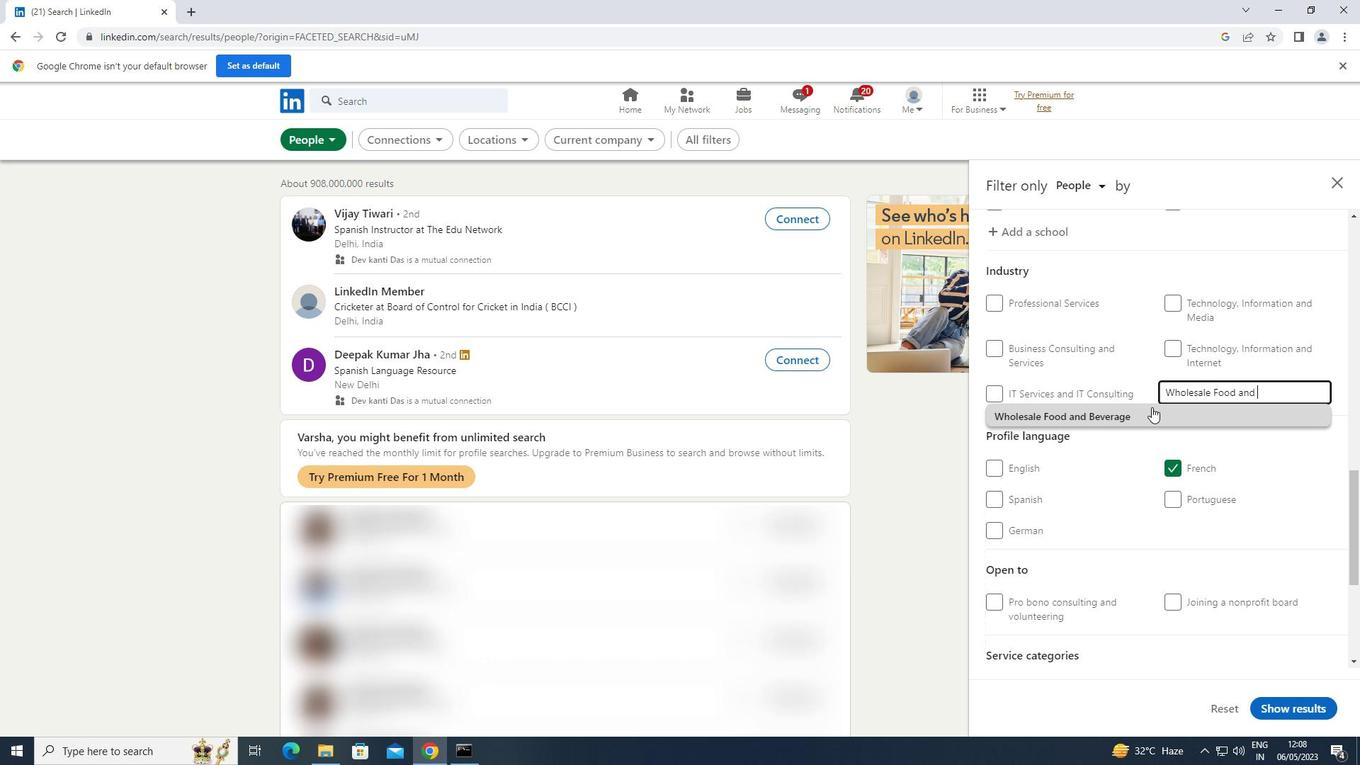 
Action: Mouse scrolled (1151, 406) with delta (0, 0)
Screenshot: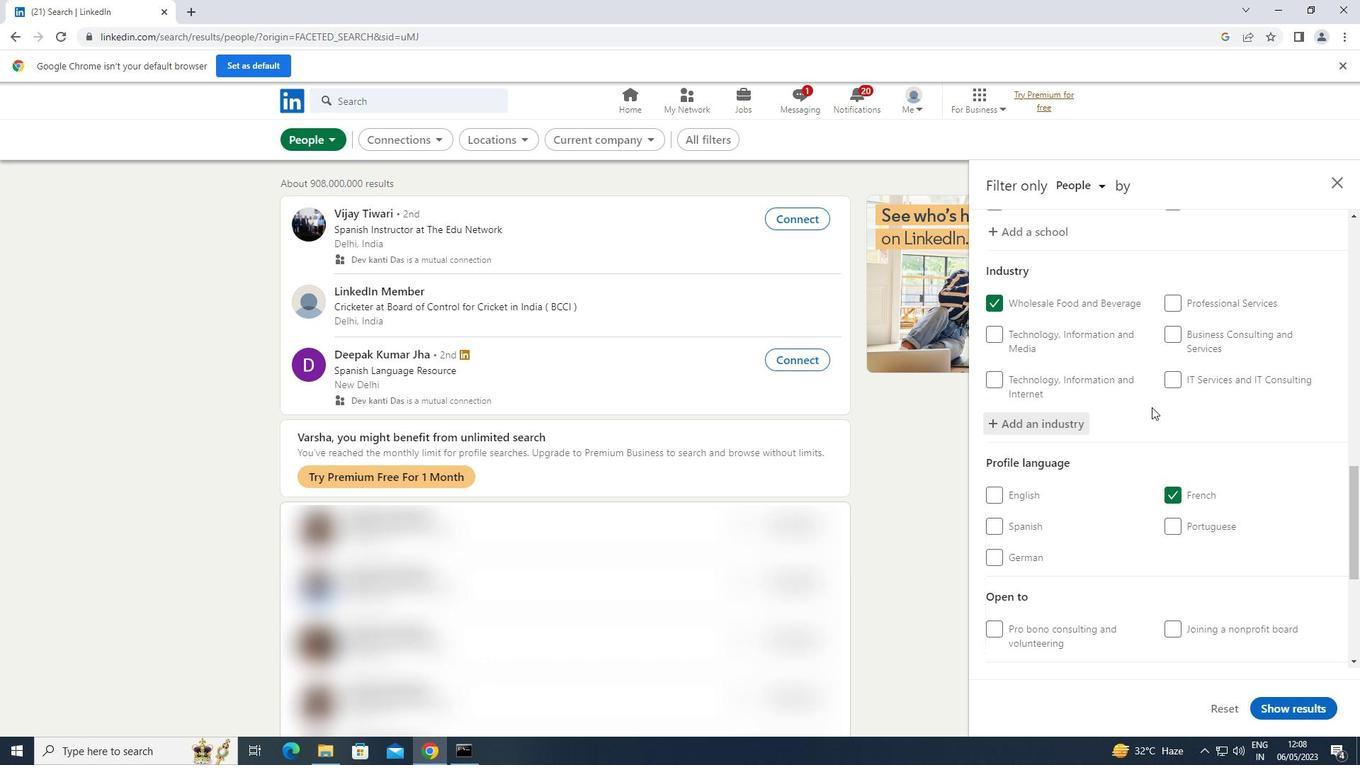 
Action: Mouse scrolled (1151, 406) with delta (0, 0)
Screenshot: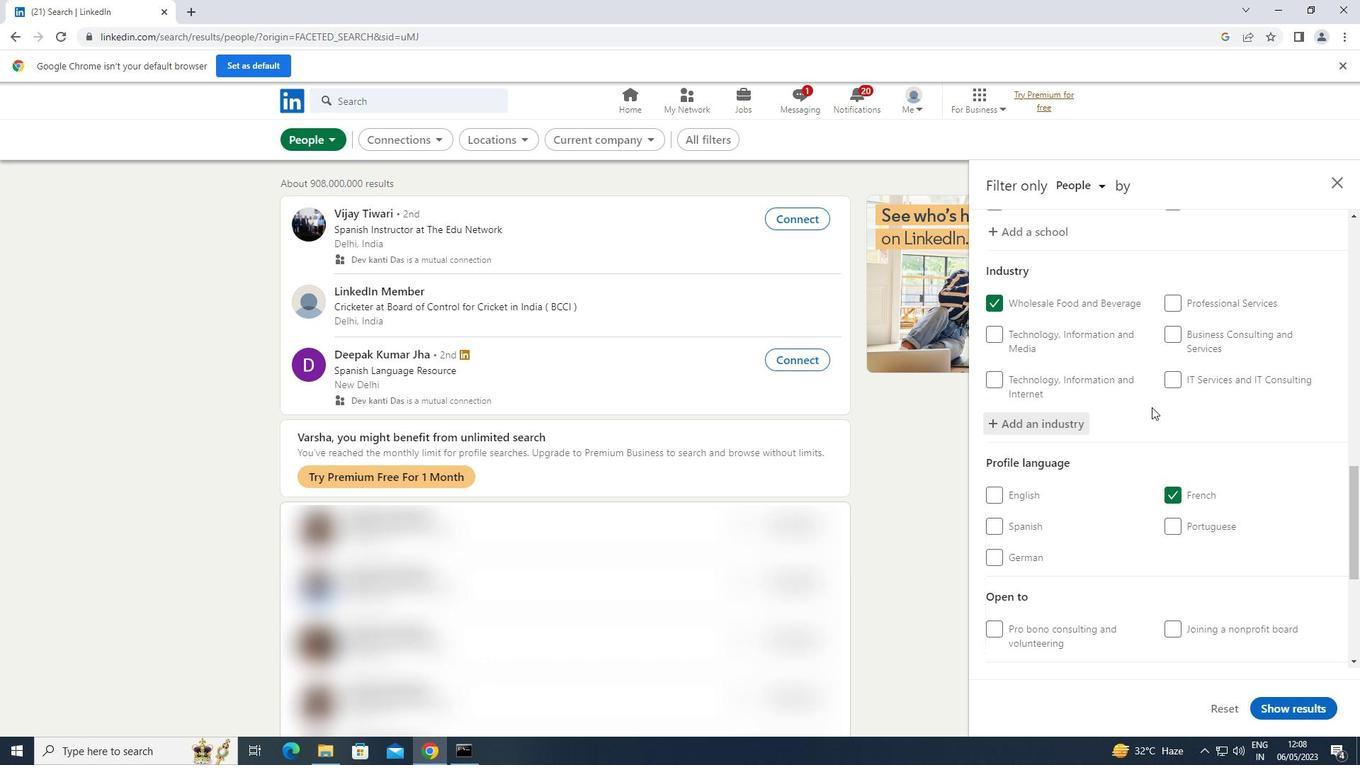 
Action: Mouse scrolled (1151, 406) with delta (0, 0)
Screenshot: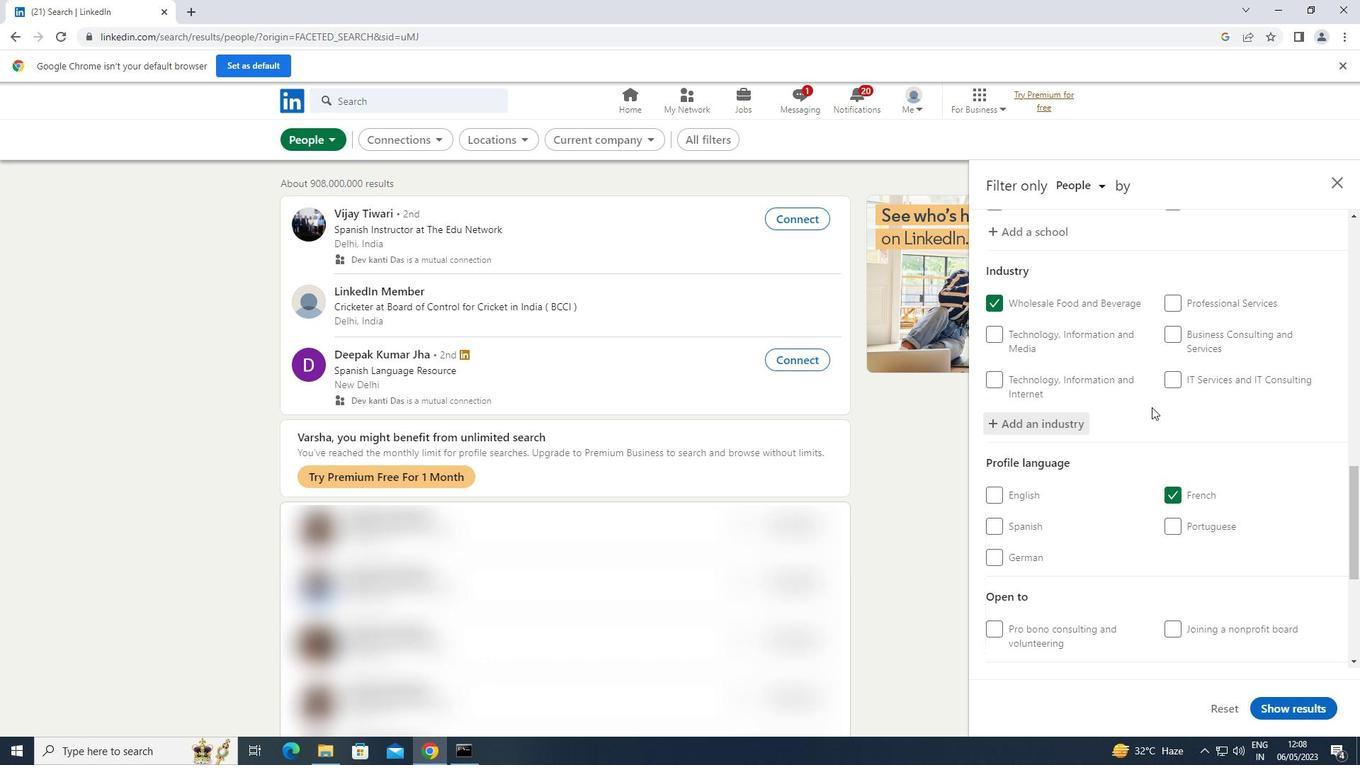 
Action: Mouse scrolled (1151, 406) with delta (0, 0)
Screenshot: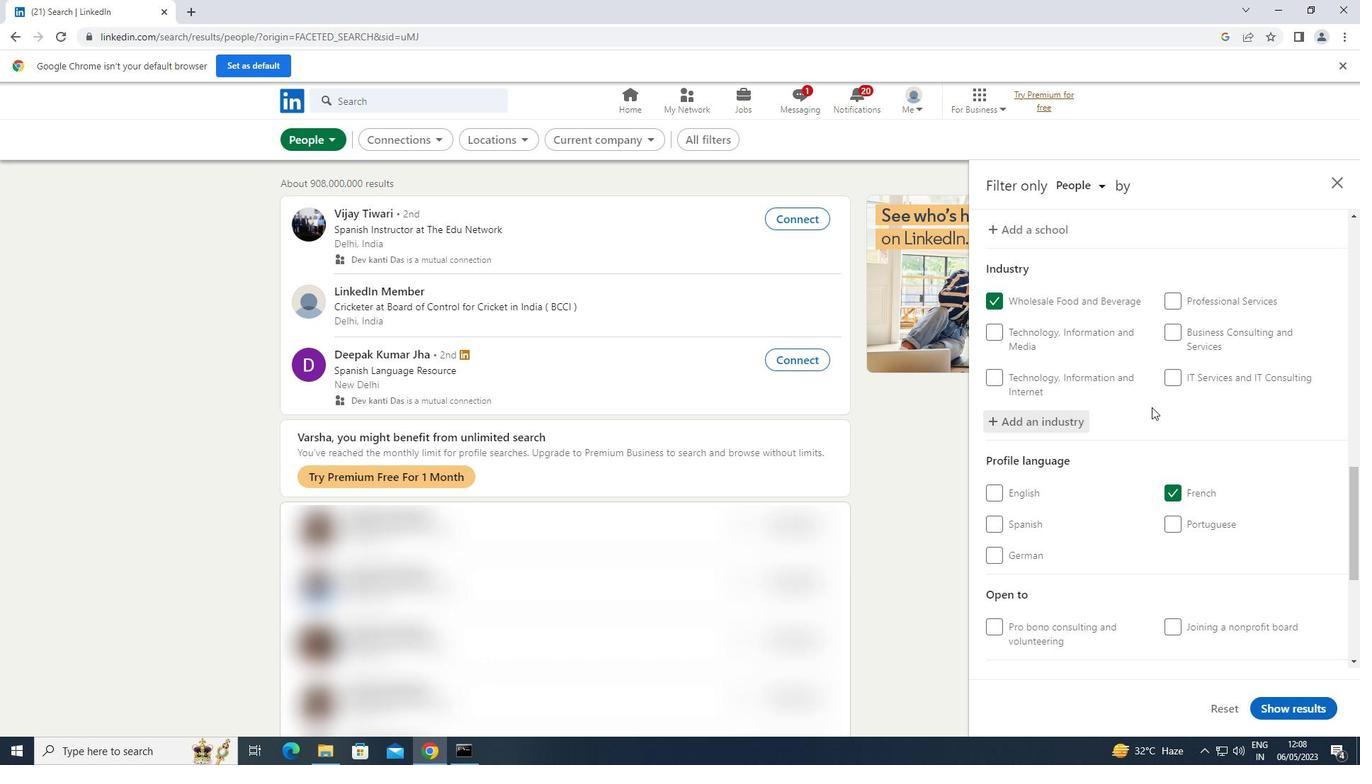 
Action: Mouse moved to (1195, 483)
Screenshot: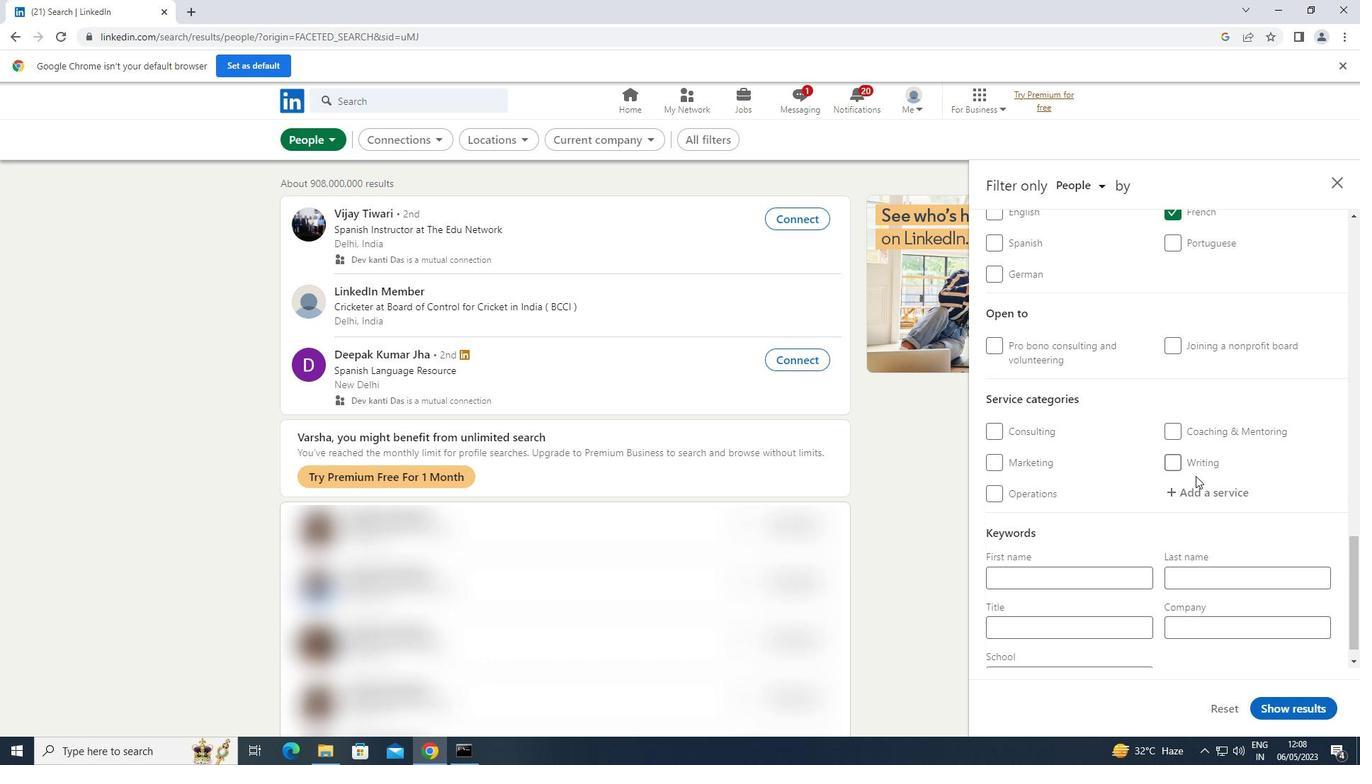 
Action: Mouse pressed left at (1195, 483)
Screenshot: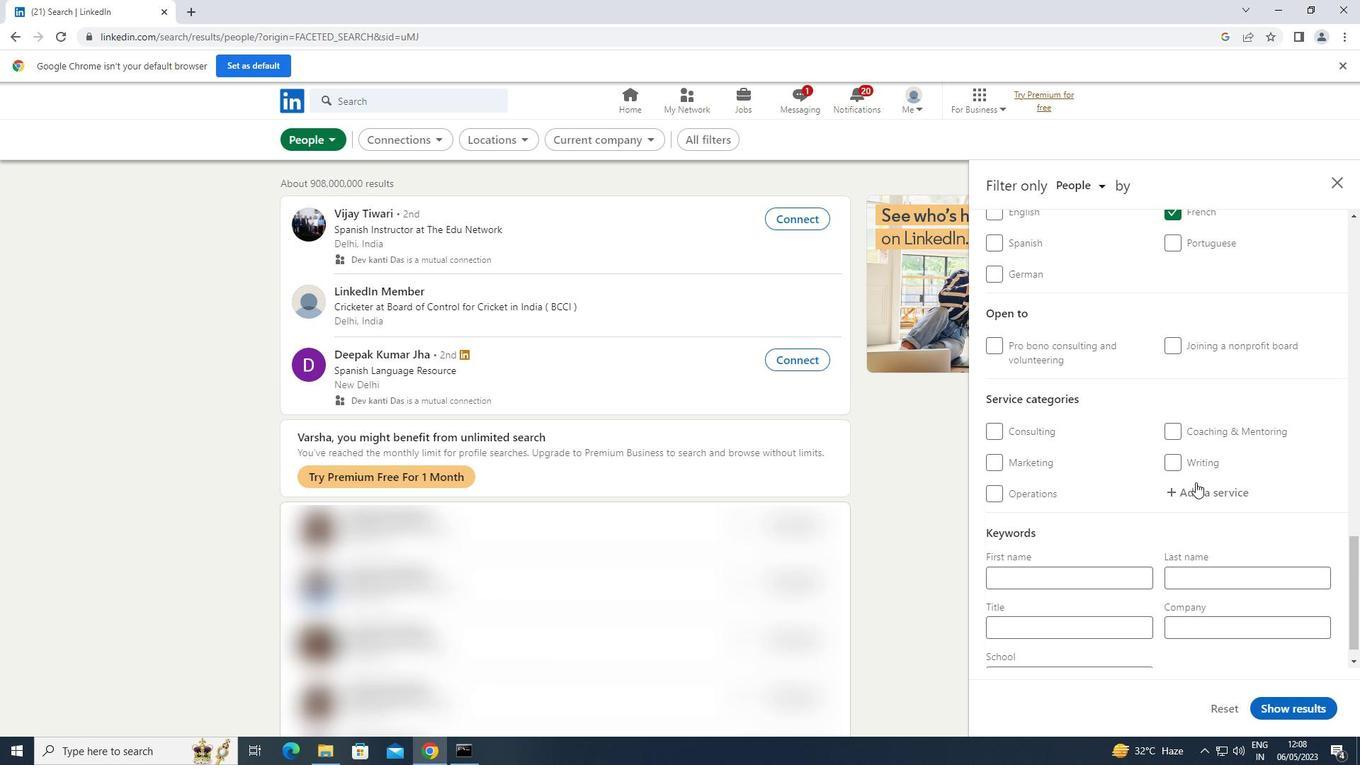 
Action: Key pressed I<Key.shift>OS<Key.space><Key.shift>DEVE
Screenshot: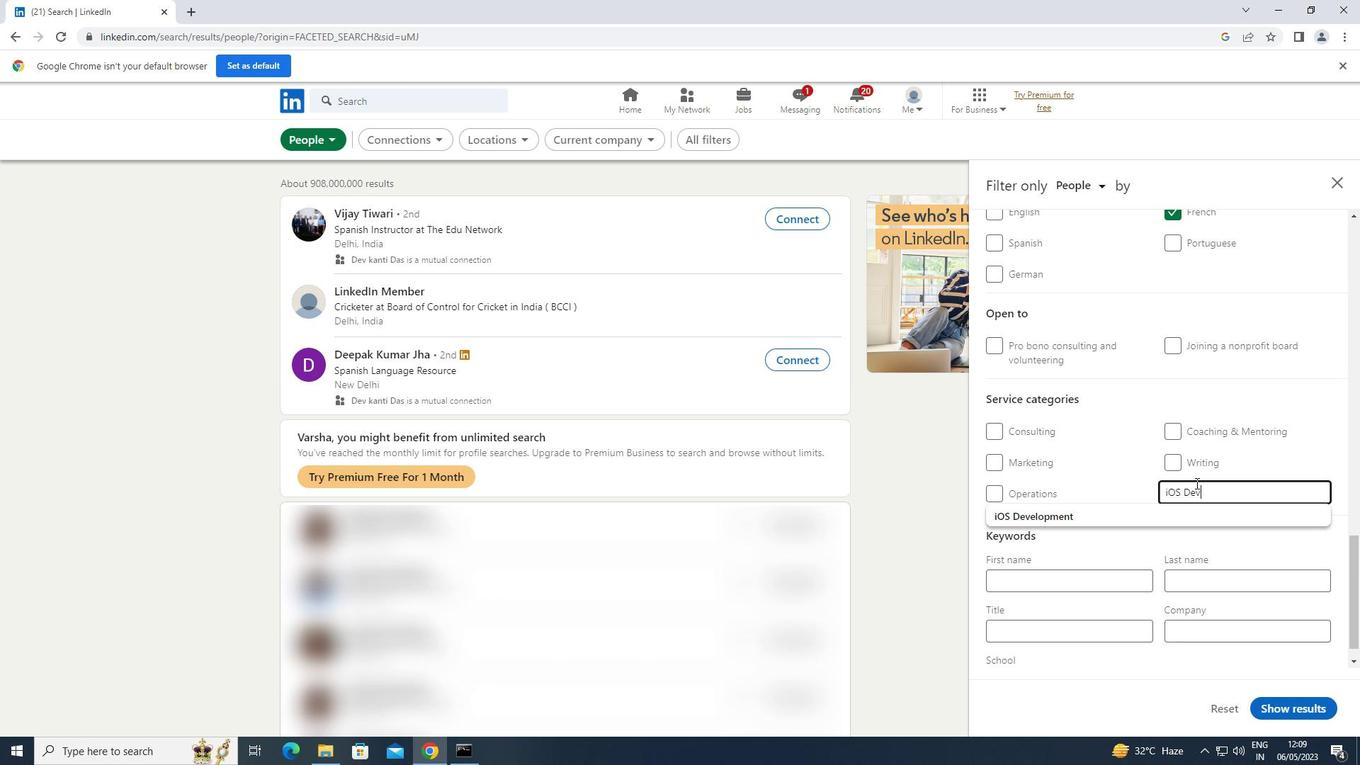 
Action: Mouse moved to (1080, 510)
Screenshot: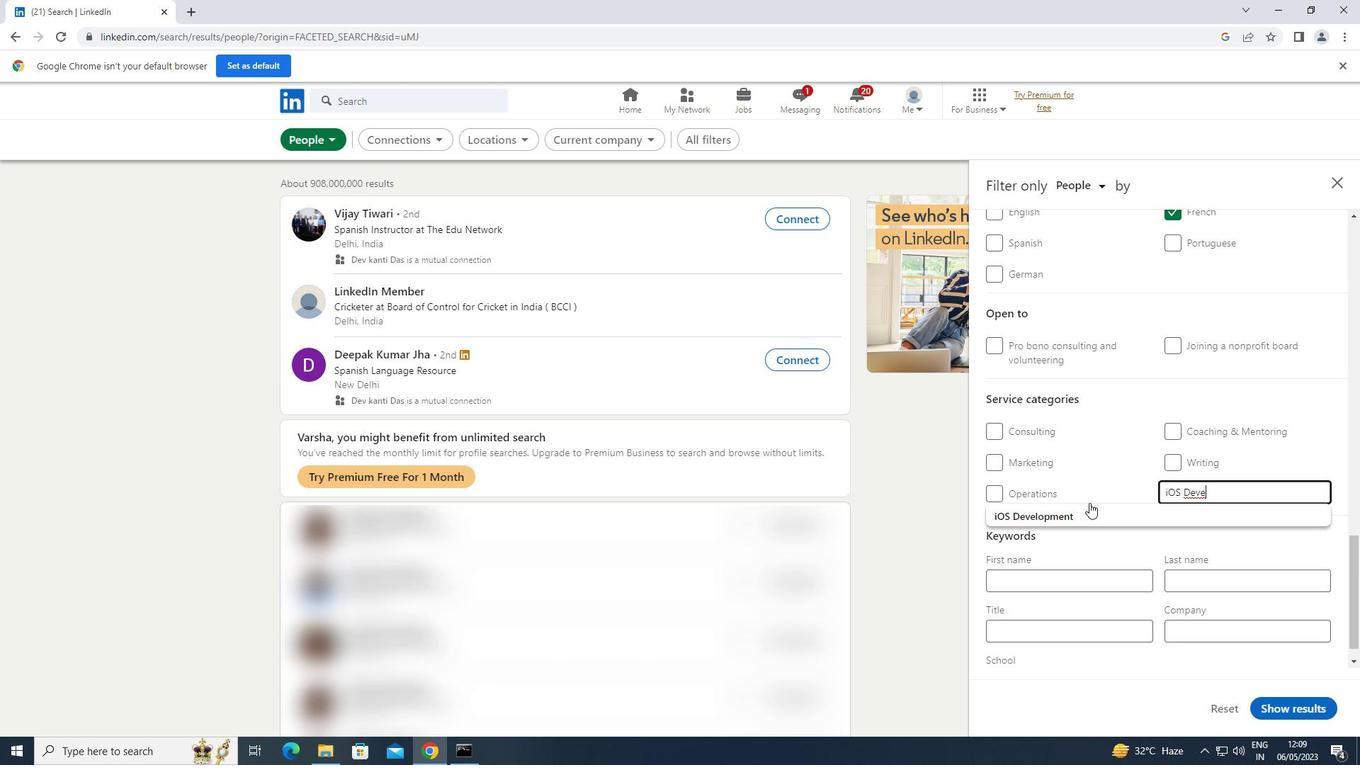 
Action: Mouse pressed left at (1080, 510)
Screenshot: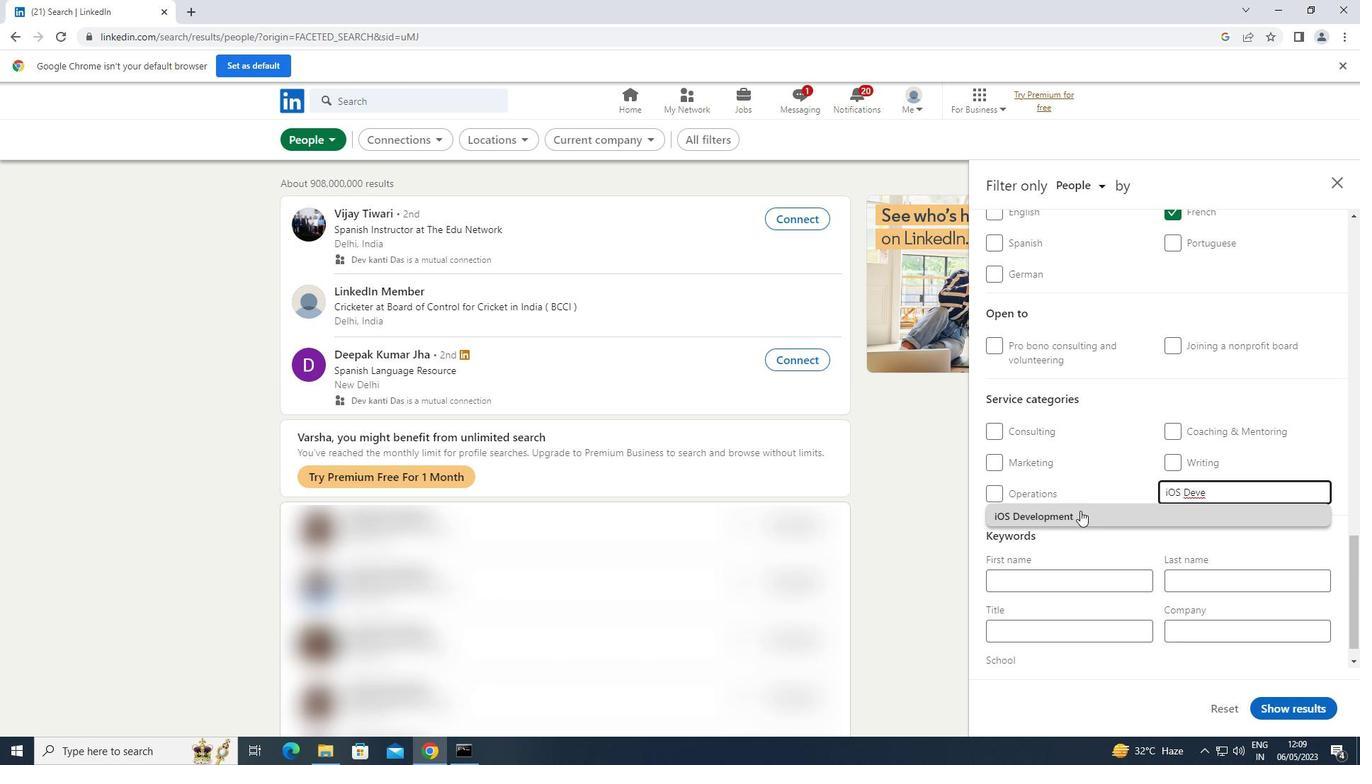 
Action: Mouse moved to (1080, 510)
Screenshot: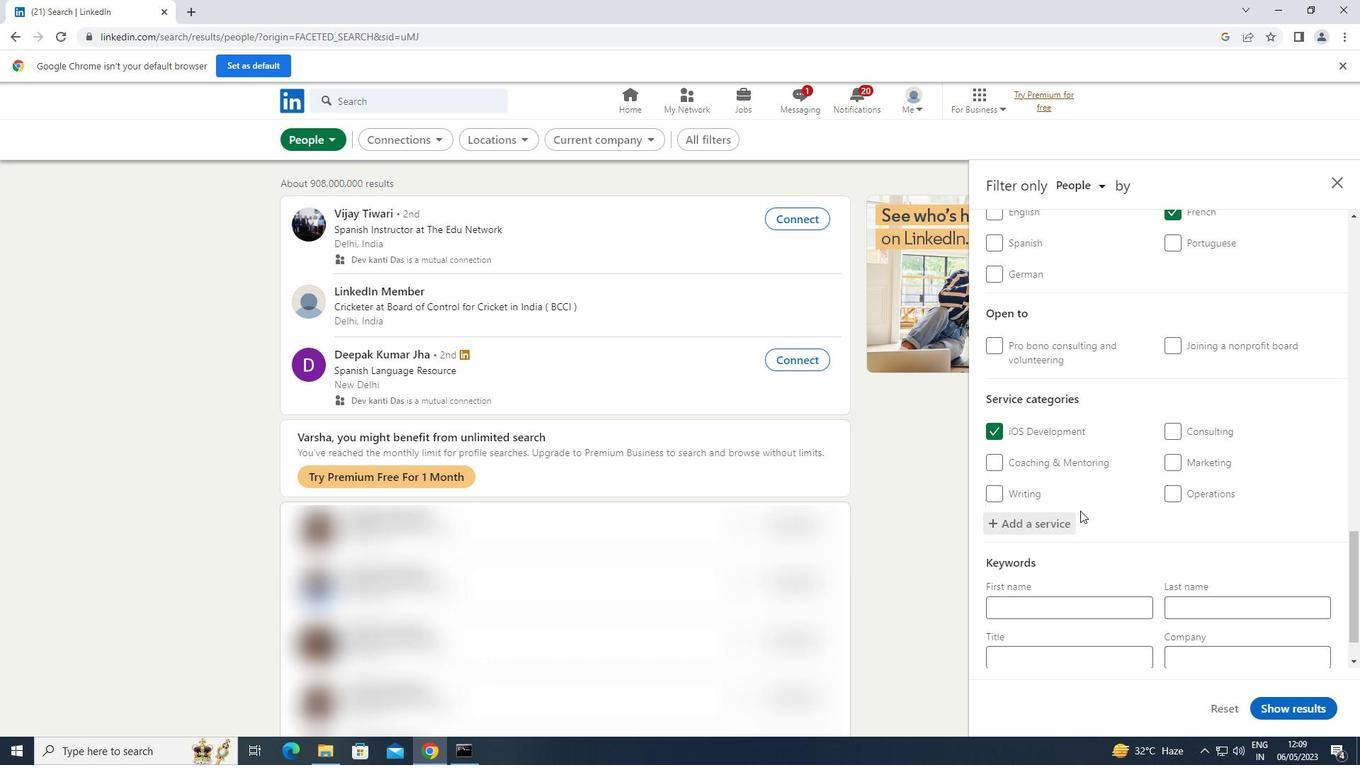 
Action: Mouse scrolled (1080, 509) with delta (0, 0)
Screenshot: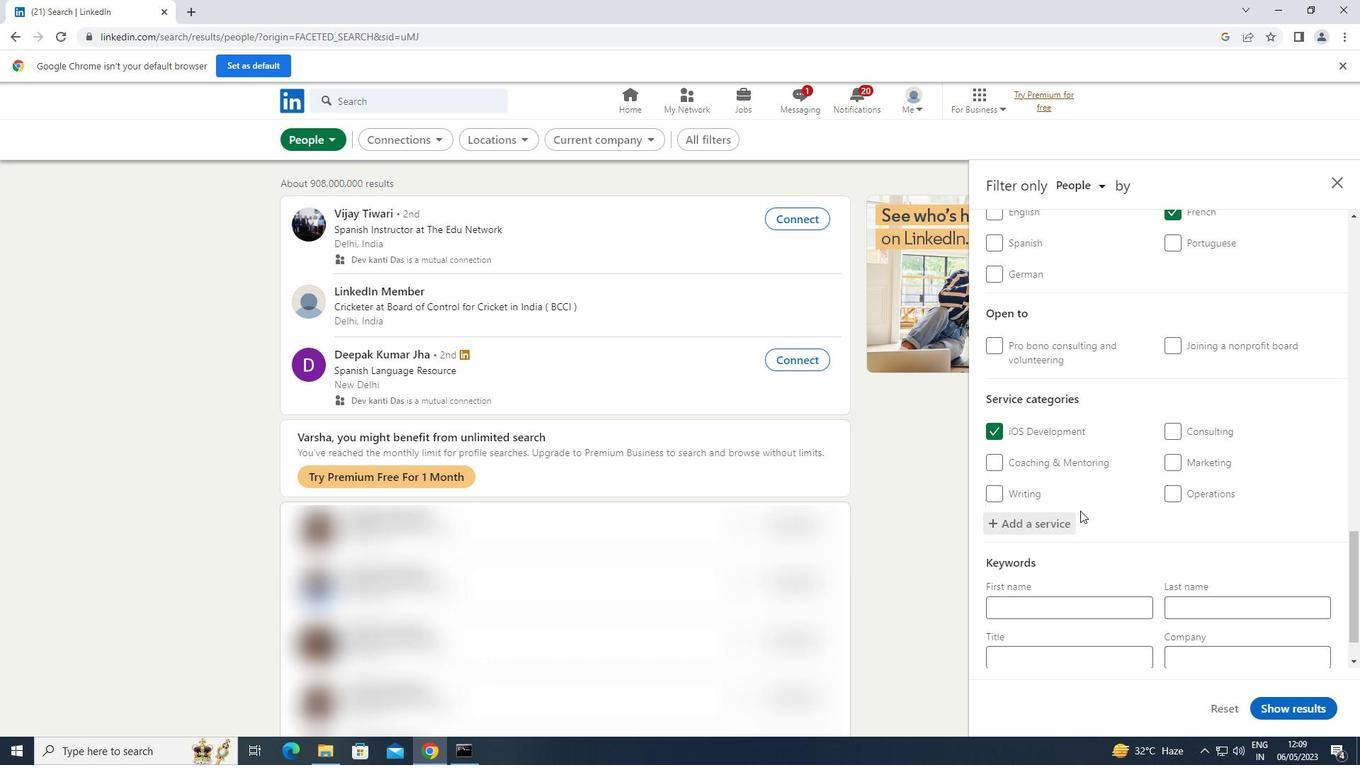
Action: Mouse scrolled (1080, 509) with delta (0, 0)
Screenshot: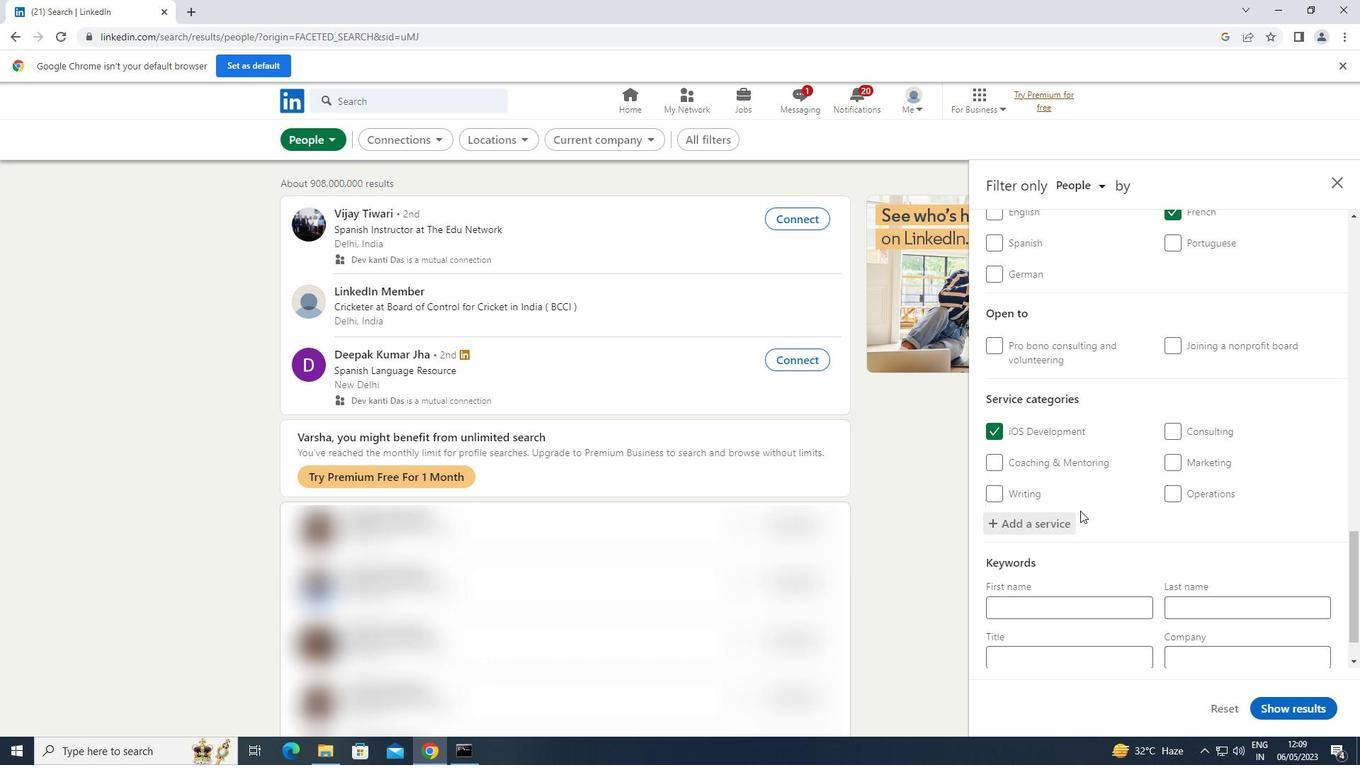 
Action: Mouse scrolled (1080, 509) with delta (0, 0)
Screenshot: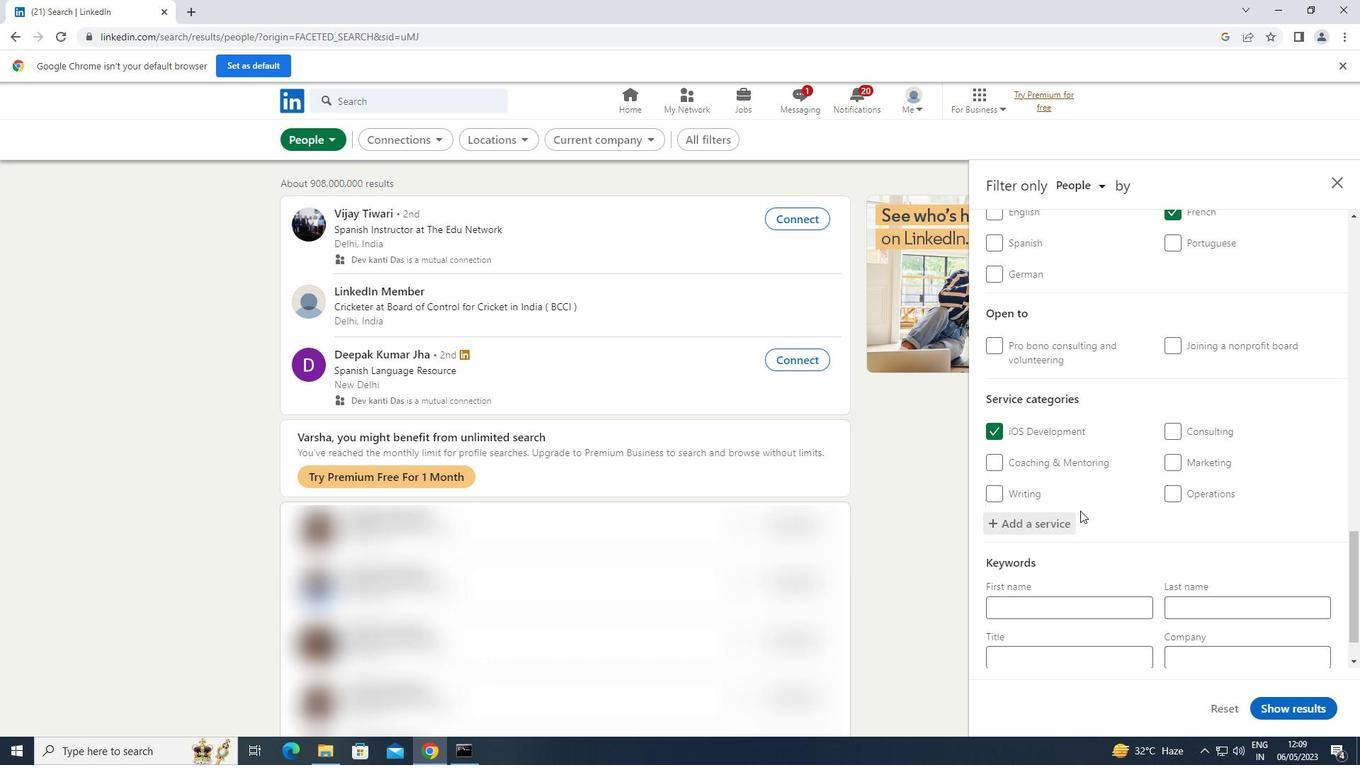 
Action: Mouse scrolled (1080, 509) with delta (0, 0)
Screenshot: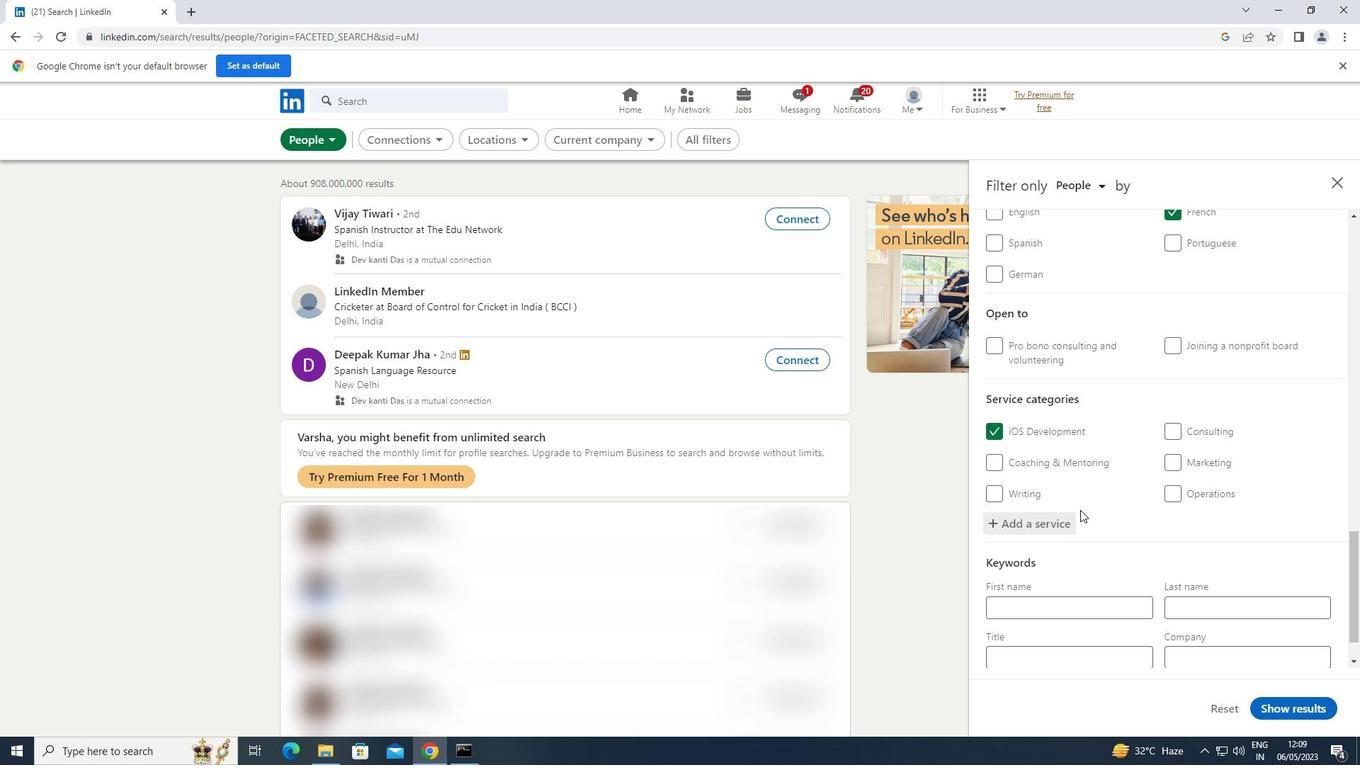 
Action: Mouse scrolled (1080, 509) with delta (0, 0)
Screenshot: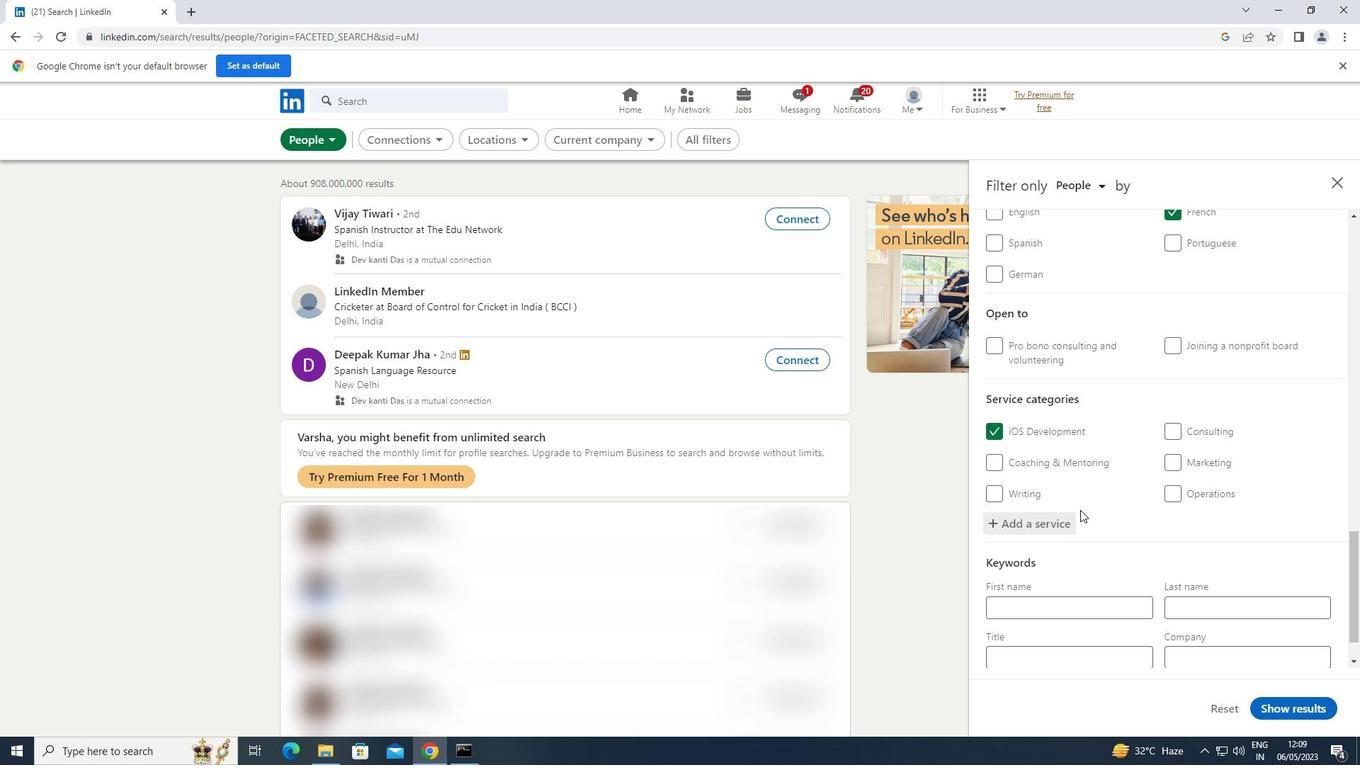 
Action: Mouse moved to (1023, 602)
Screenshot: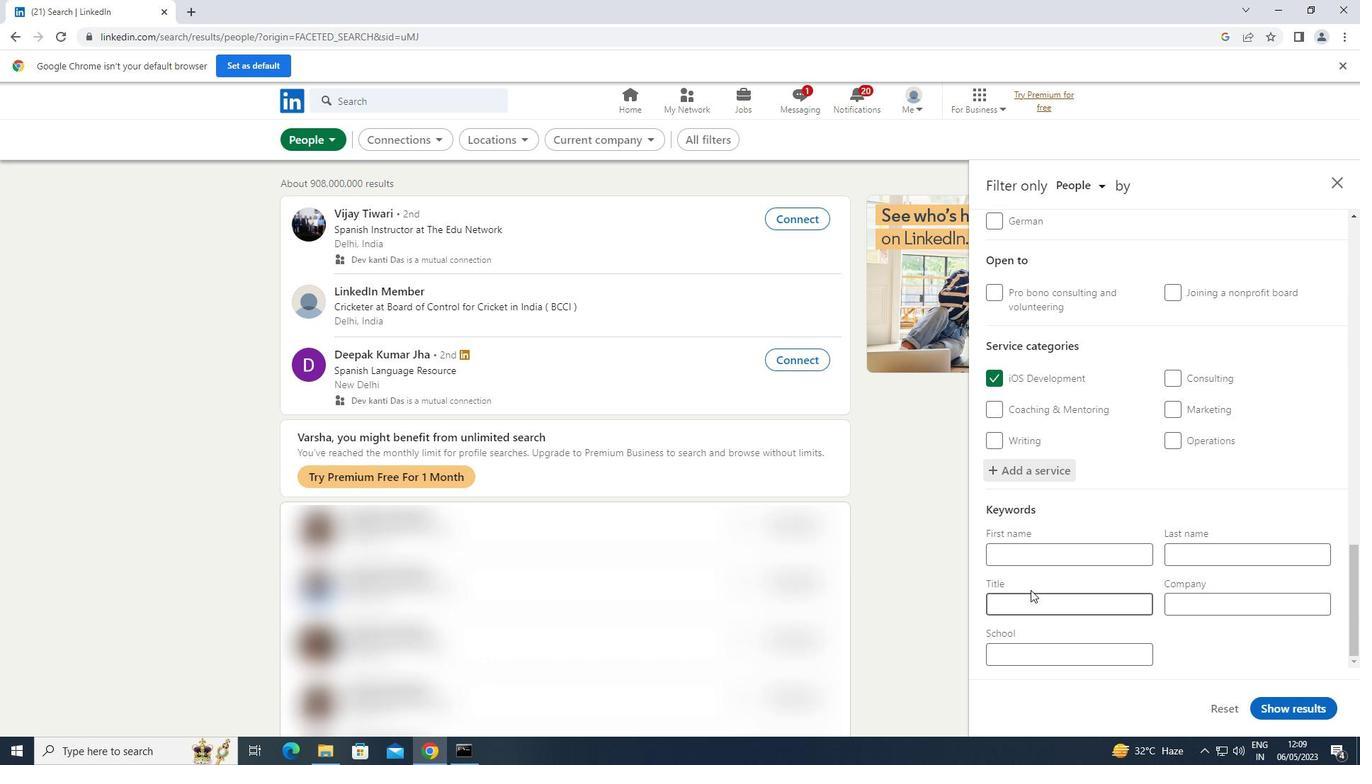 
Action: Mouse pressed left at (1023, 602)
Screenshot: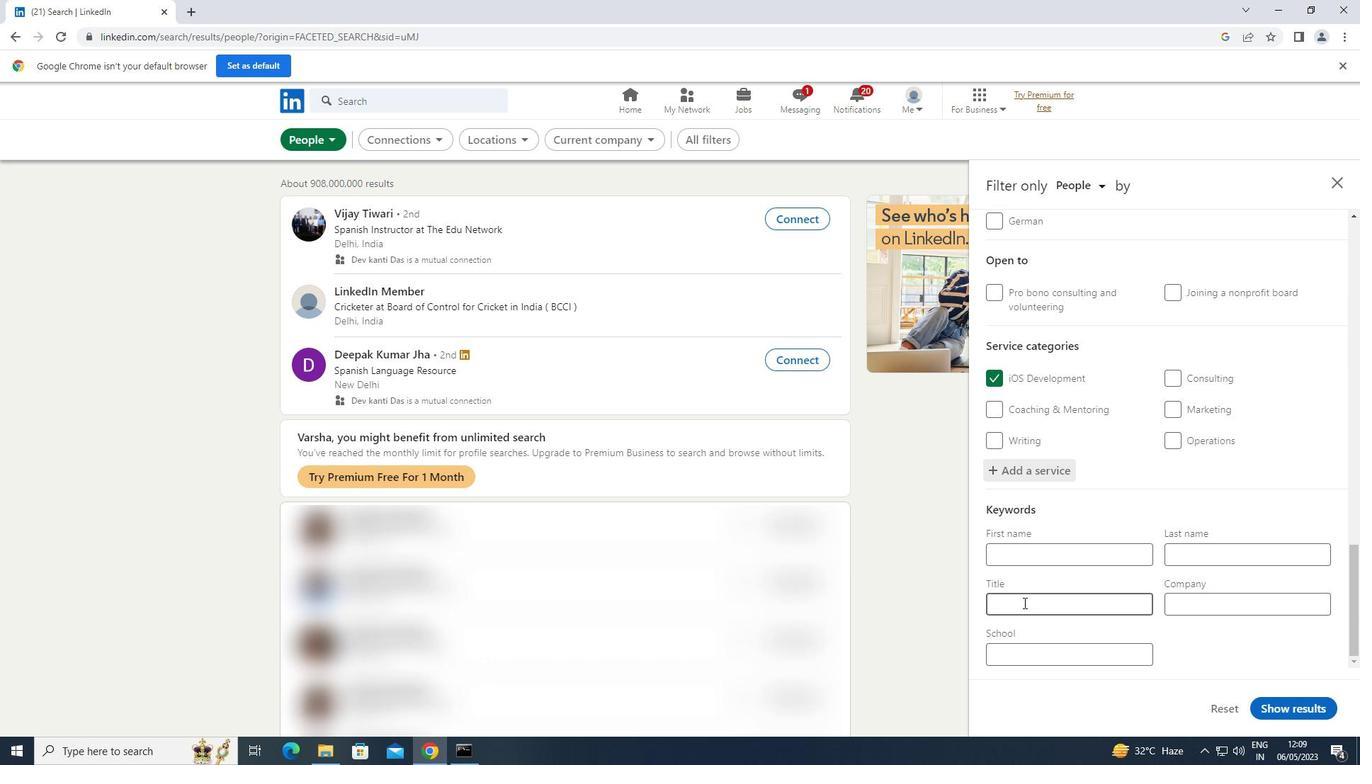 
Action: Key pressed <Key.shift>MOVER
Screenshot: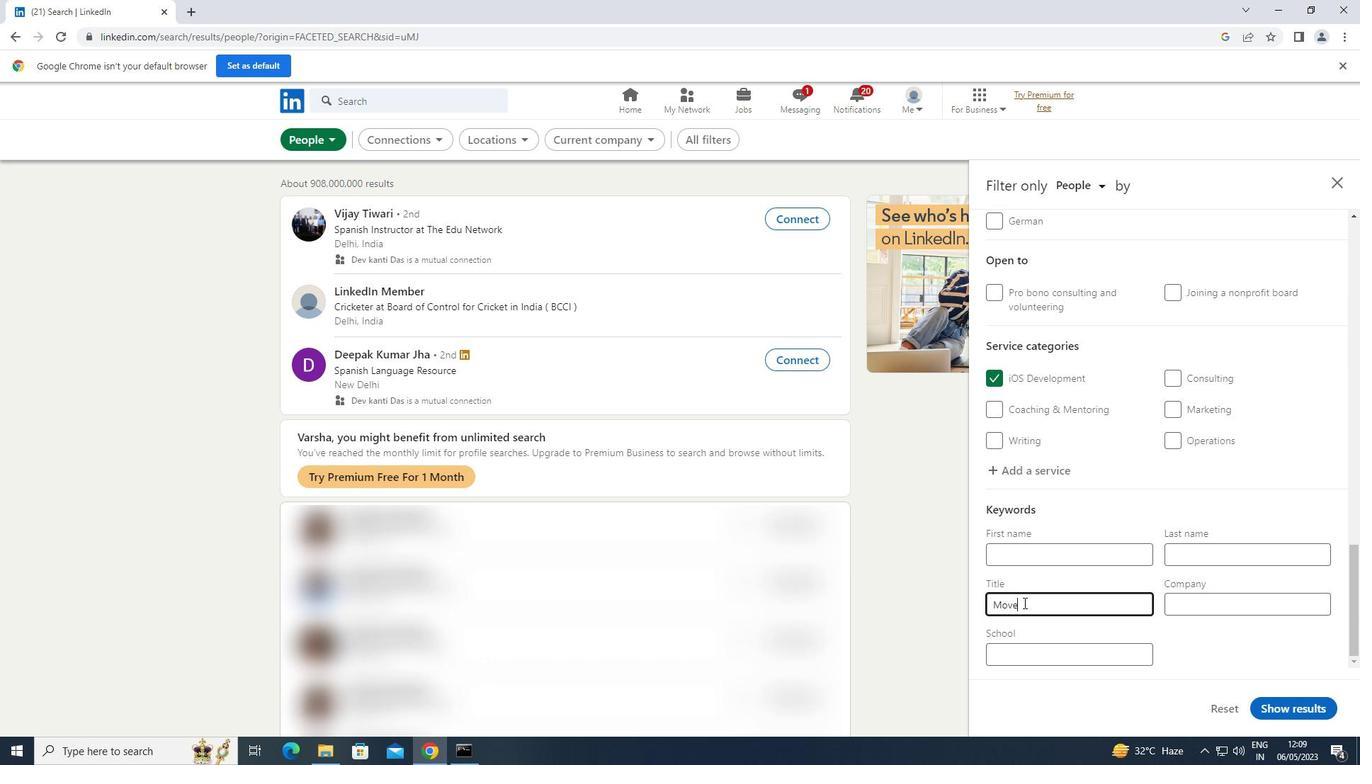 
Action: Mouse moved to (1269, 712)
Screenshot: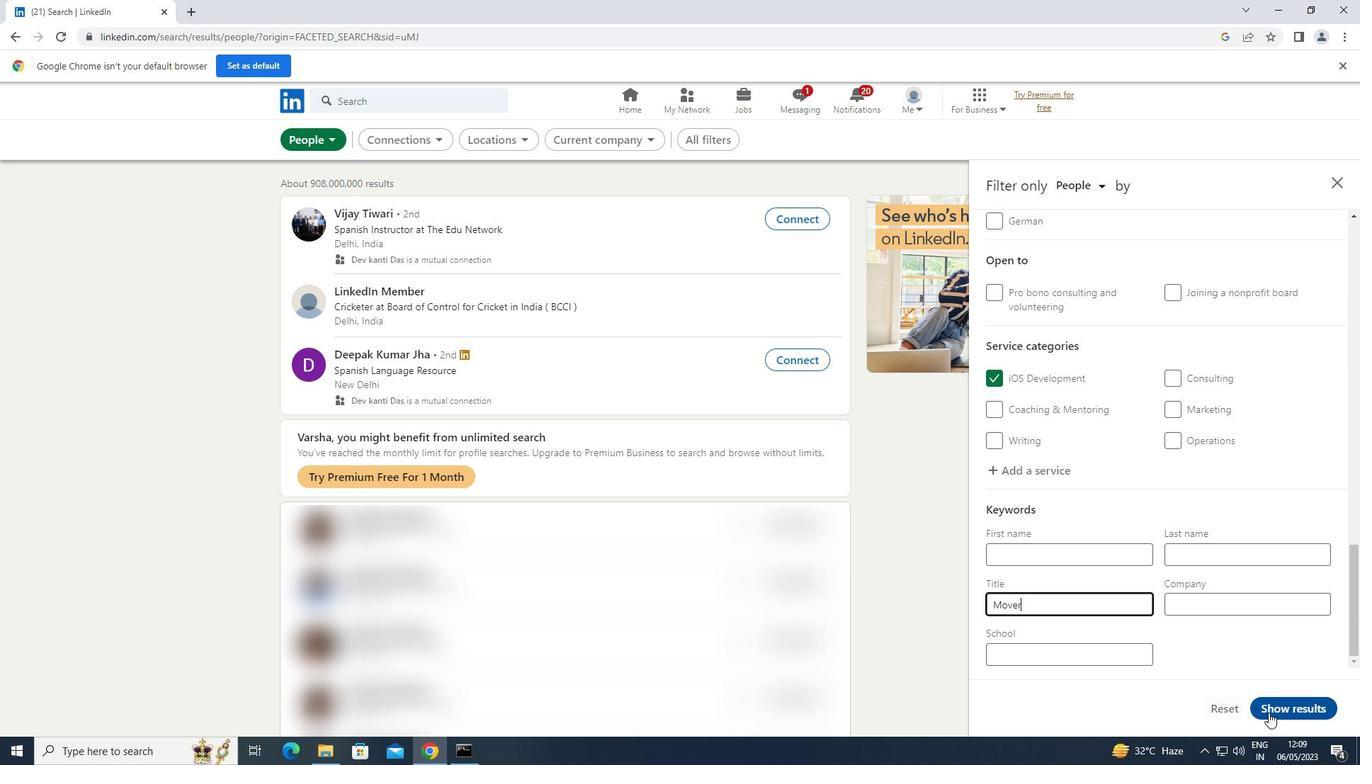 
Action: Mouse pressed left at (1269, 712)
Screenshot: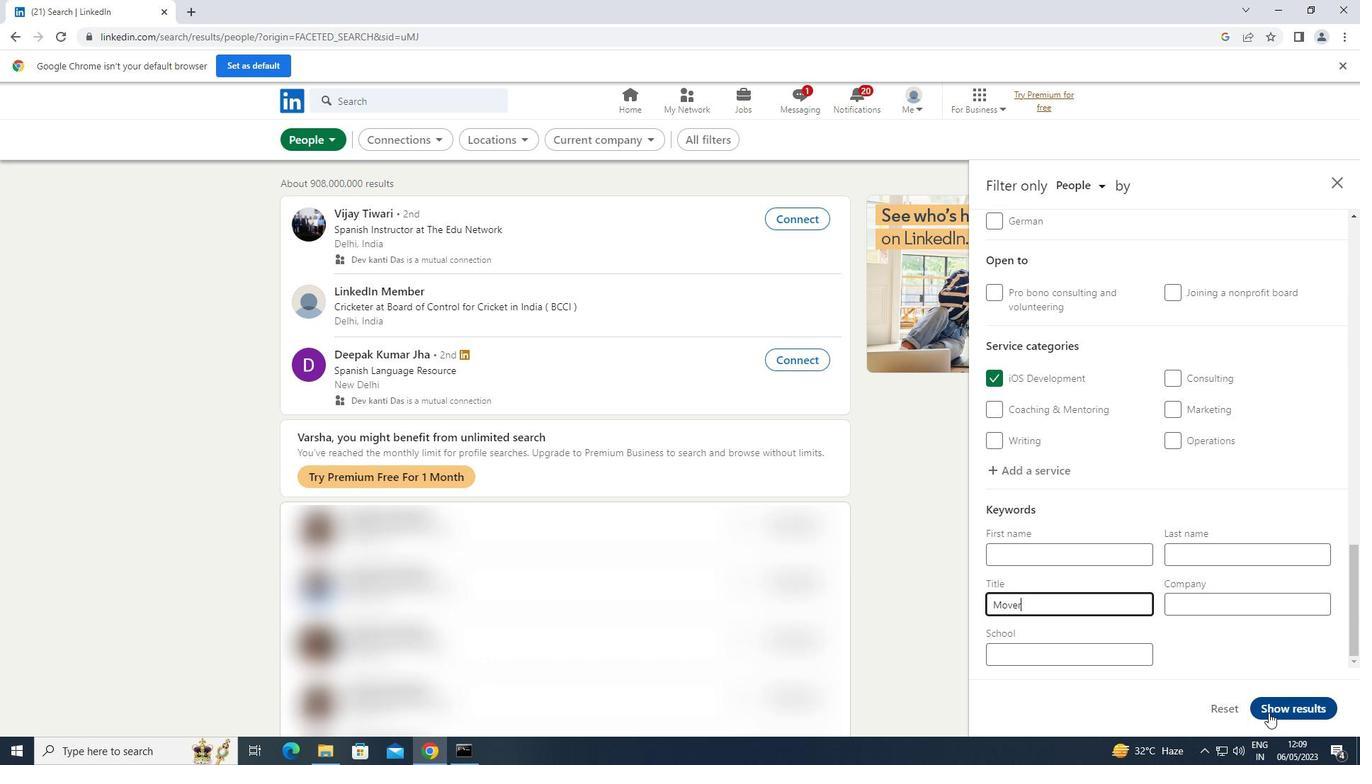 
Action: Mouse moved to (1269, 709)
Screenshot: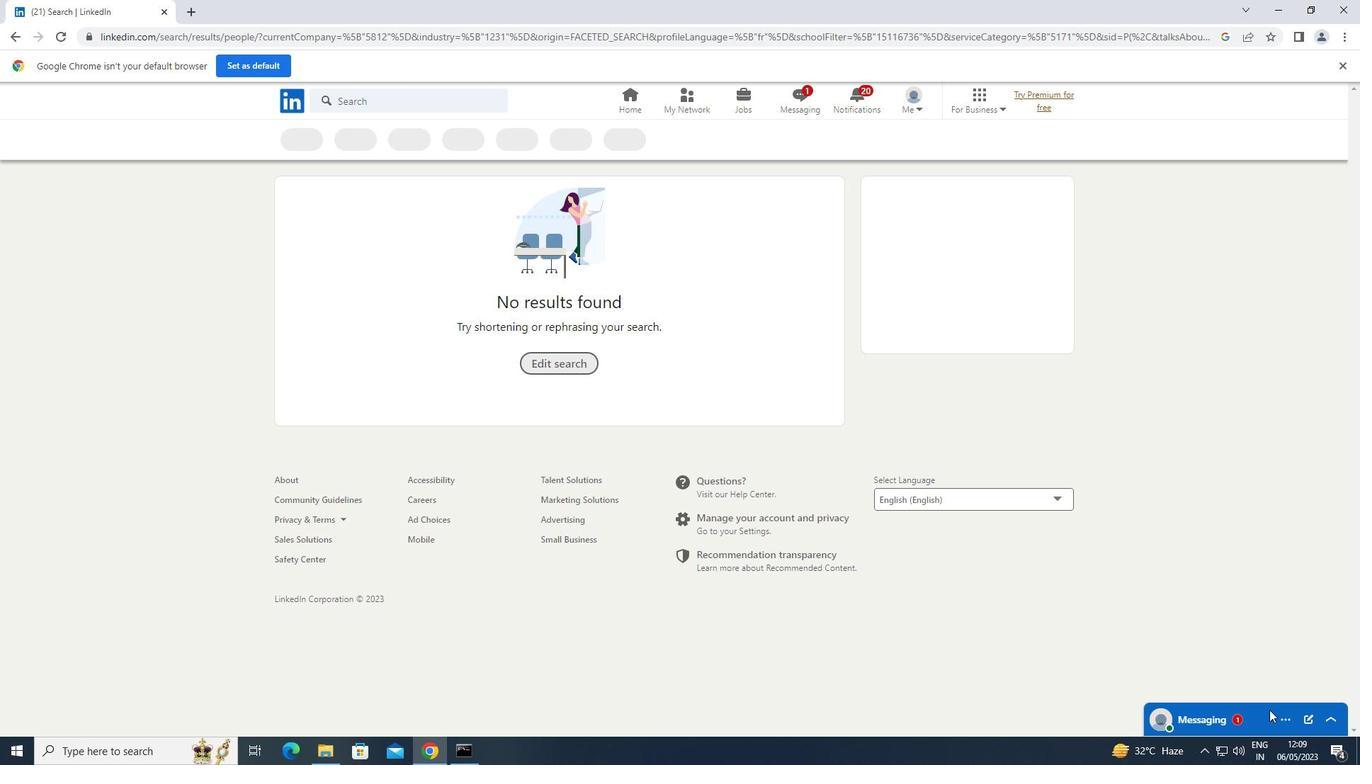 
